 Task: Find connections with filter location San Miguel de Tucumán with filter topic #Growthwith filter profile language Potuguese with filter current company VMLY&R with filter school Acropolis Institute of Technology and Research, Manglia Chouraha, Indore with filter industry Automation Machinery Manufacturing with filter service category Public Speaking with filter keywords title Market Researcher
Action: Mouse moved to (677, 127)
Screenshot: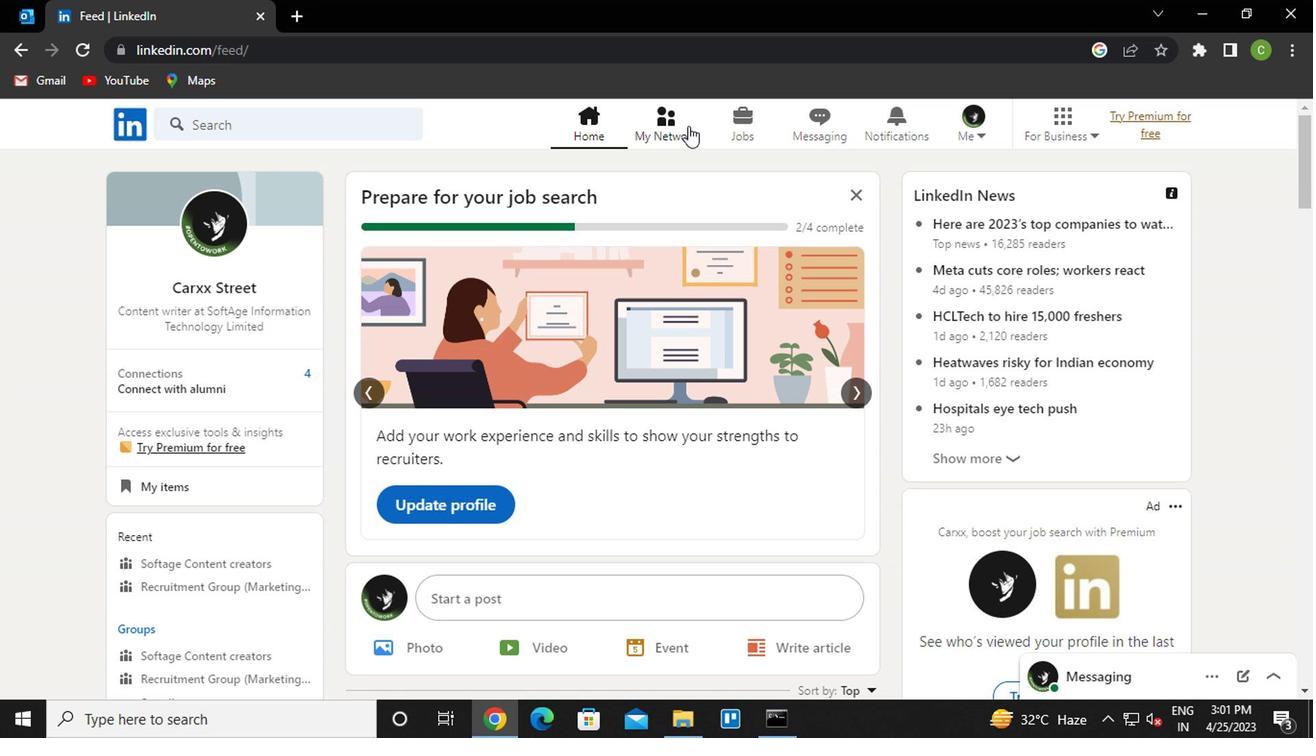 
Action: Mouse pressed left at (677, 127)
Screenshot: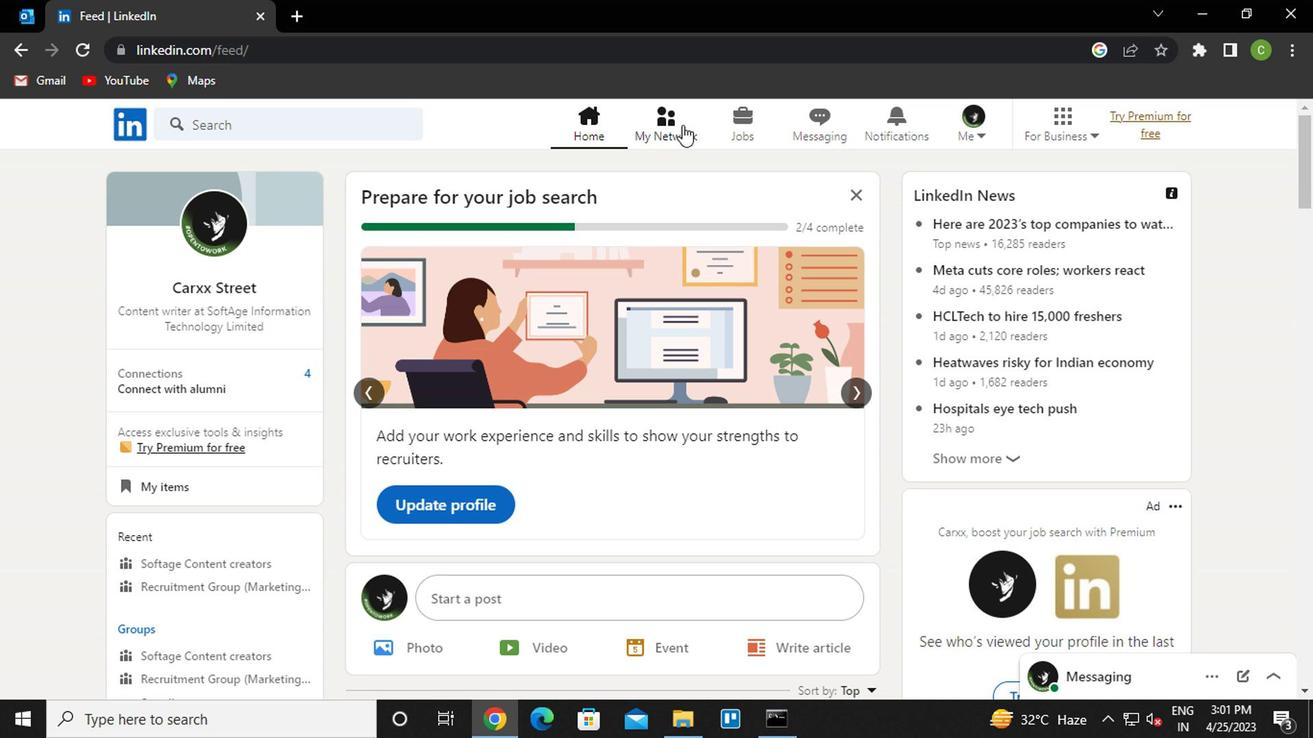 
Action: Mouse moved to (271, 236)
Screenshot: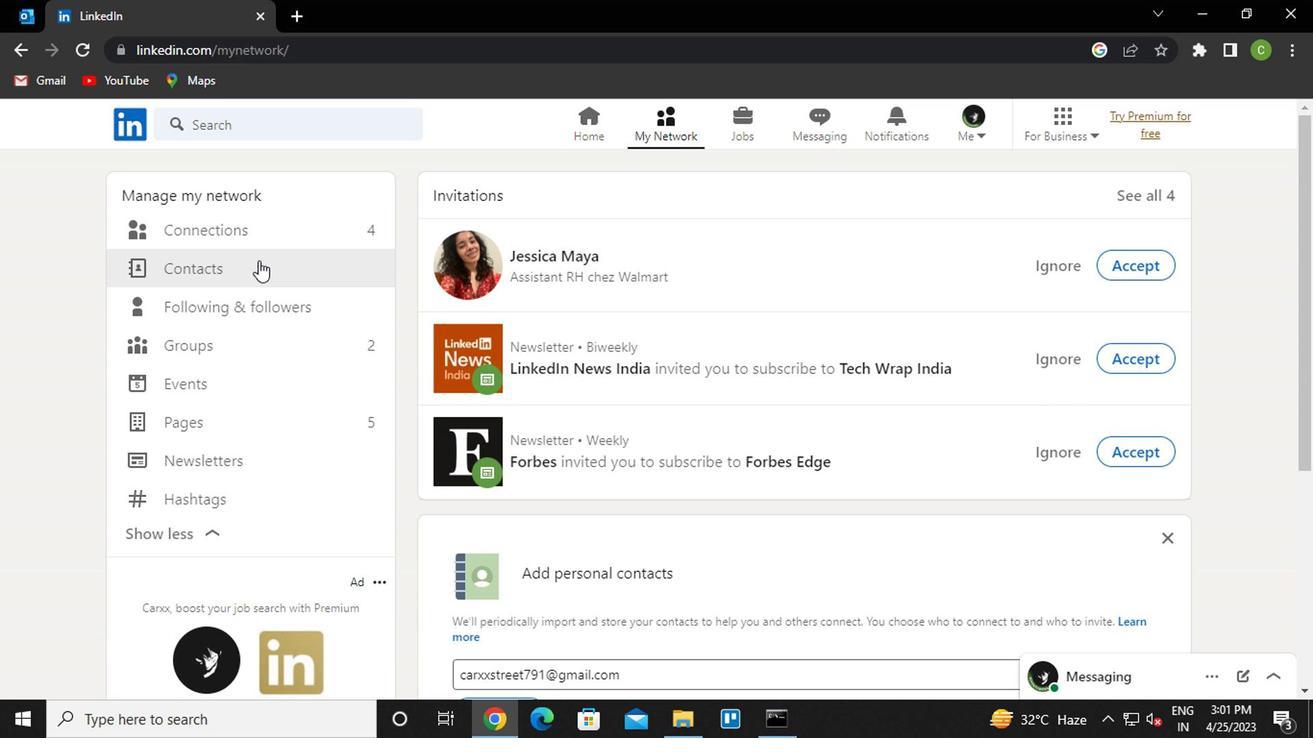 
Action: Mouse pressed left at (271, 236)
Screenshot: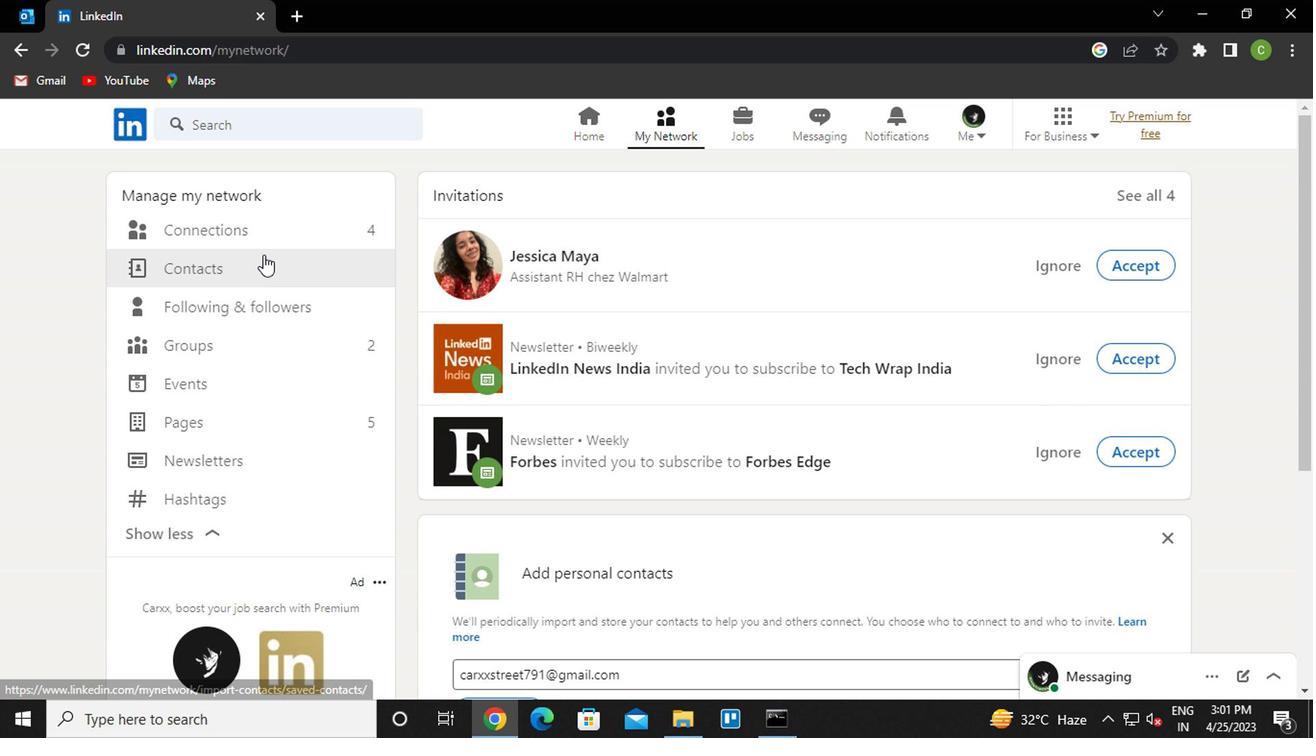 
Action: Mouse moved to (731, 225)
Screenshot: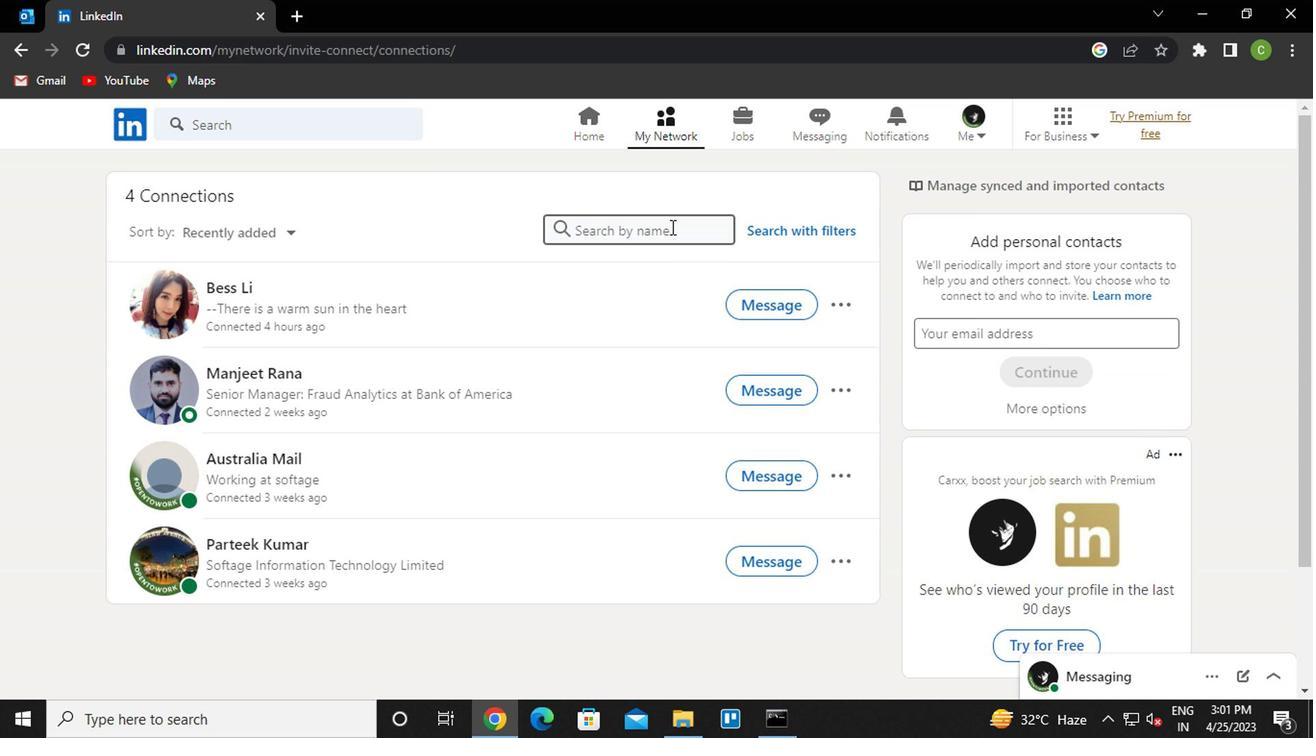 
Action: Mouse pressed left at (731, 225)
Screenshot: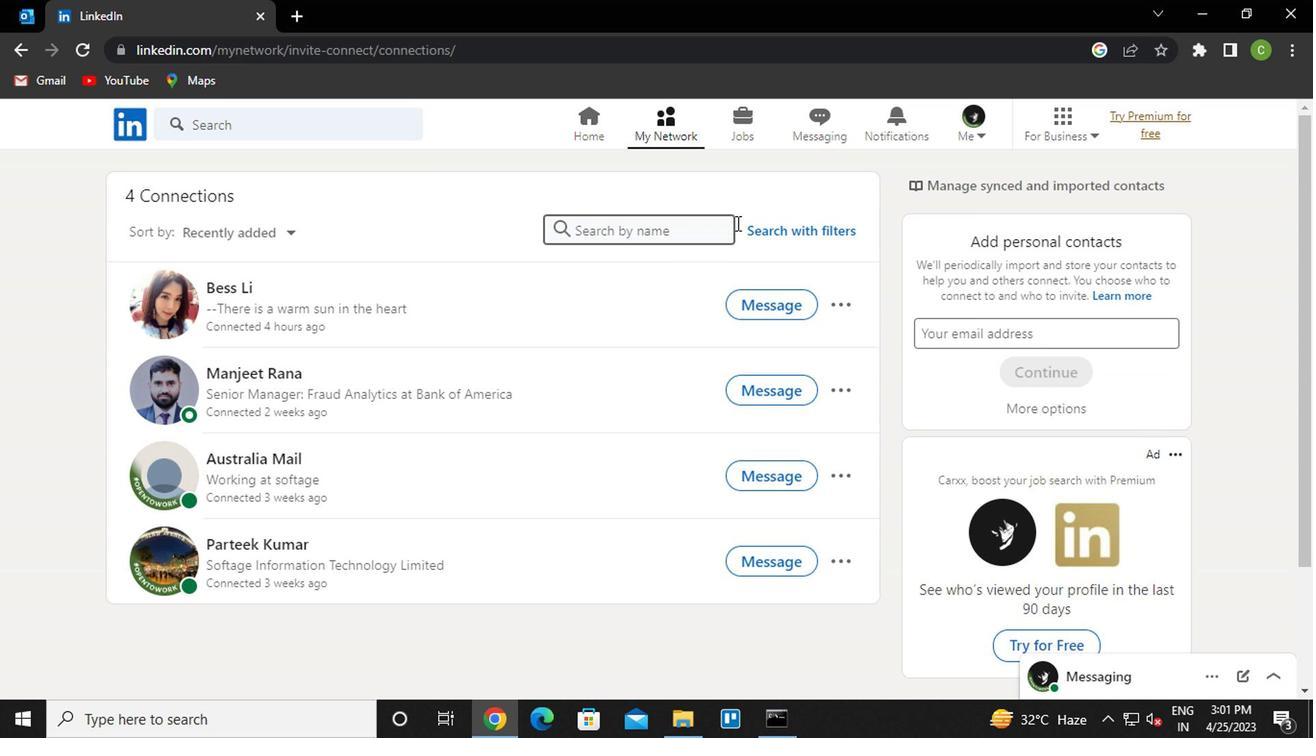 
Action: Mouse moved to (650, 179)
Screenshot: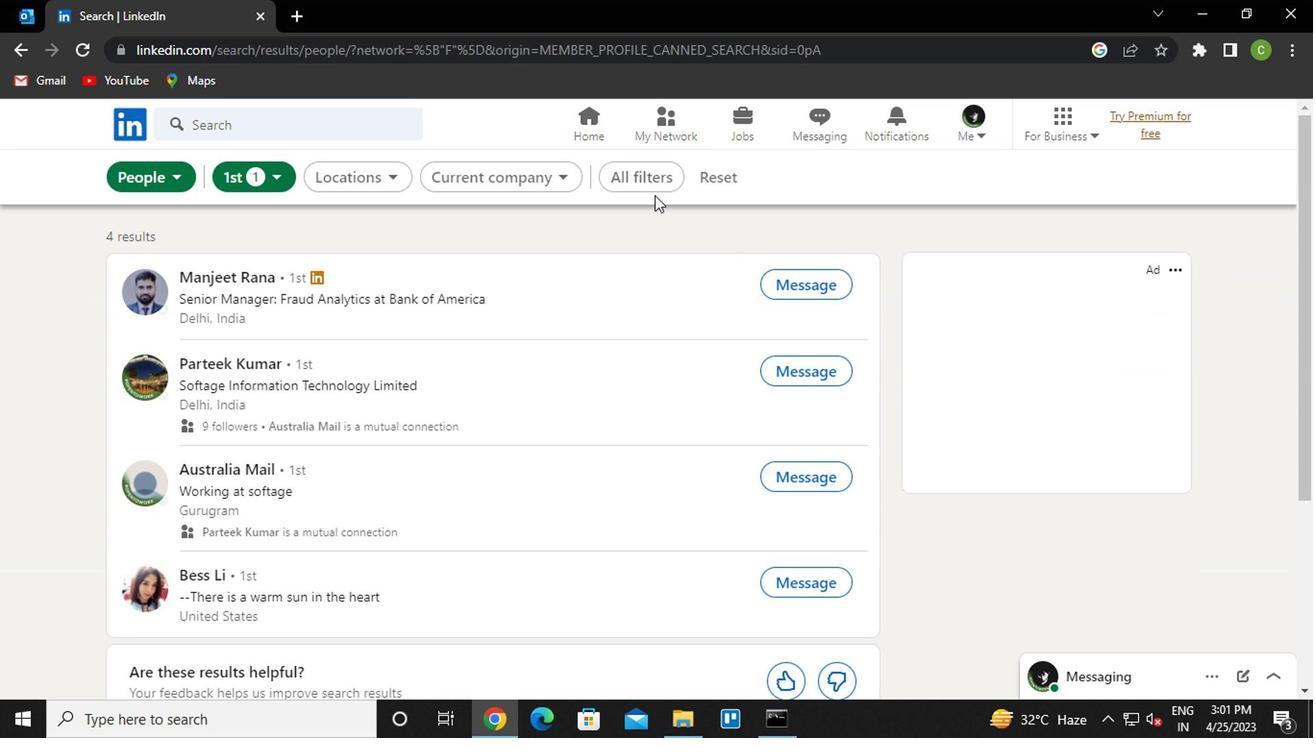 
Action: Mouse pressed left at (650, 179)
Screenshot: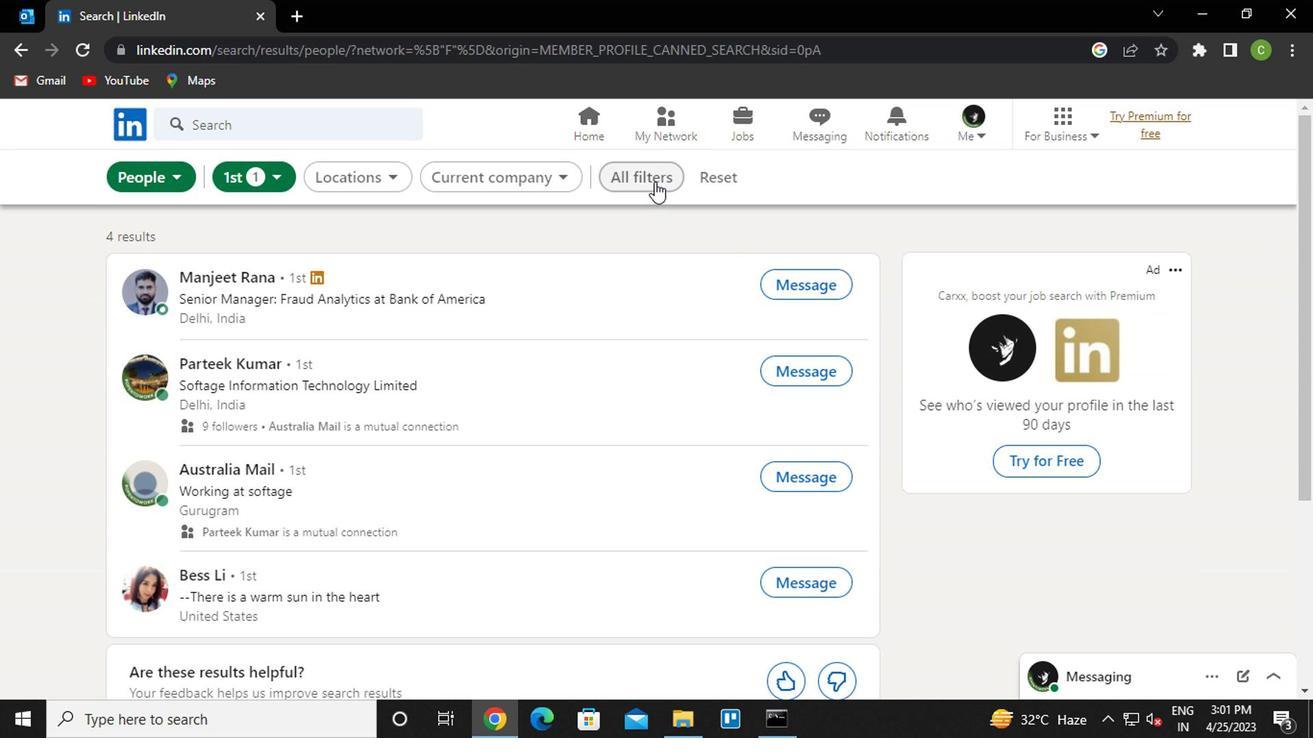 
Action: Mouse moved to (1047, 425)
Screenshot: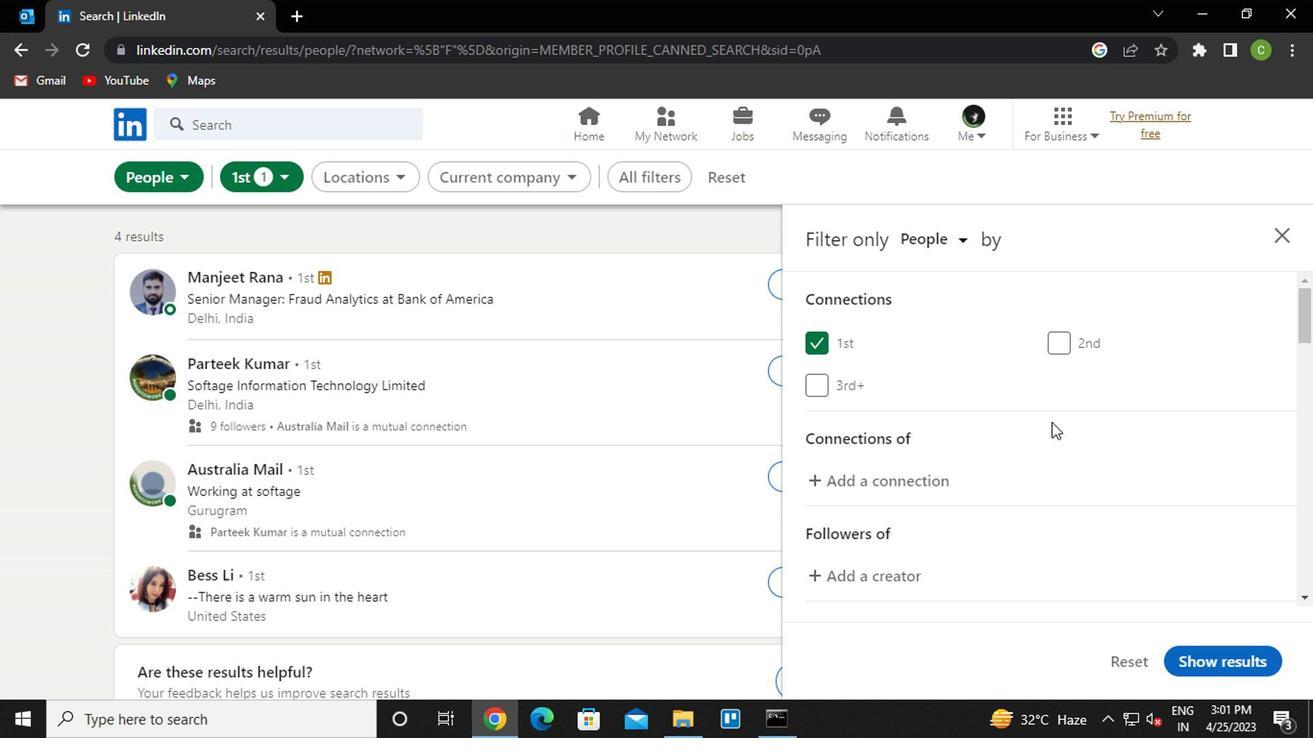 
Action: Mouse scrolled (1047, 424) with delta (0, 0)
Screenshot: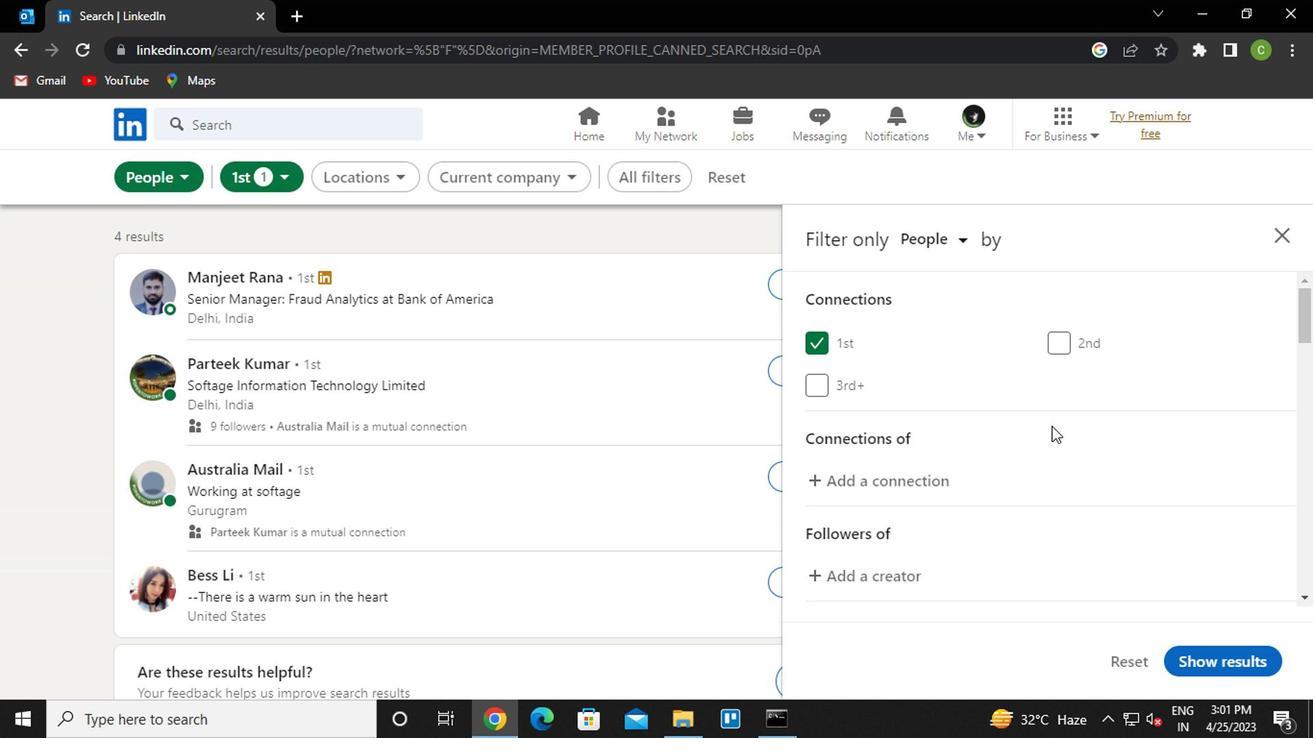 
Action: Mouse scrolled (1047, 424) with delta (0, 0)
Screenshot: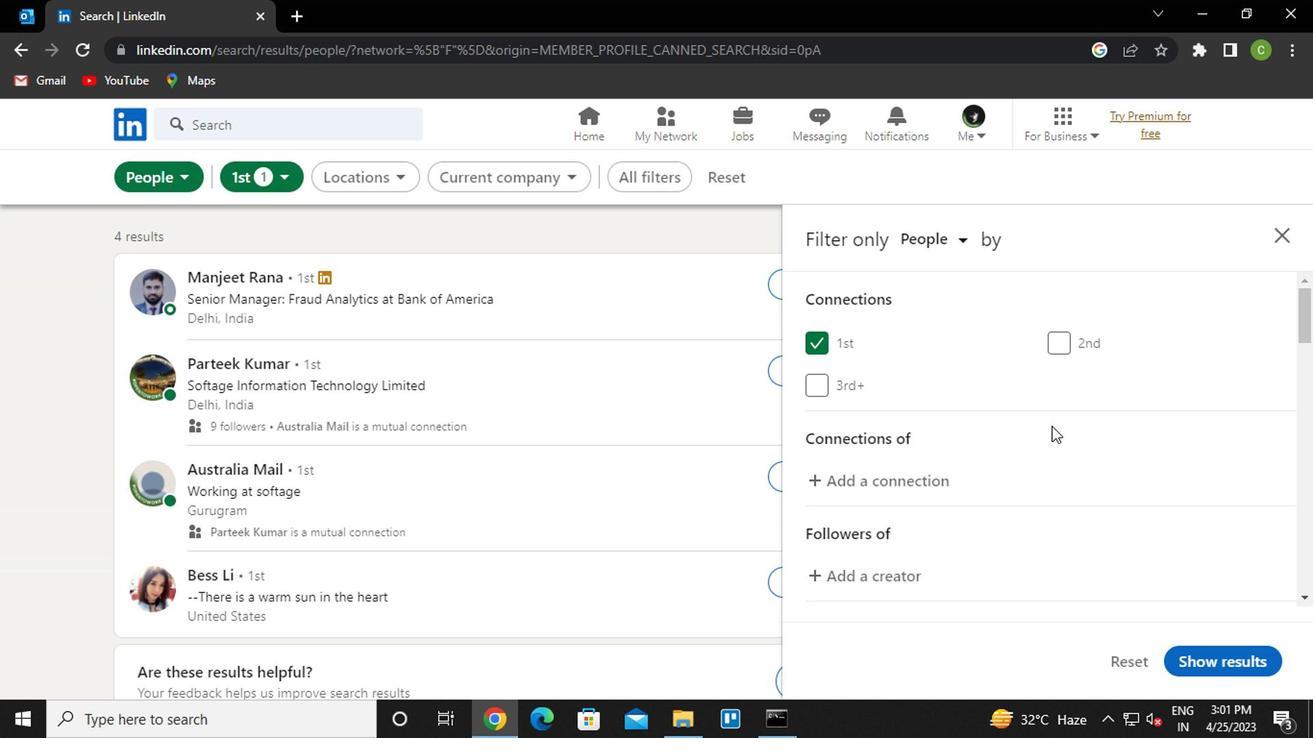 
Action: Mouse moved to (1047, 425)
Screenshot: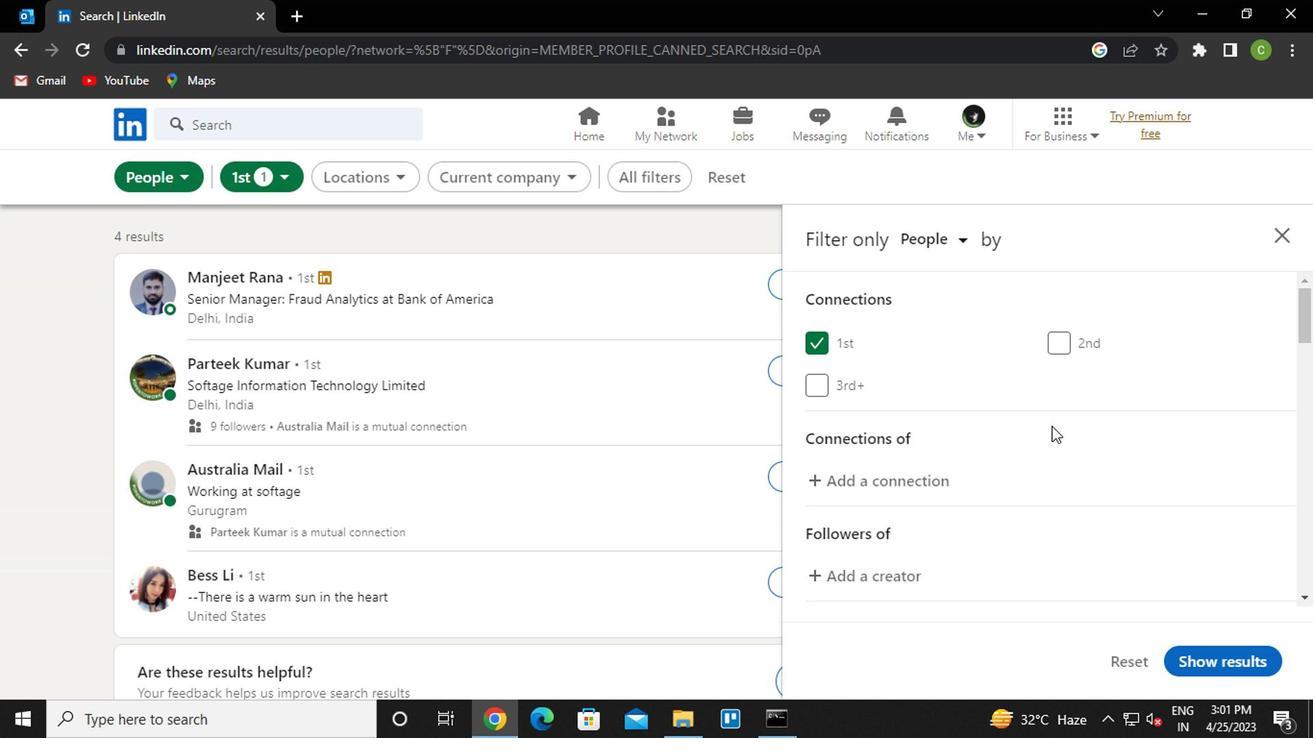 
Action: Mouse scrolled (1047, 424) with delta (0, 0)
Screenshot: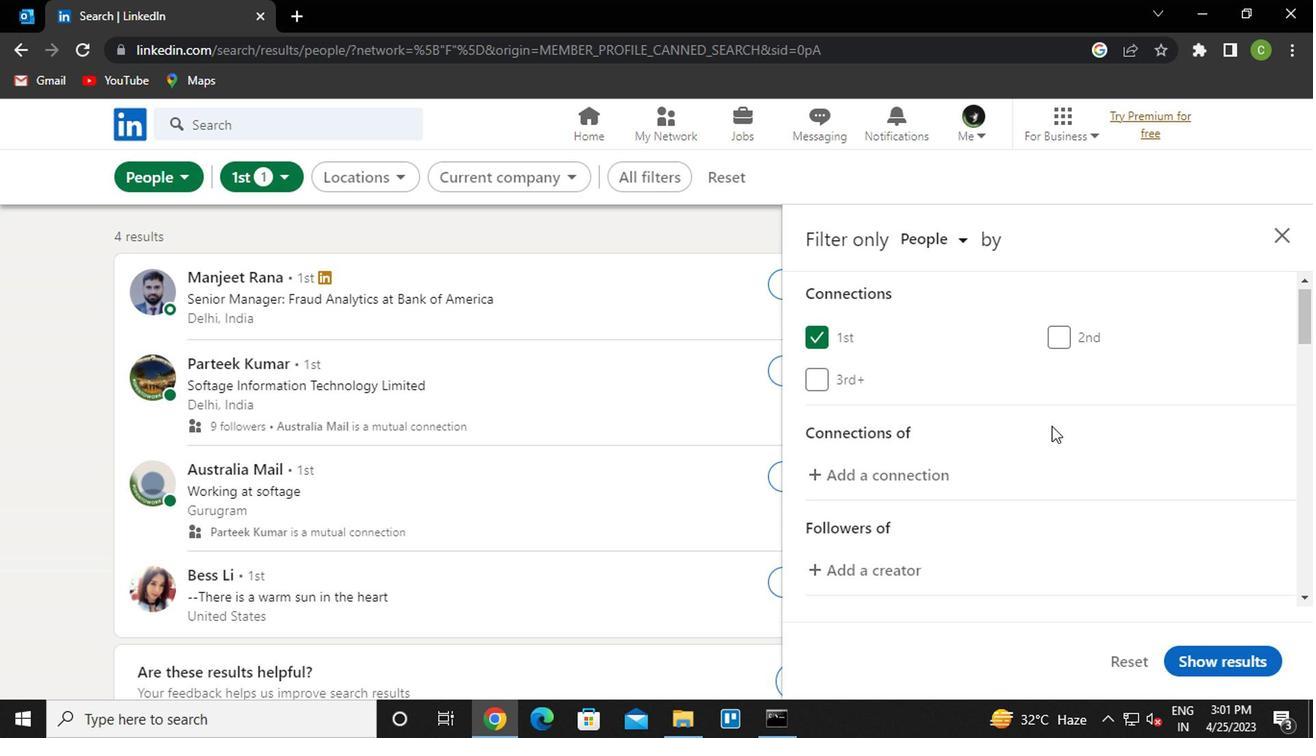 
Action: Mouse scrolled (1047, 424) with delta (0, 0)
Screenshot: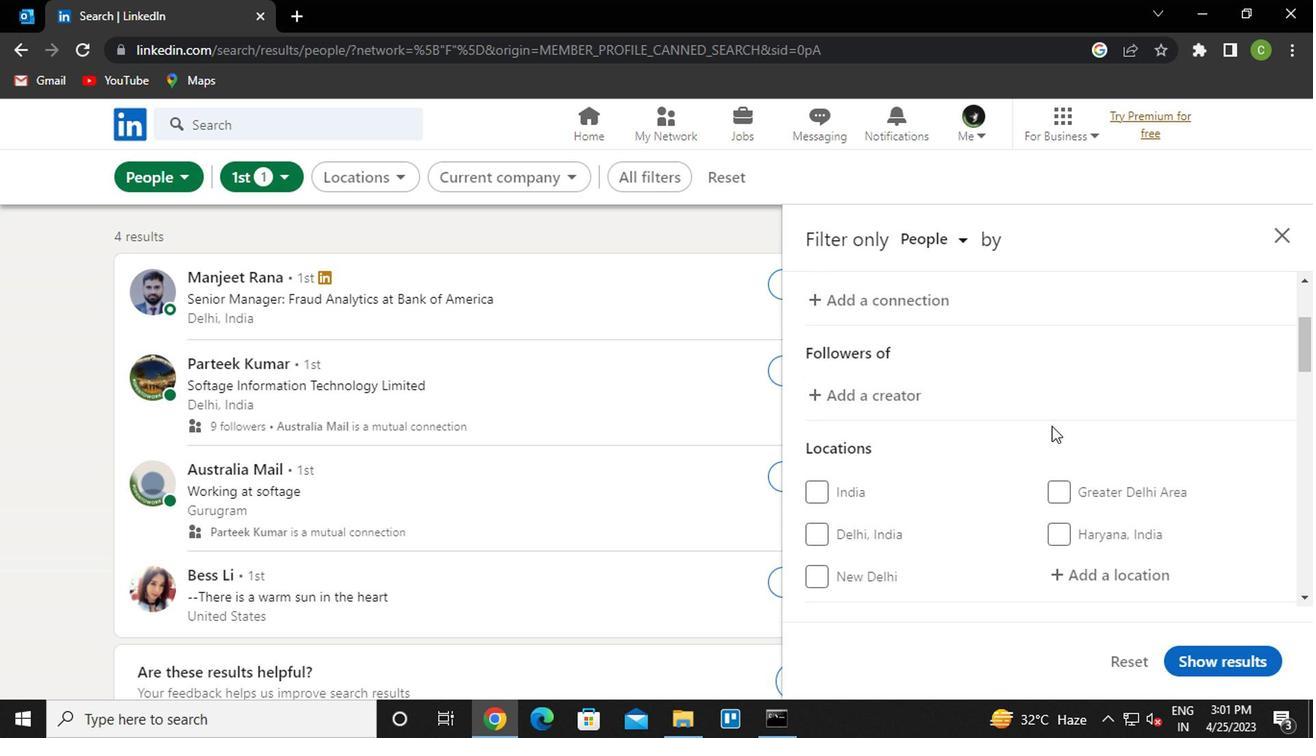 
Action: Mouse moved to (1055, 484)
Screenshot: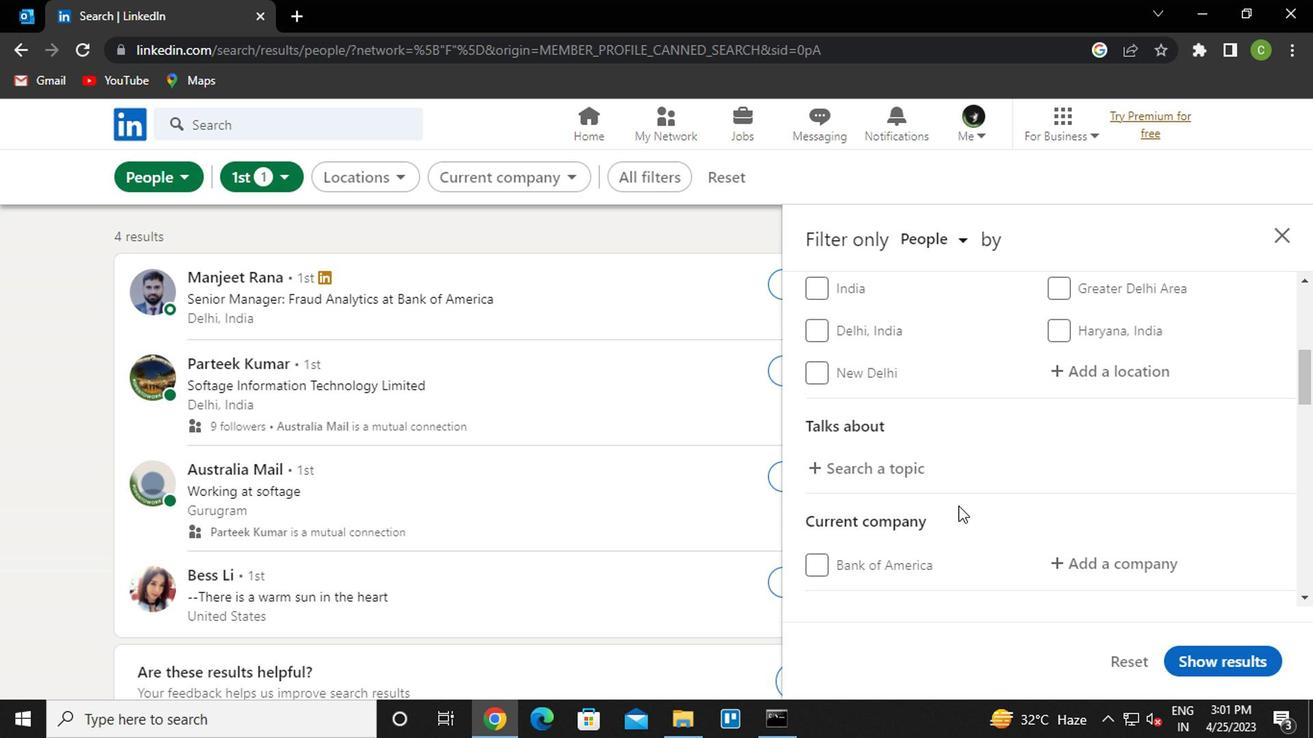 
Action: Mouse scrolled (1055, 485) with delta (0, 1)
Screenshot: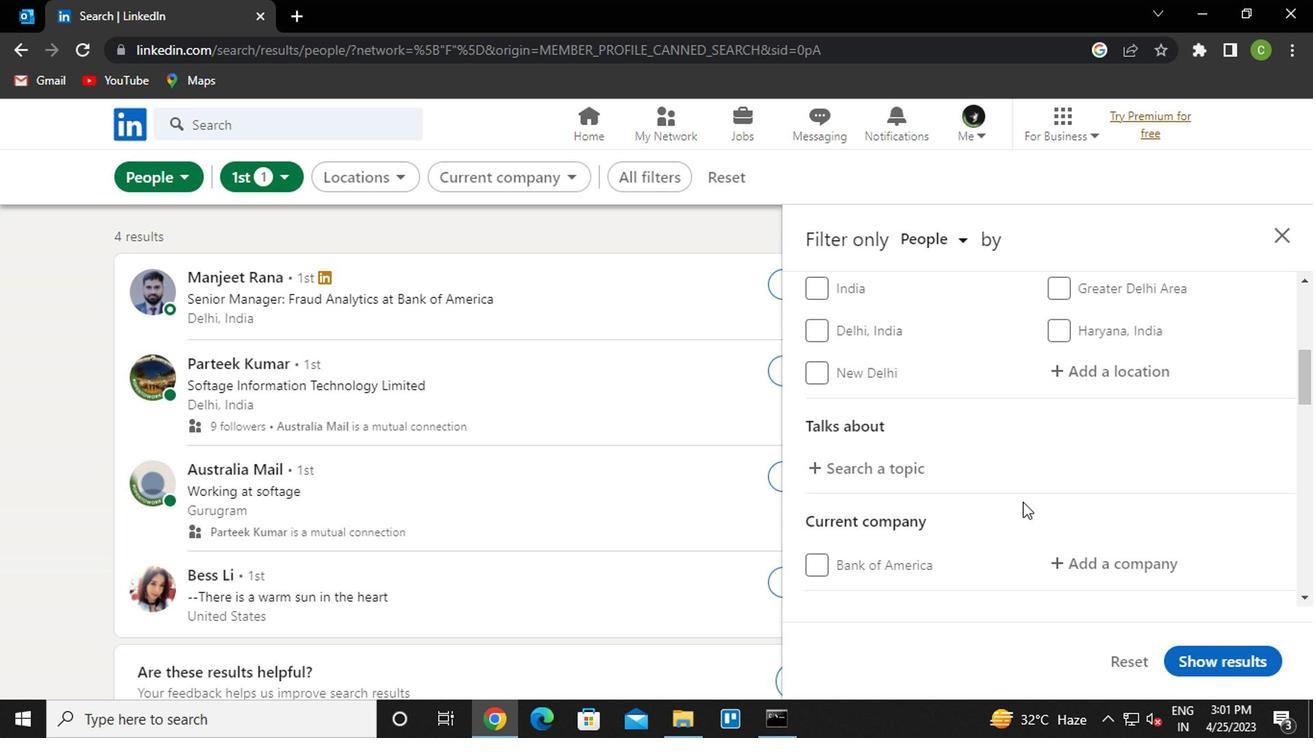
Action: Mouse moved to (1101, 465)
Screenshot: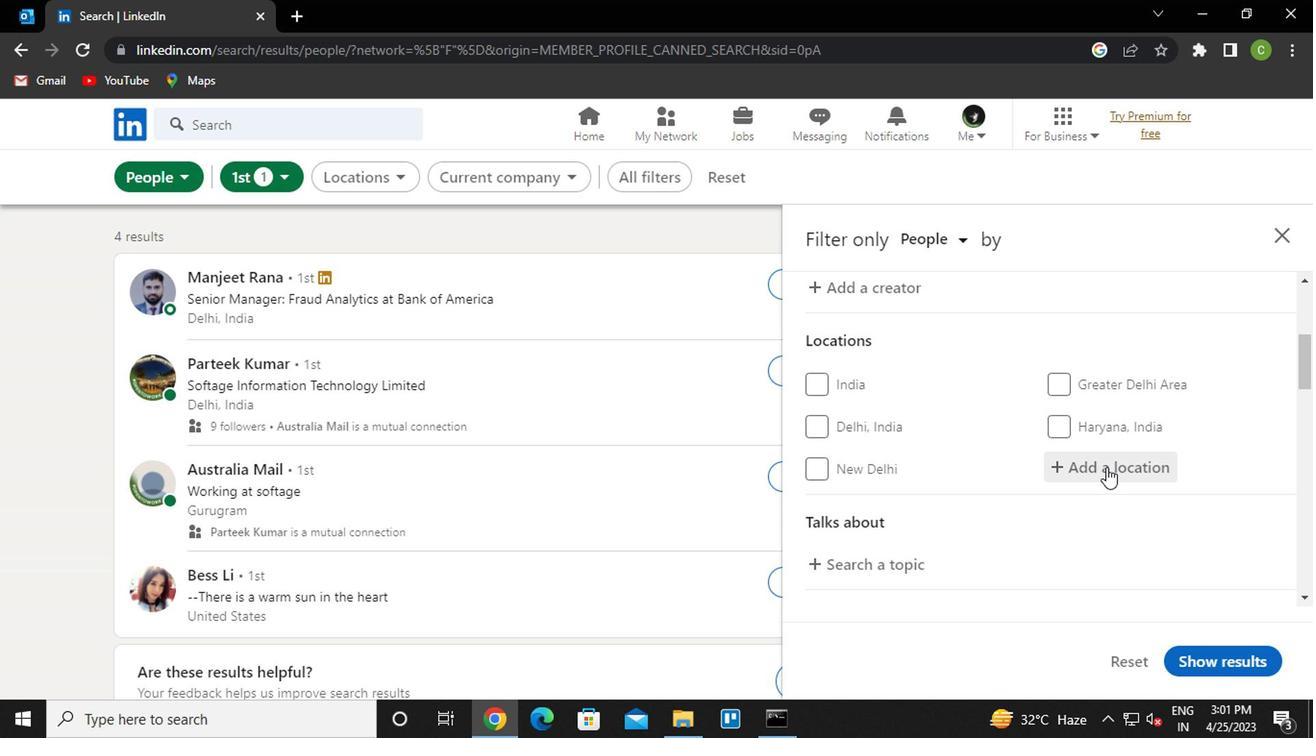 
Action: Mouse pressed left at (1101, 465)
Screenshot: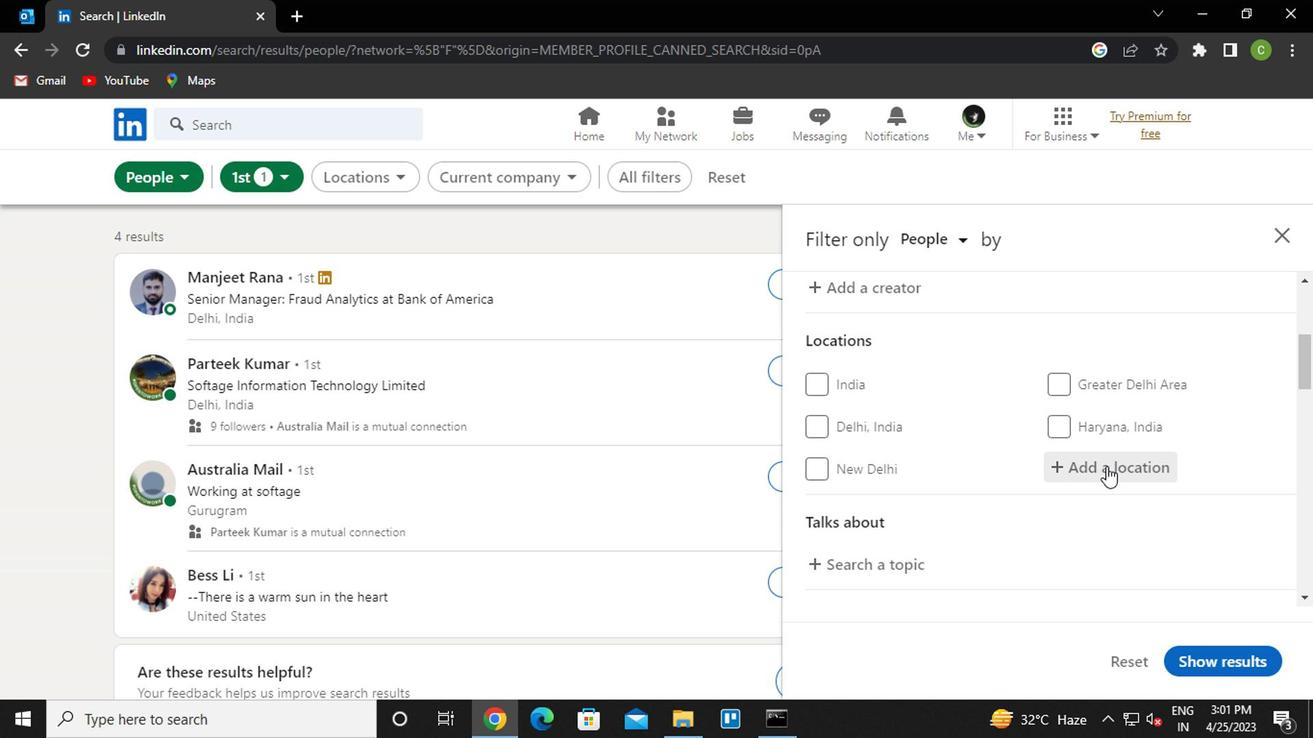 
Action: Key pressed <Key.caps_lock><Key.caps_lock>s<Key.caps_lock>an<Key.space><Key.caps_lock>m<Key.caps_lock>iguel<Key.down><Key.enter>
Screenshot: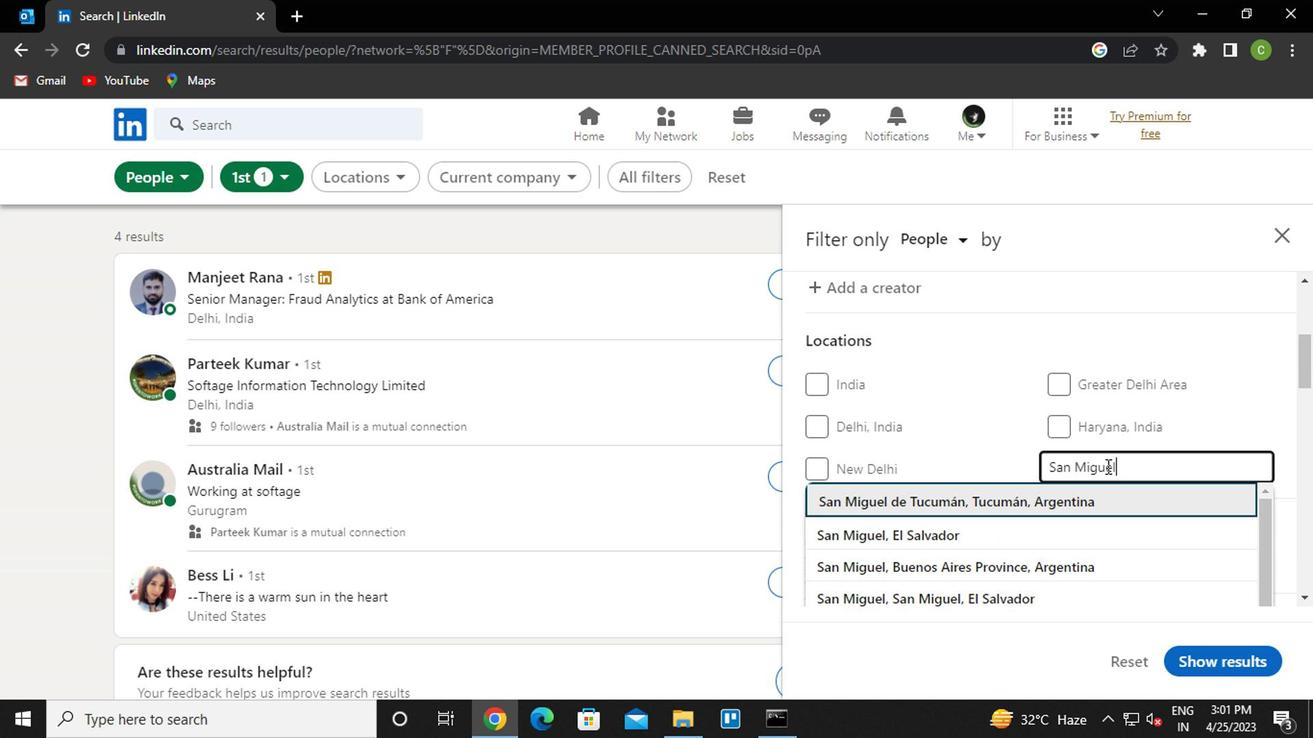 
Action: Mouse moved to (1085, 442)
Screenshot: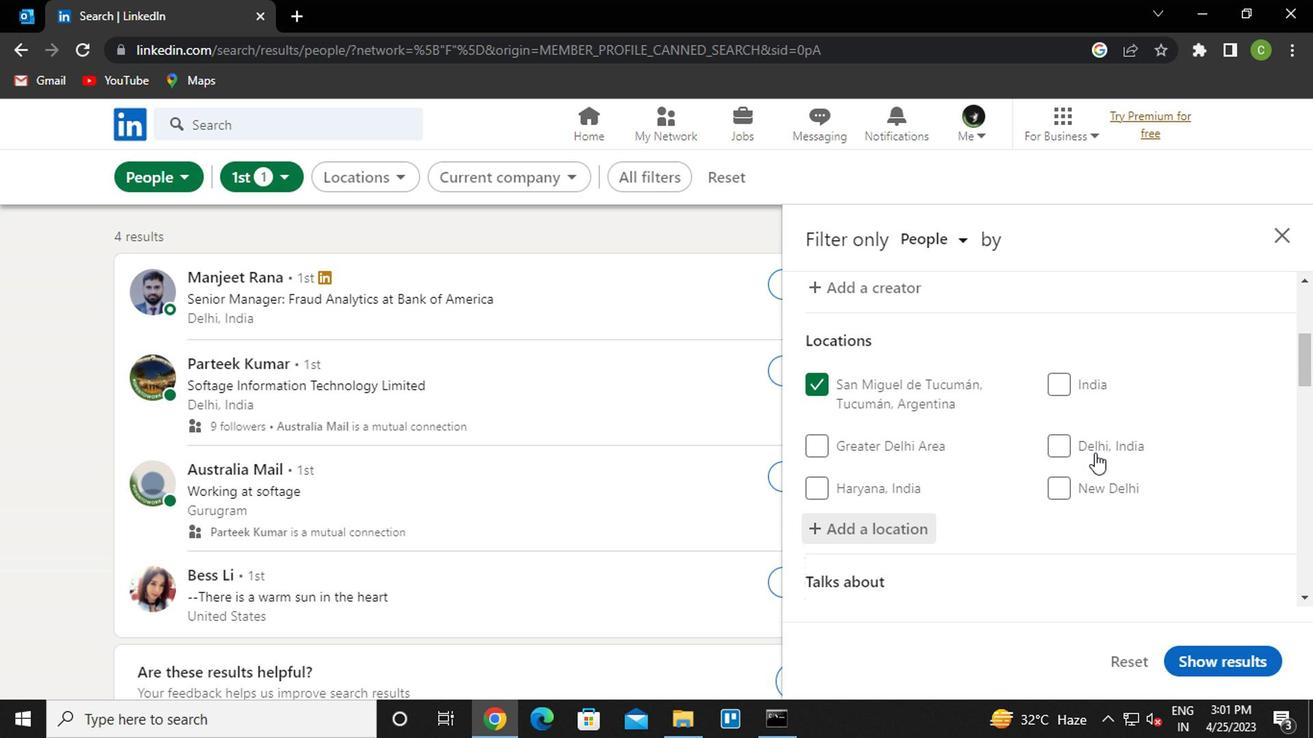 
Action: Mouse scrolled (1085, 441) with delta (0, 0)
Screenshot: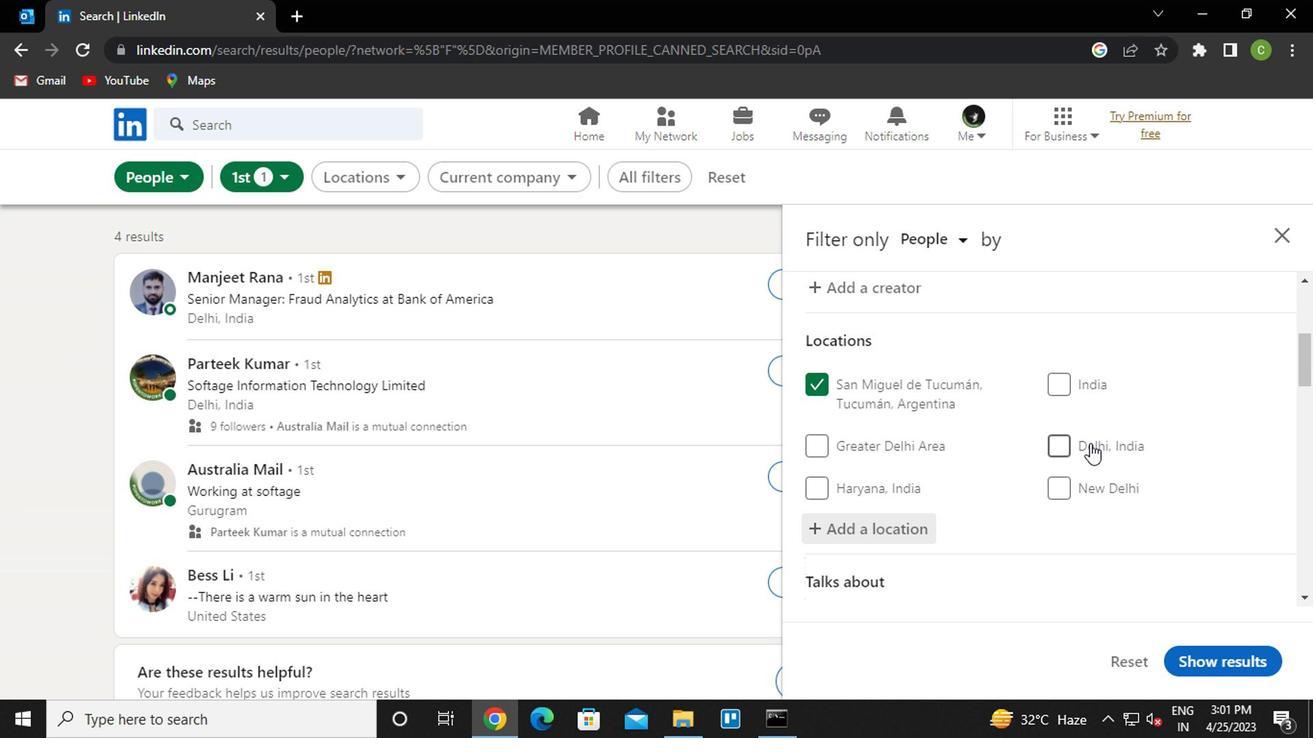 
Action: Mouse moved to (882, 521)
Screenshot: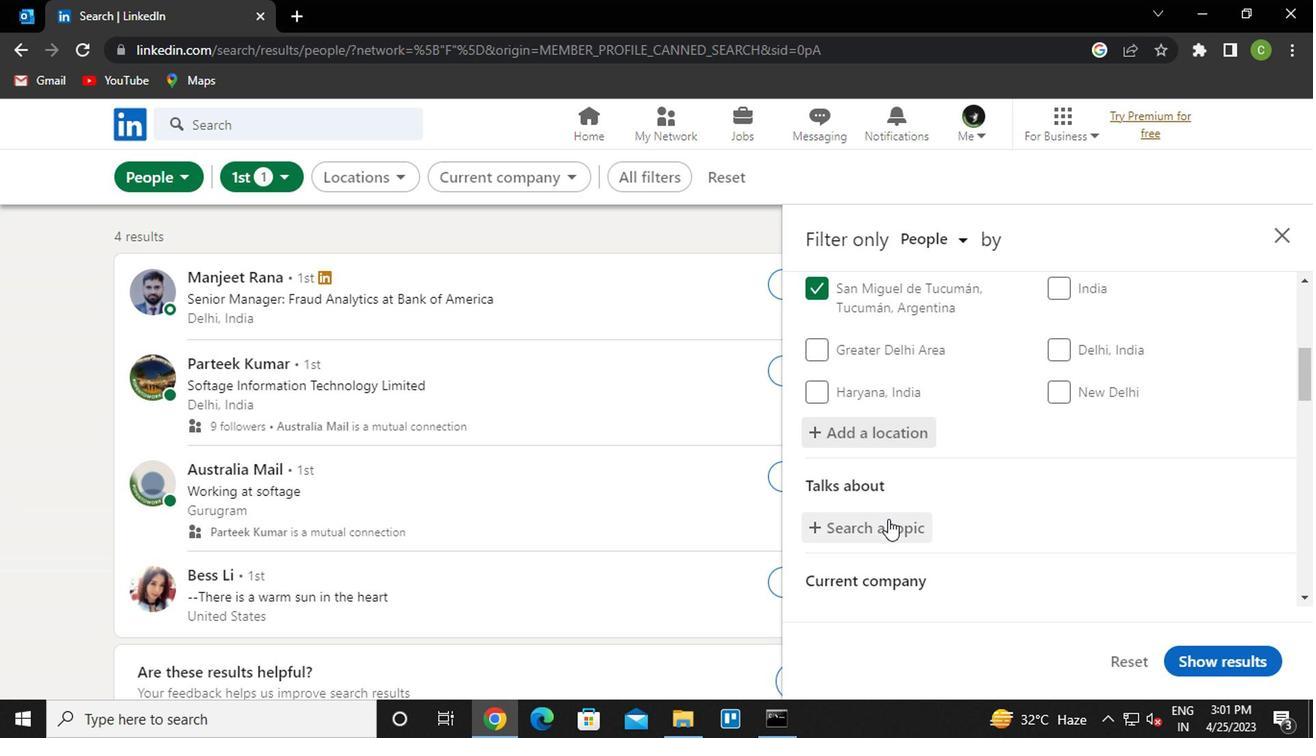 
Action: Mouse pressed left at (882, 521)
Screenshot: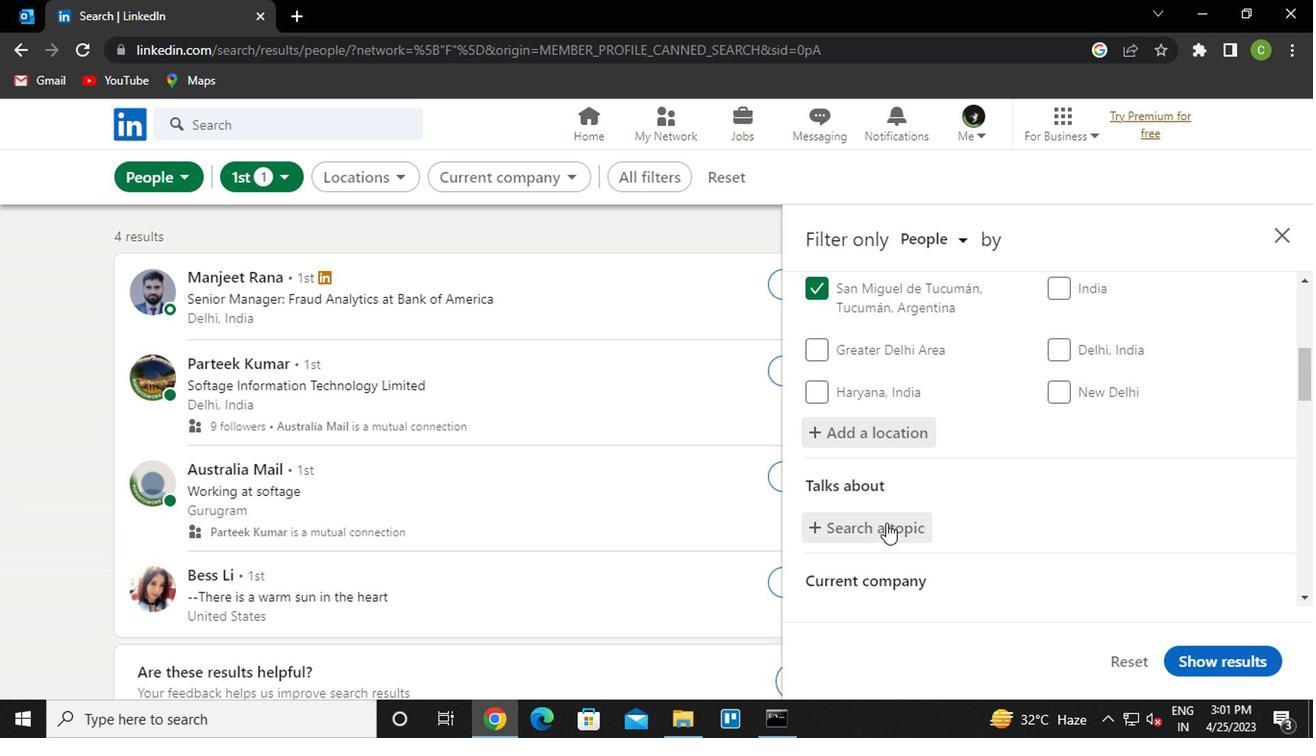 
Action: Mouse moved to (880, 524)
Screenshot: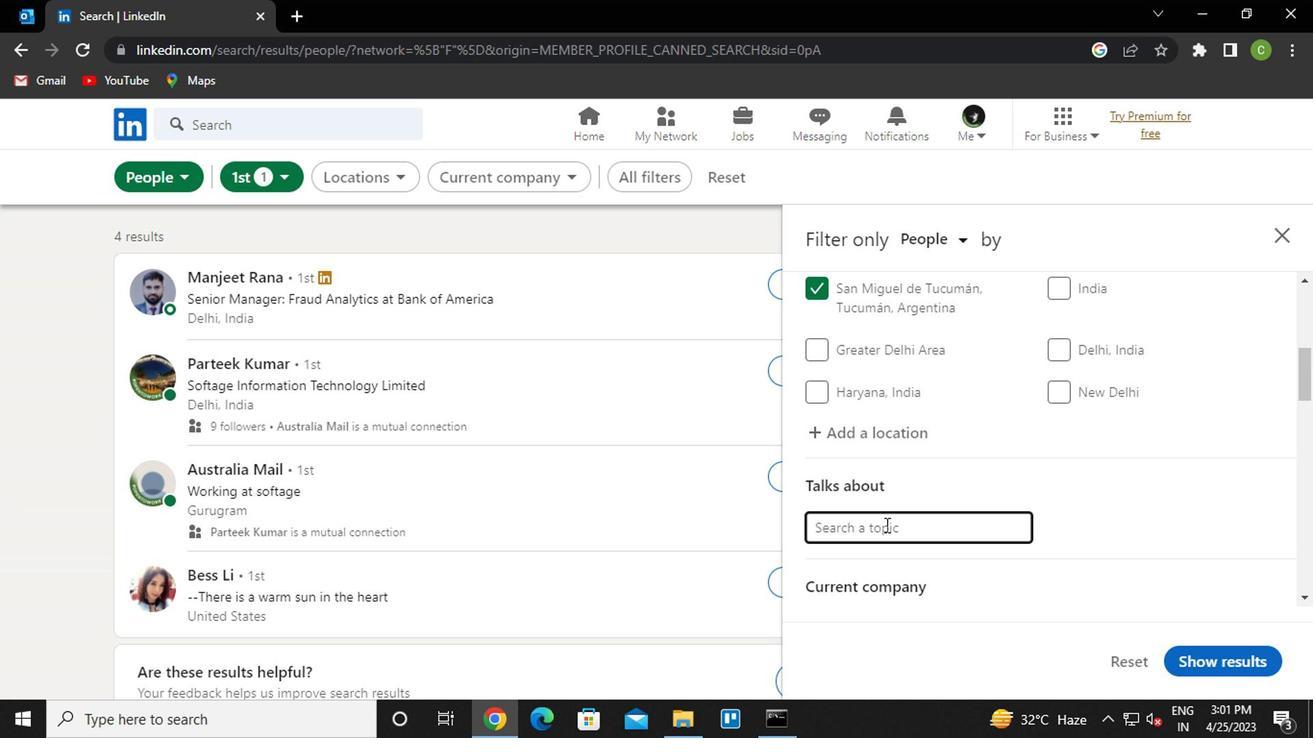 
Action: Key pressed growt<Key.down><Key.enter>
Screenshot: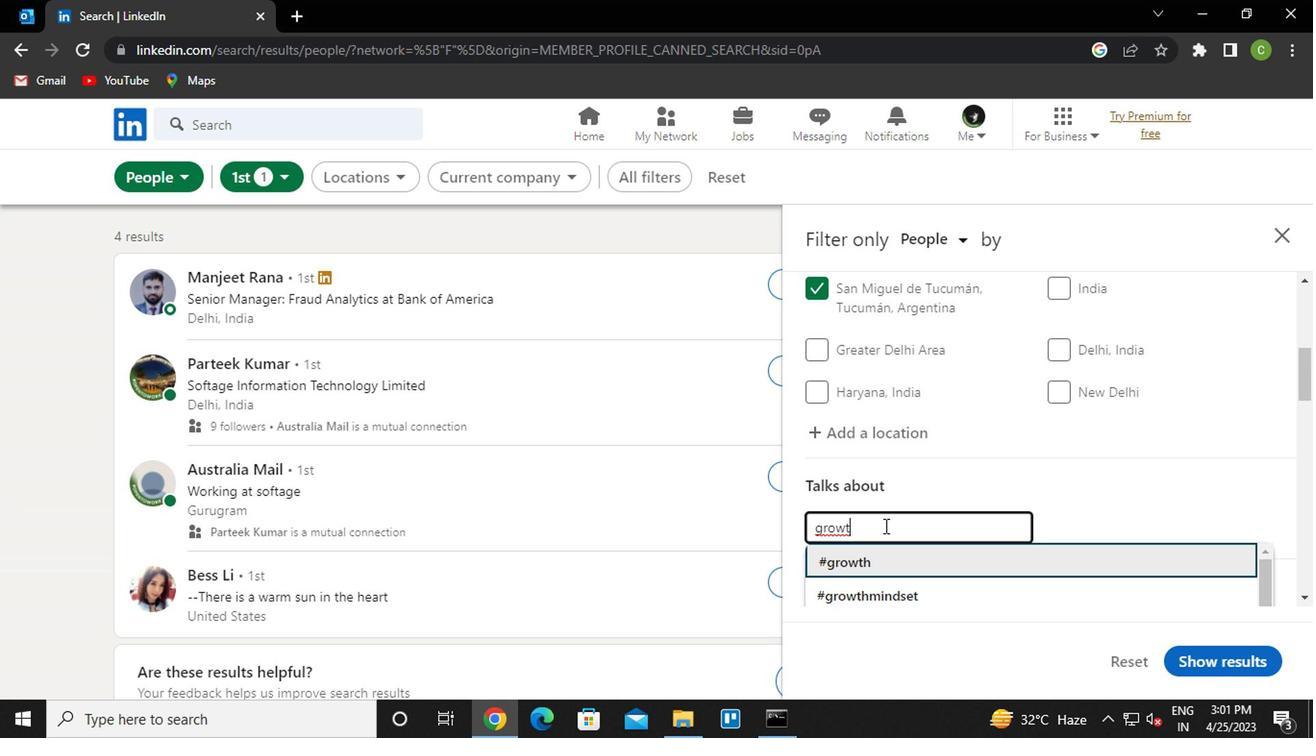 
Action: Mouse moved to (1084, 520)
Screenshot: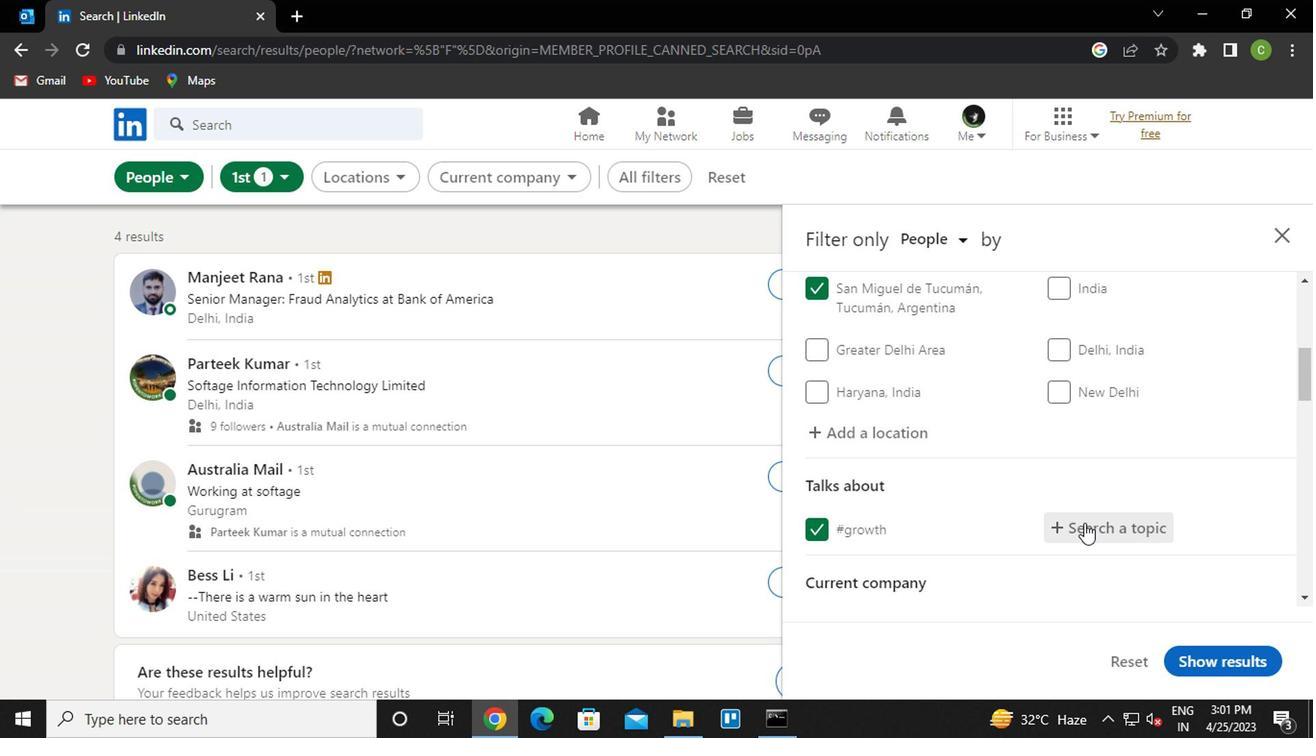 
Action: Mouse scrolled (1084, 519) with delta (0, 0)
Screenshot: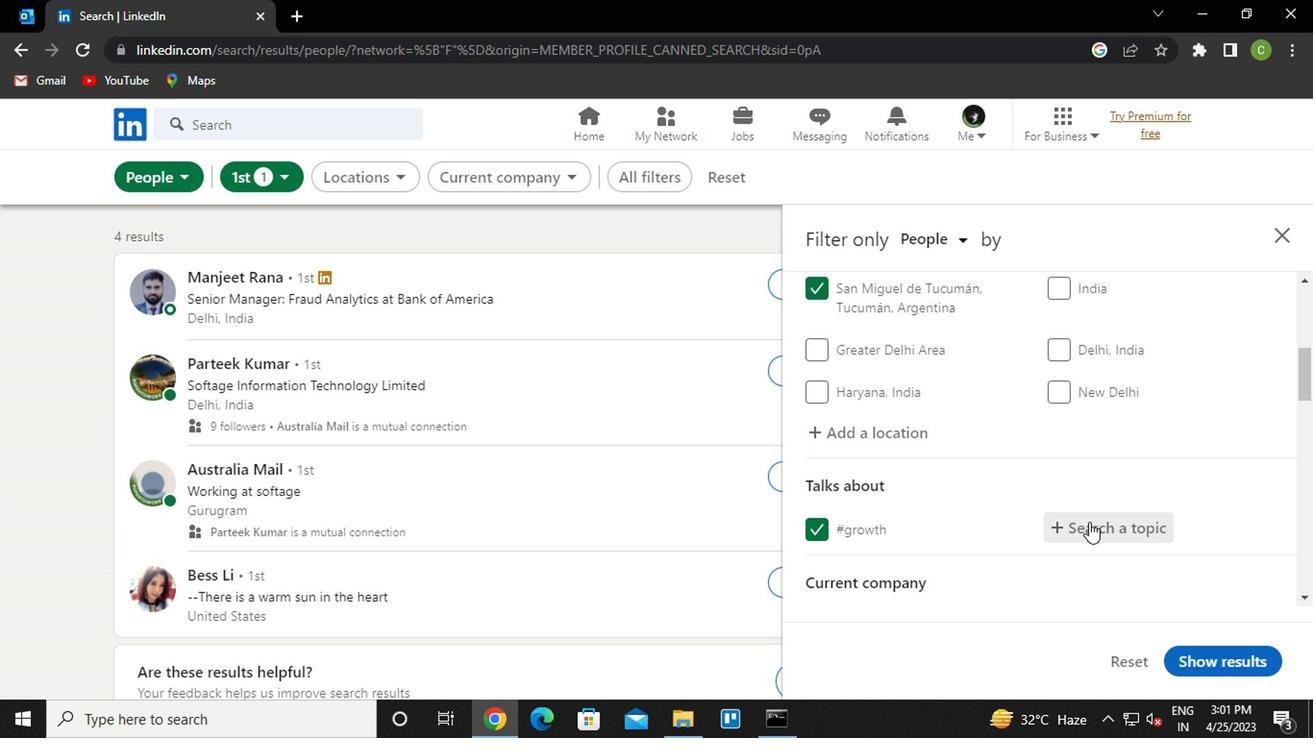 
Action: Mouse moved to (1077, 521)
Screenshot: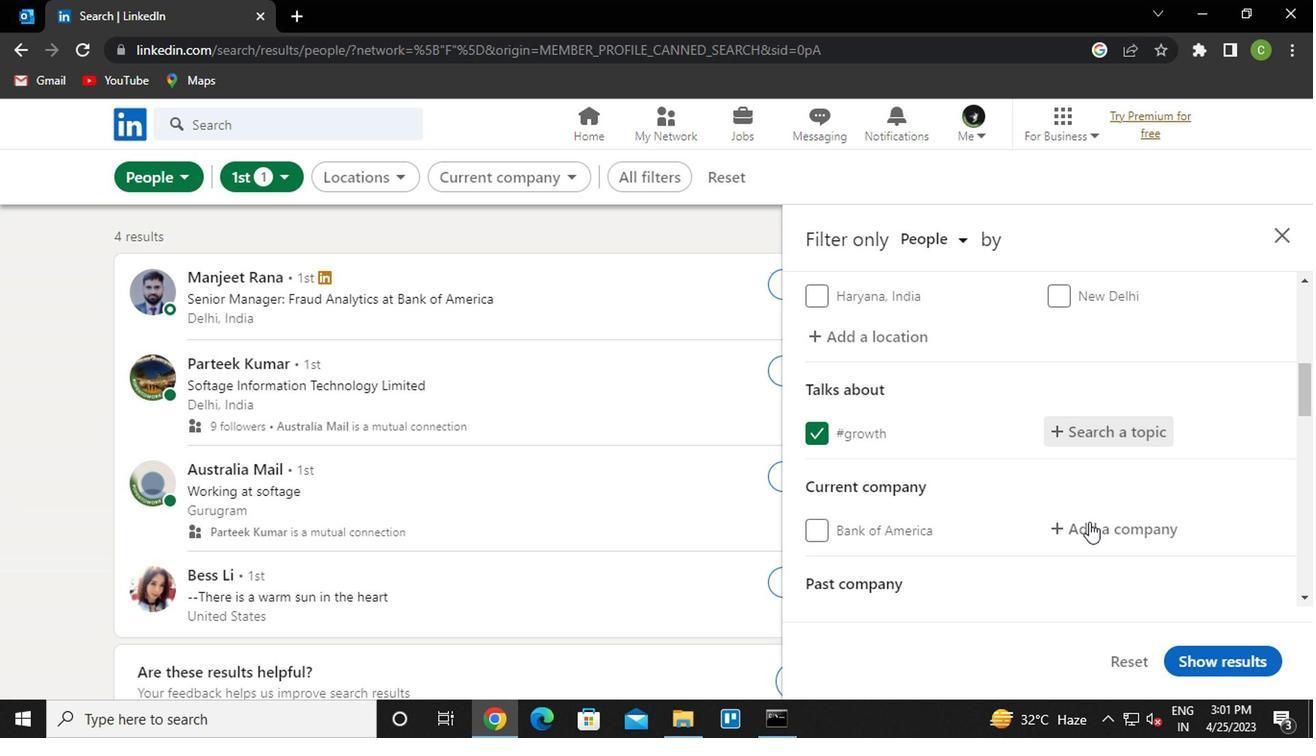 
Action: Mouse scrolled (1077, 520) with delta (0, 0)
Screenshot: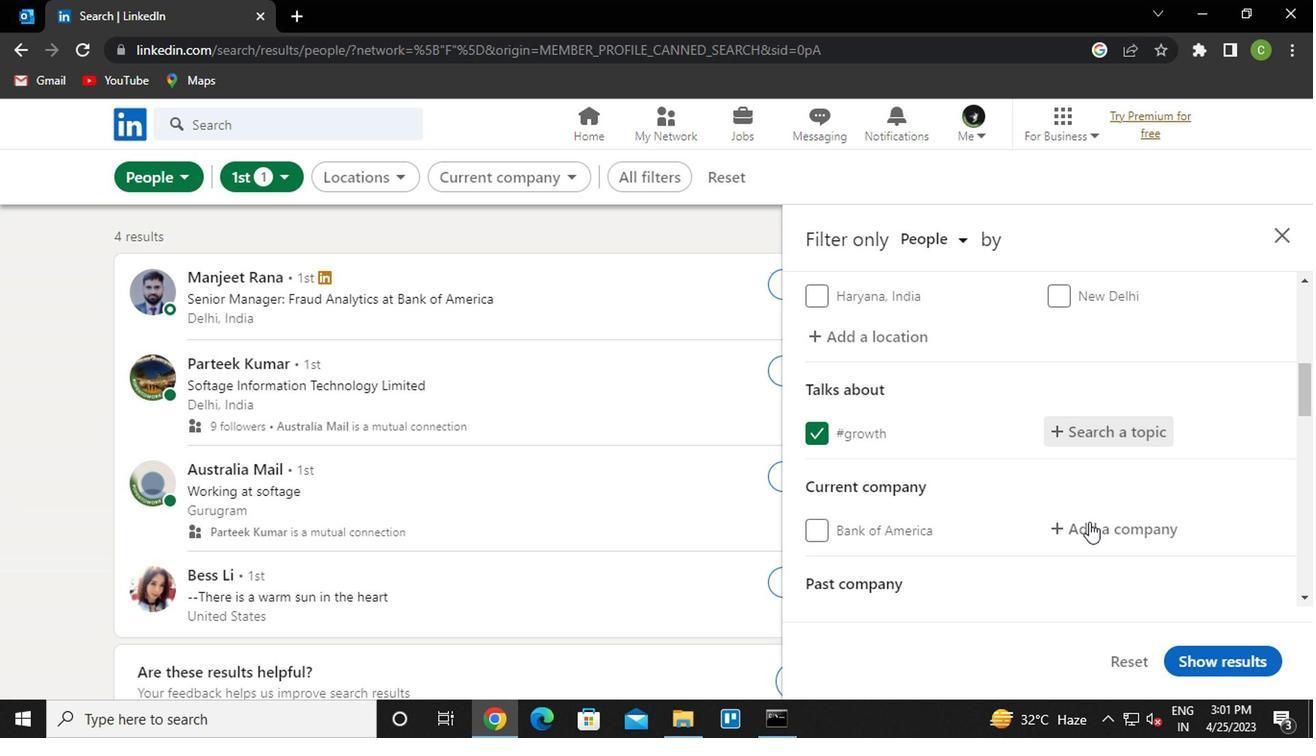 
Action: Mouse moved to (1087, 437)
Screenshot: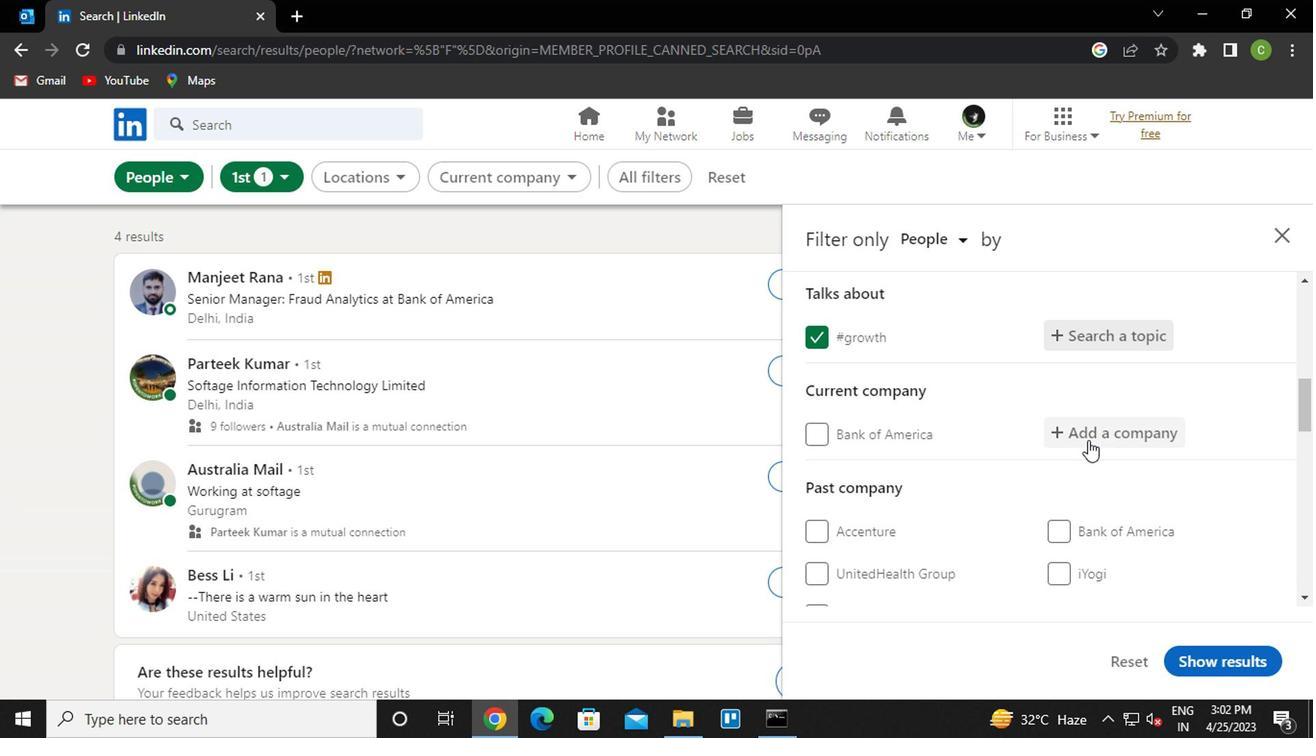 
Action: Mouse pressed left at (1087, 437)
Screenshot: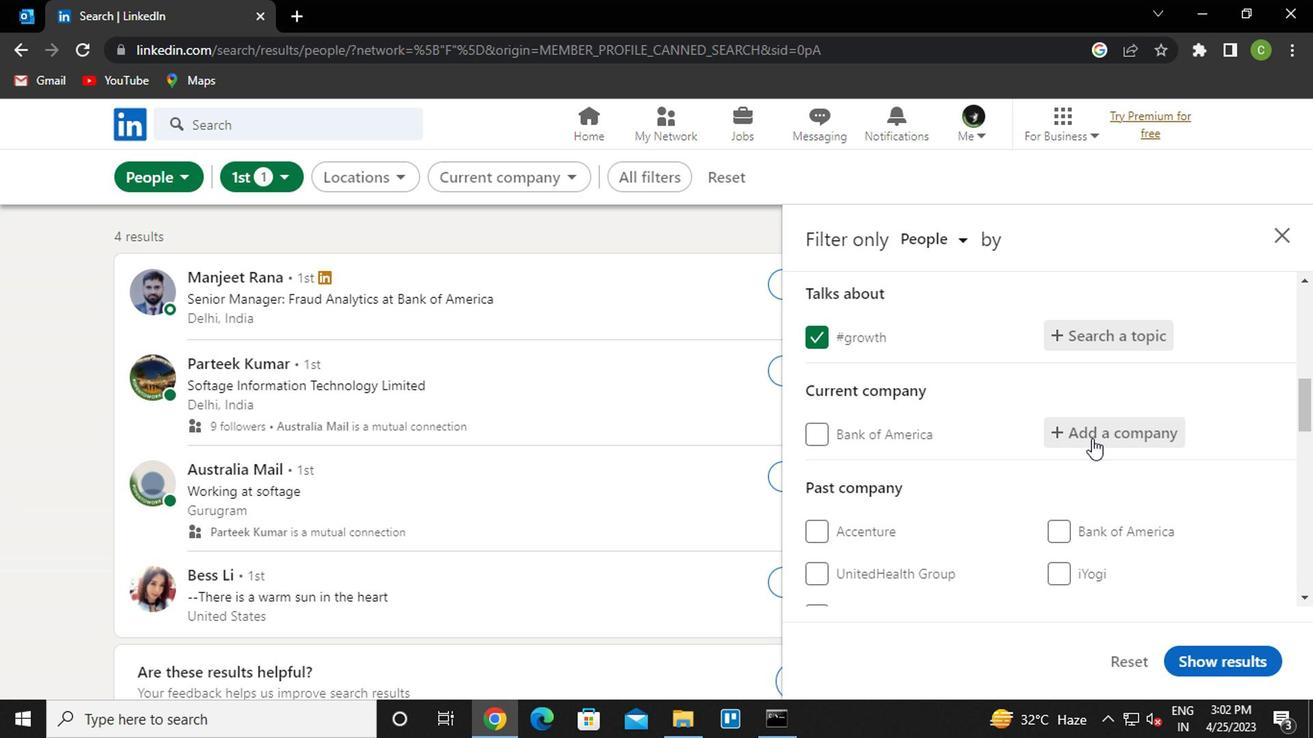 
Action: Key pressed <Key.caps_lock>
Screenshot: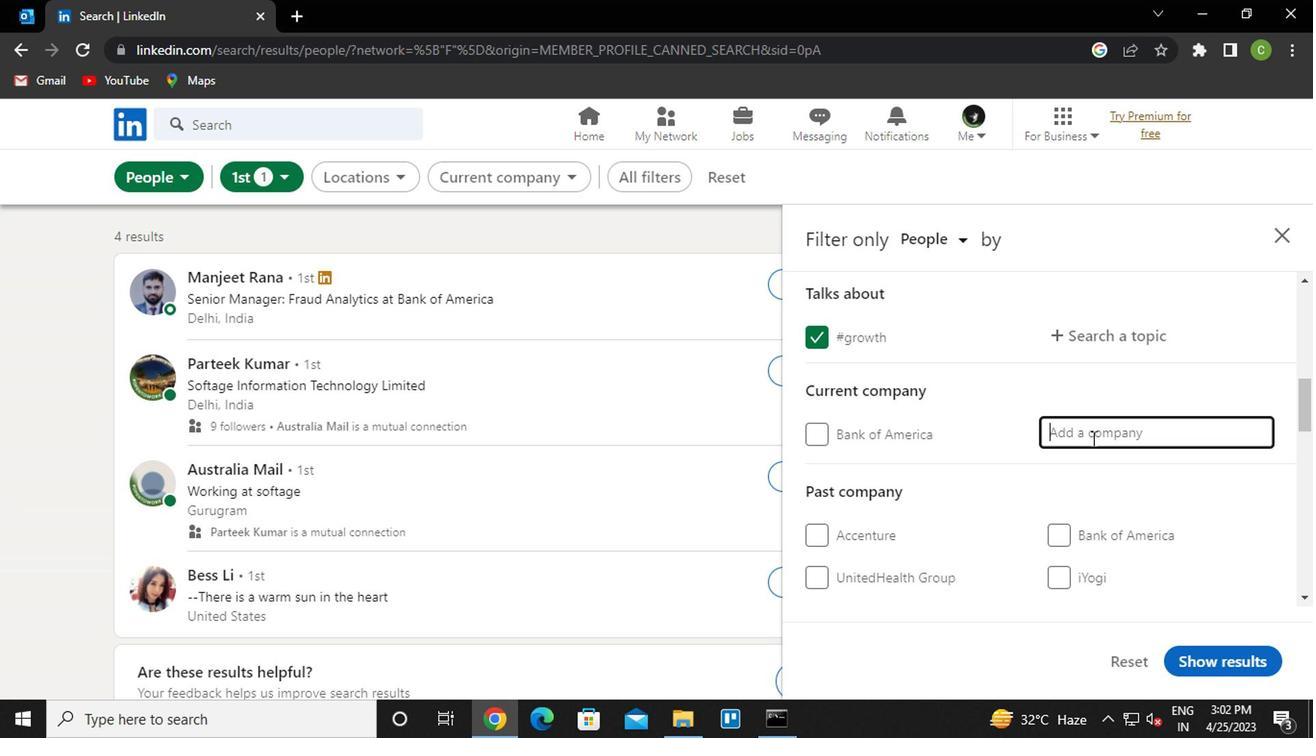 
Action: Mouse moved to (1085, 469)
Screenshot: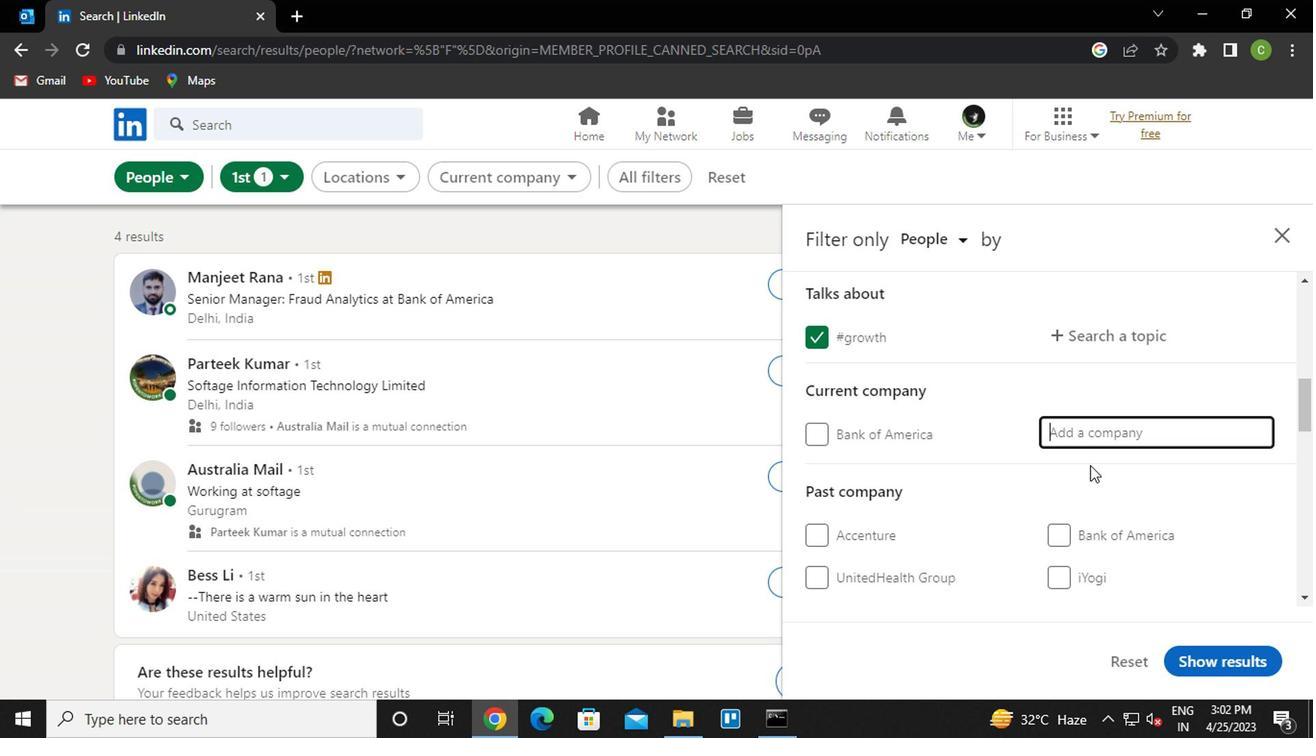 
Action: Key pressed vmly<Key.down><Key.enter>
Screenshot: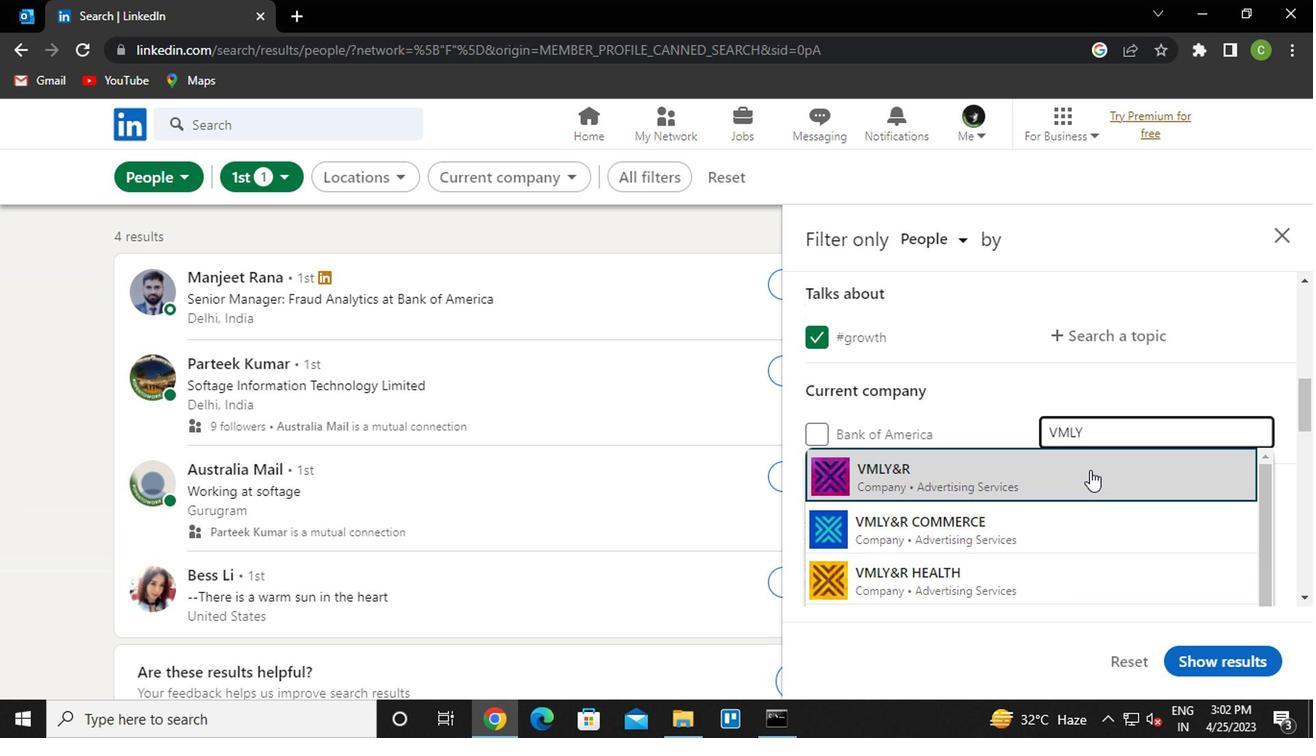 
Action: Mouse moved to (1053, 488)
Screenshot: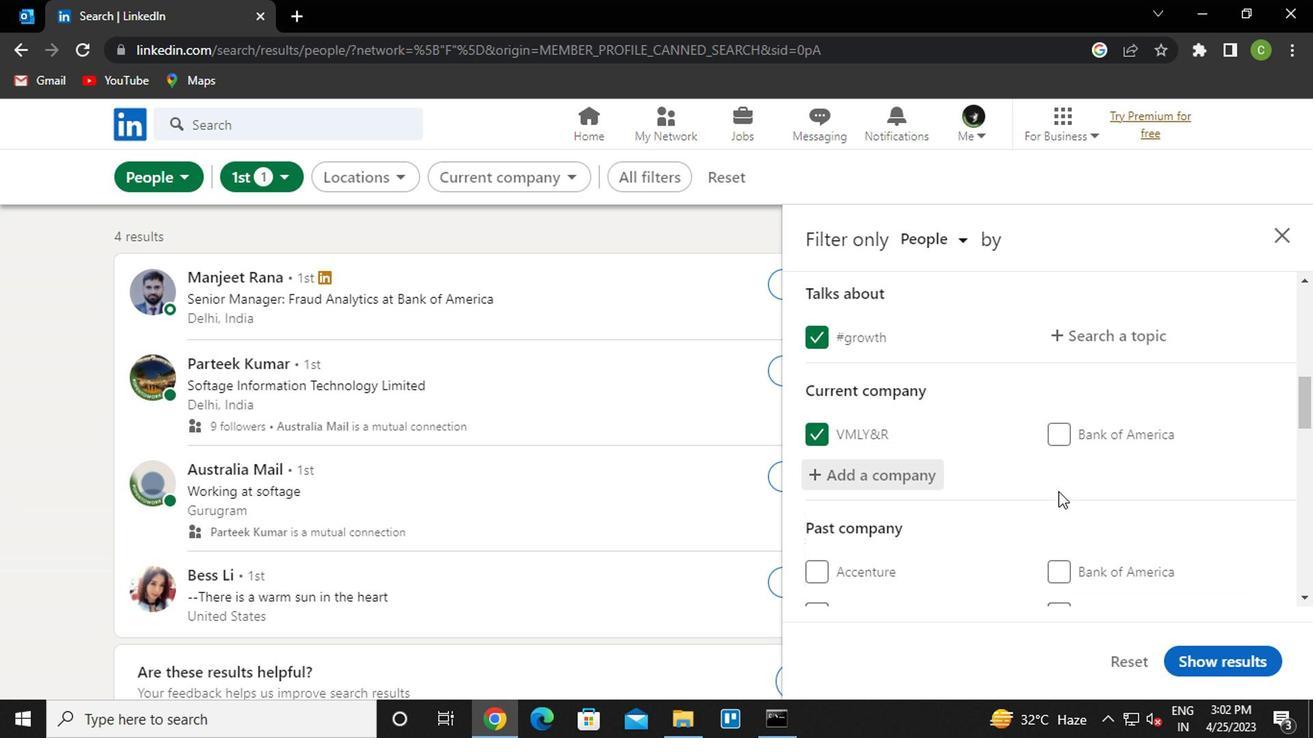 
Action: Mouse scrolled (1053, 488) with delta (0, 0)
Screenshot: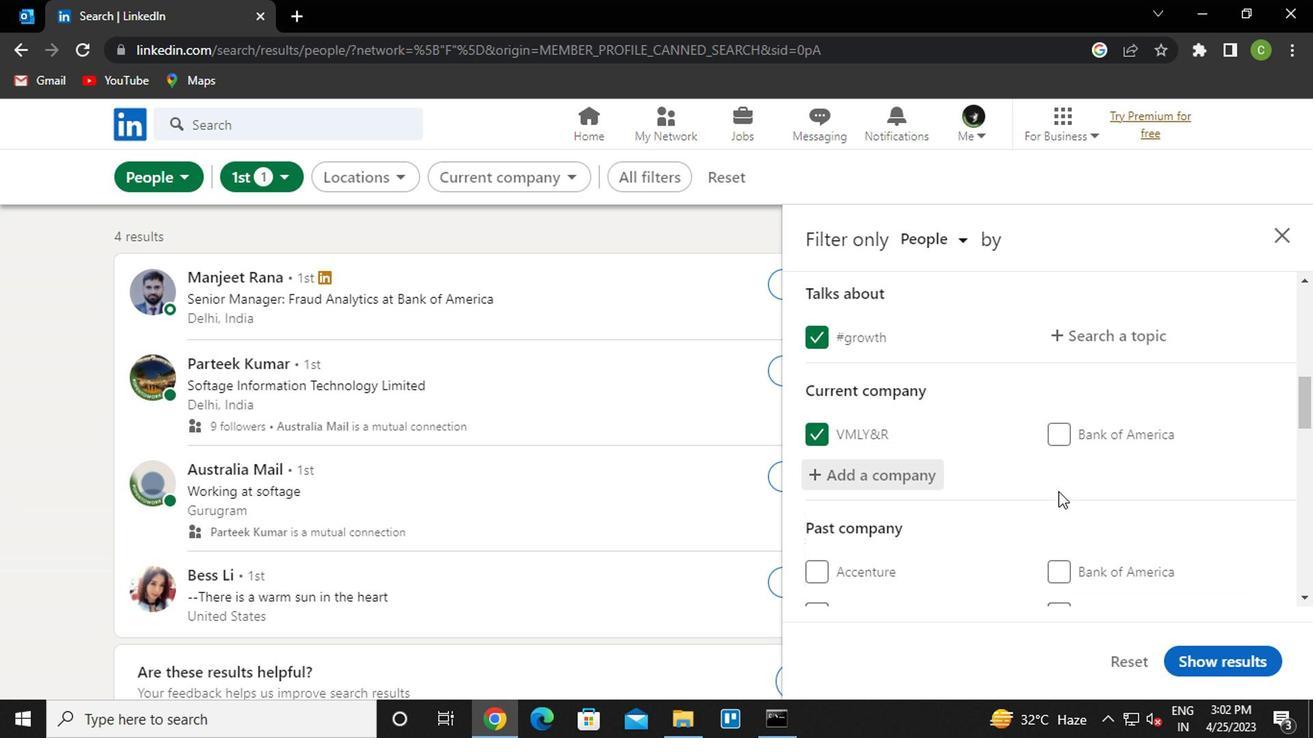 
Action: Mouse moved to (1053, 488)
Screenshot: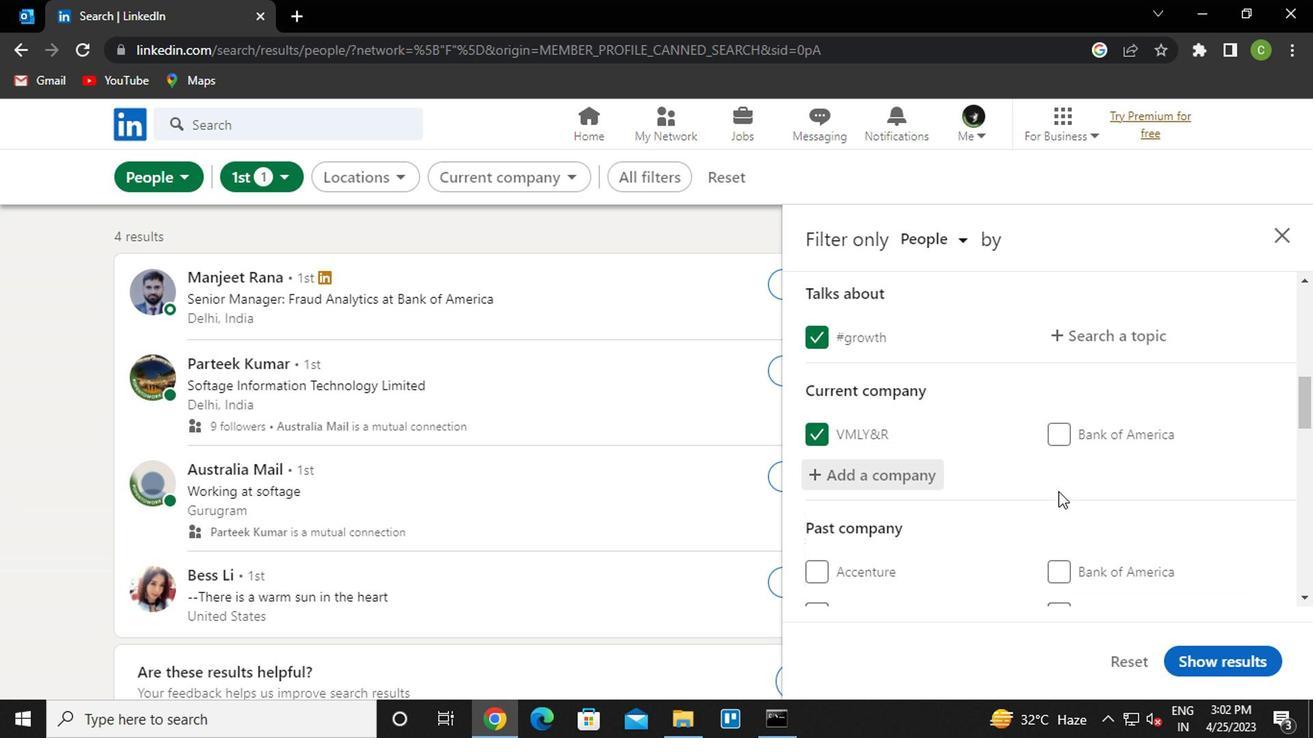 
Action: Mouse scrolled (1053, 486) with delta (0, -1)
Screenshot: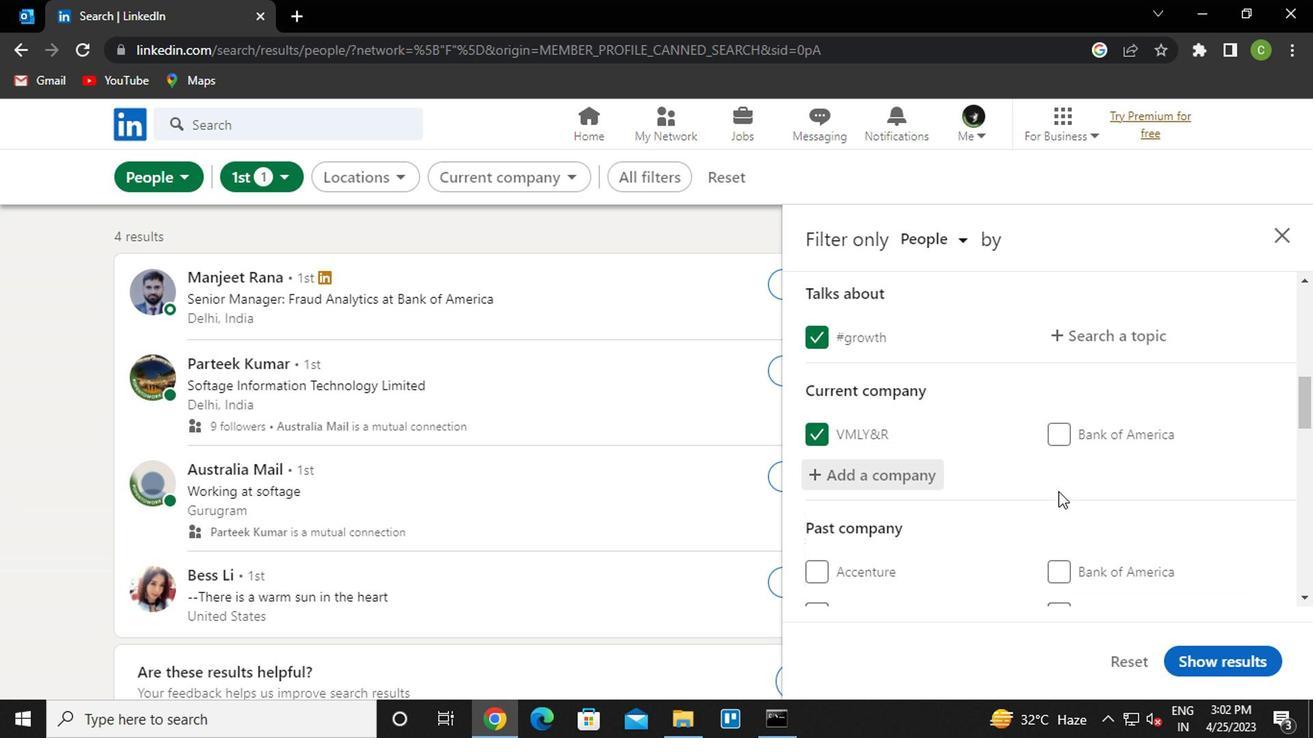 
Action: Mouse moved to (1032, 491)
Screenshot: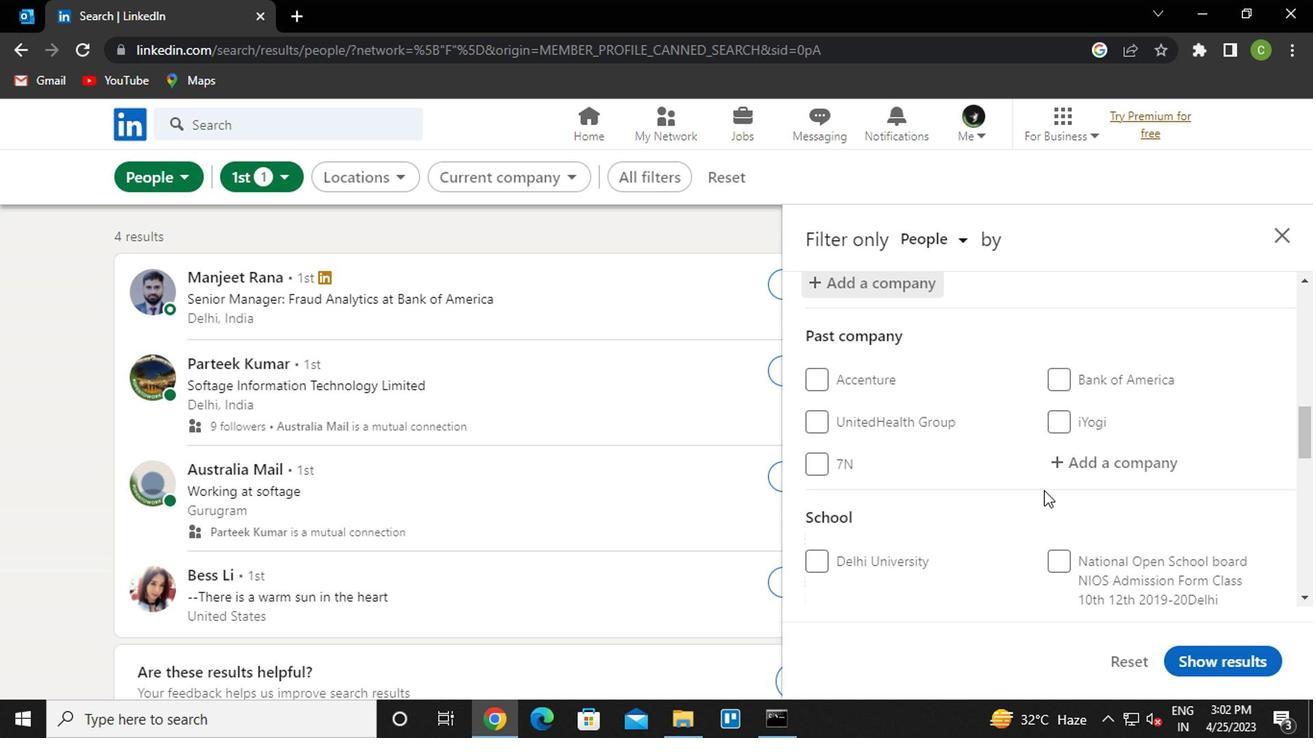 
Action: Mouse scrolled (1032, 491) with delta (0, 0)
Screenshot: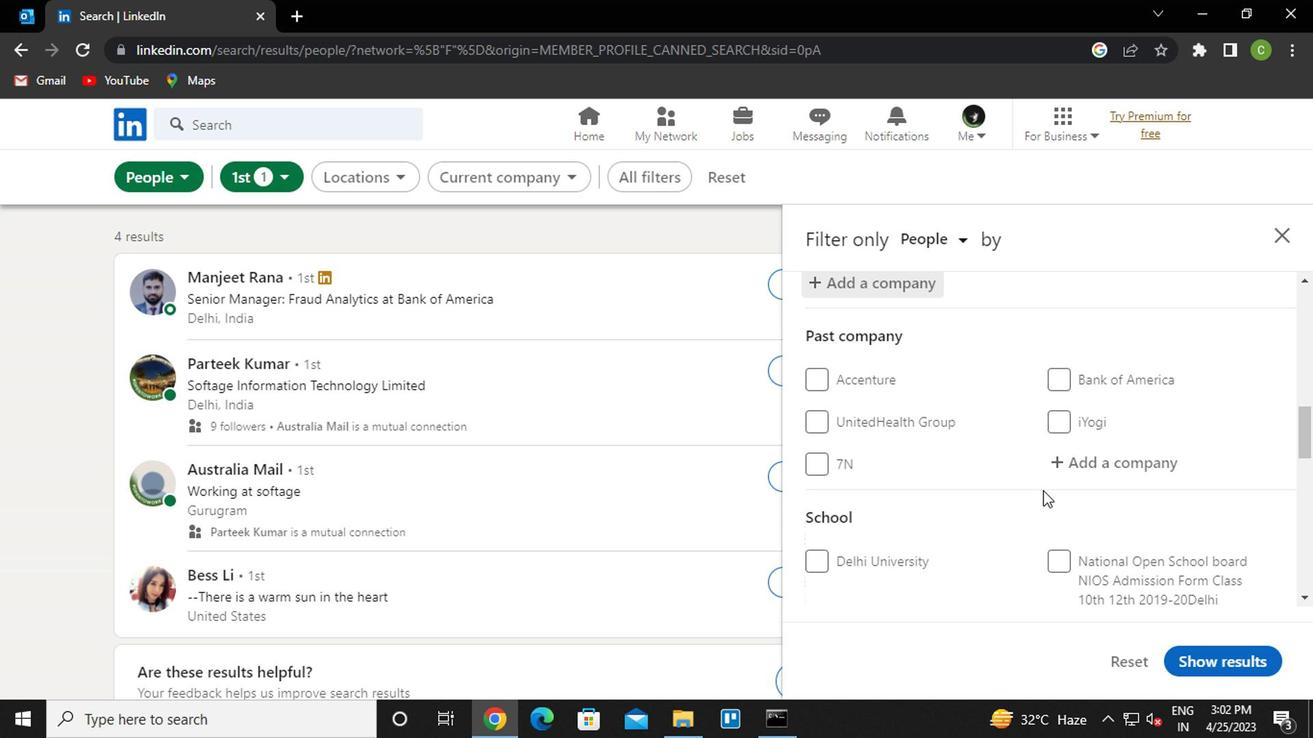 
Action: Mouse moved to (1020, 497)
Screenshot: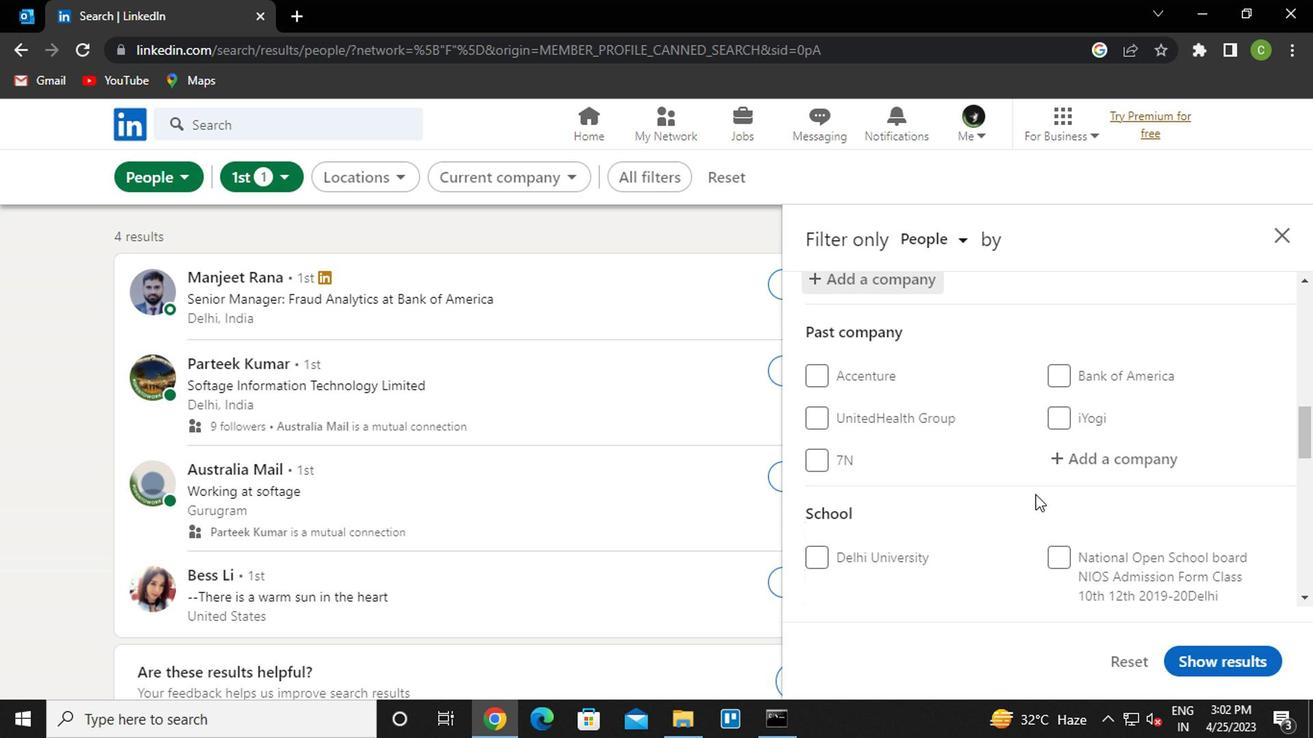 
Action: Mouse scrolled (1020, 496) with delta (0, -1)
Screenshot: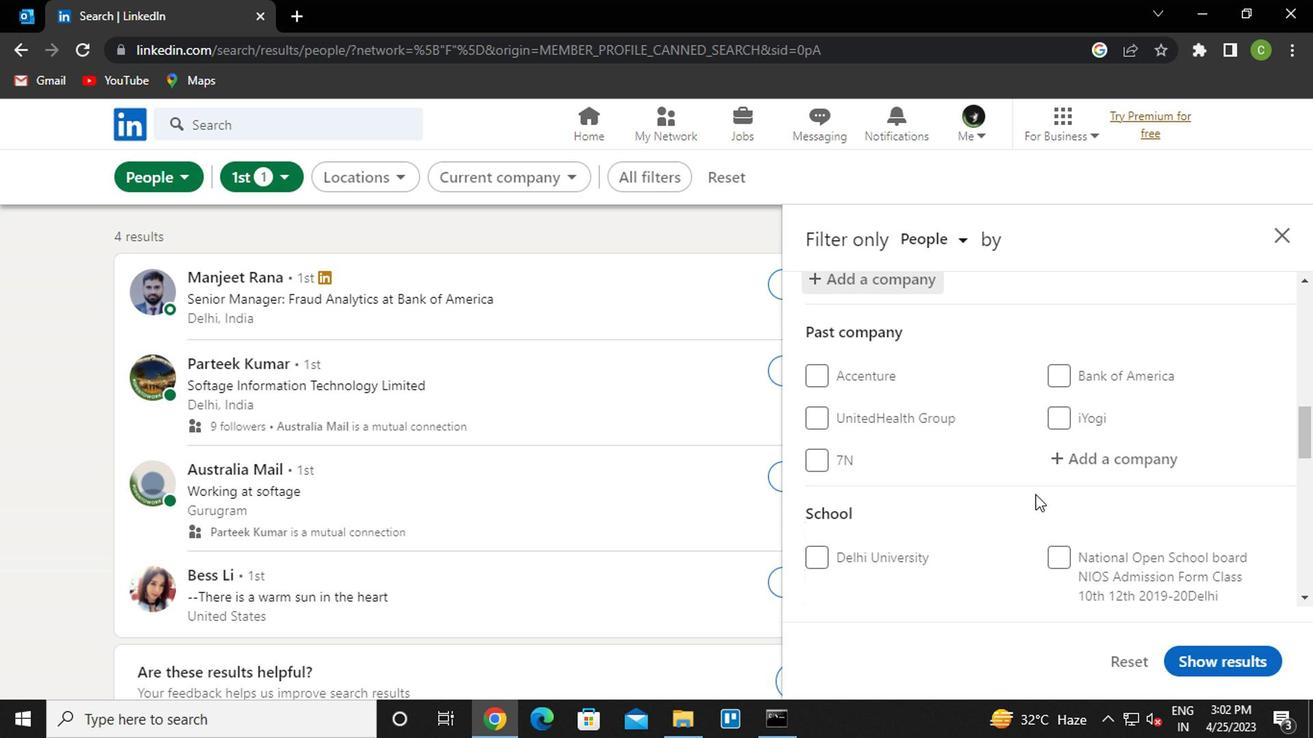 
Action: Mouse moved to (1010, 501)
Screenshot: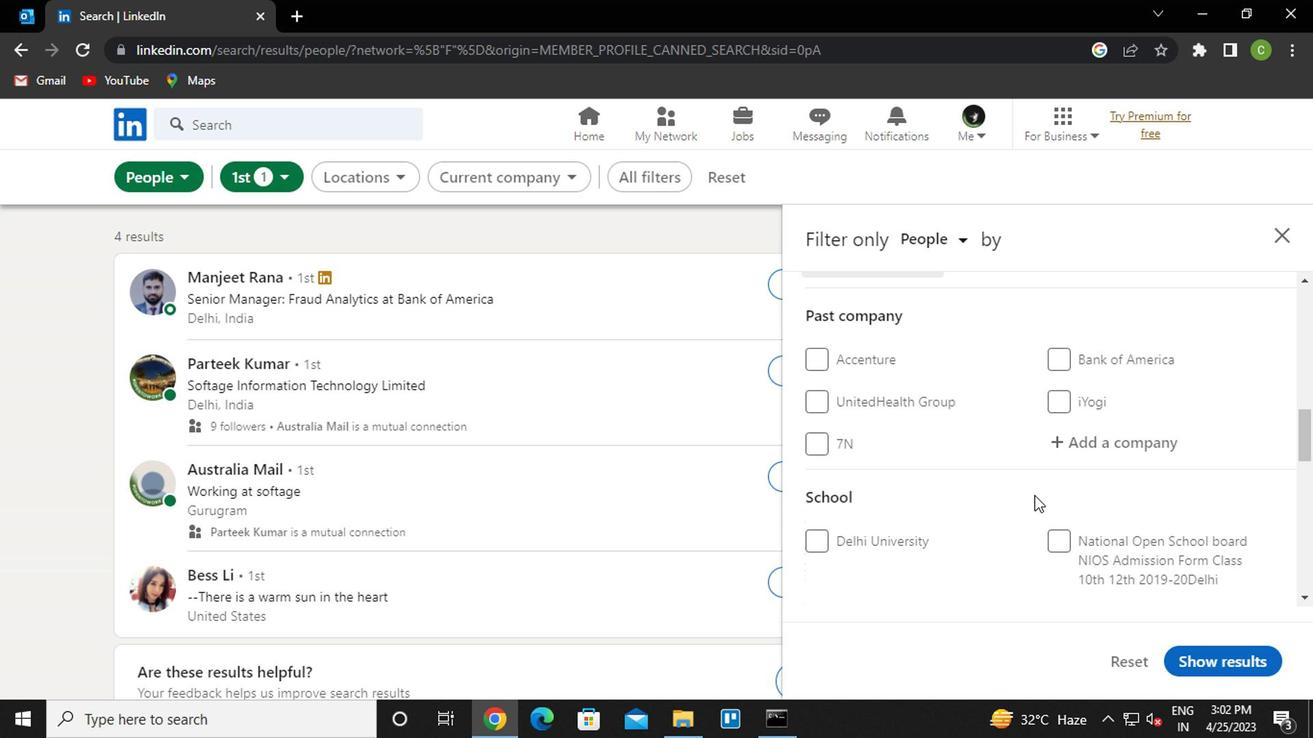 
Action: Mouse scrolled (1010, 500) with delta (0, 0)
Screenshot: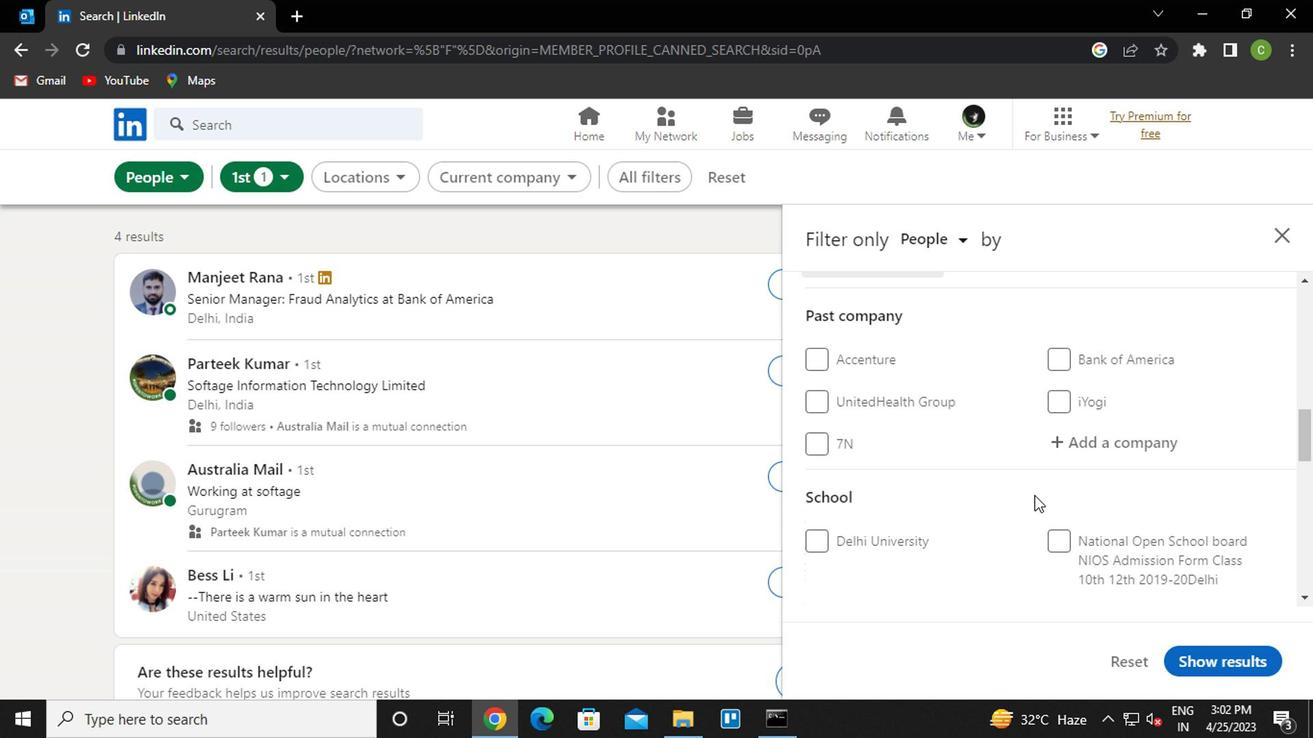 
Action: Mouse moved to (864, 426)
Screenshot: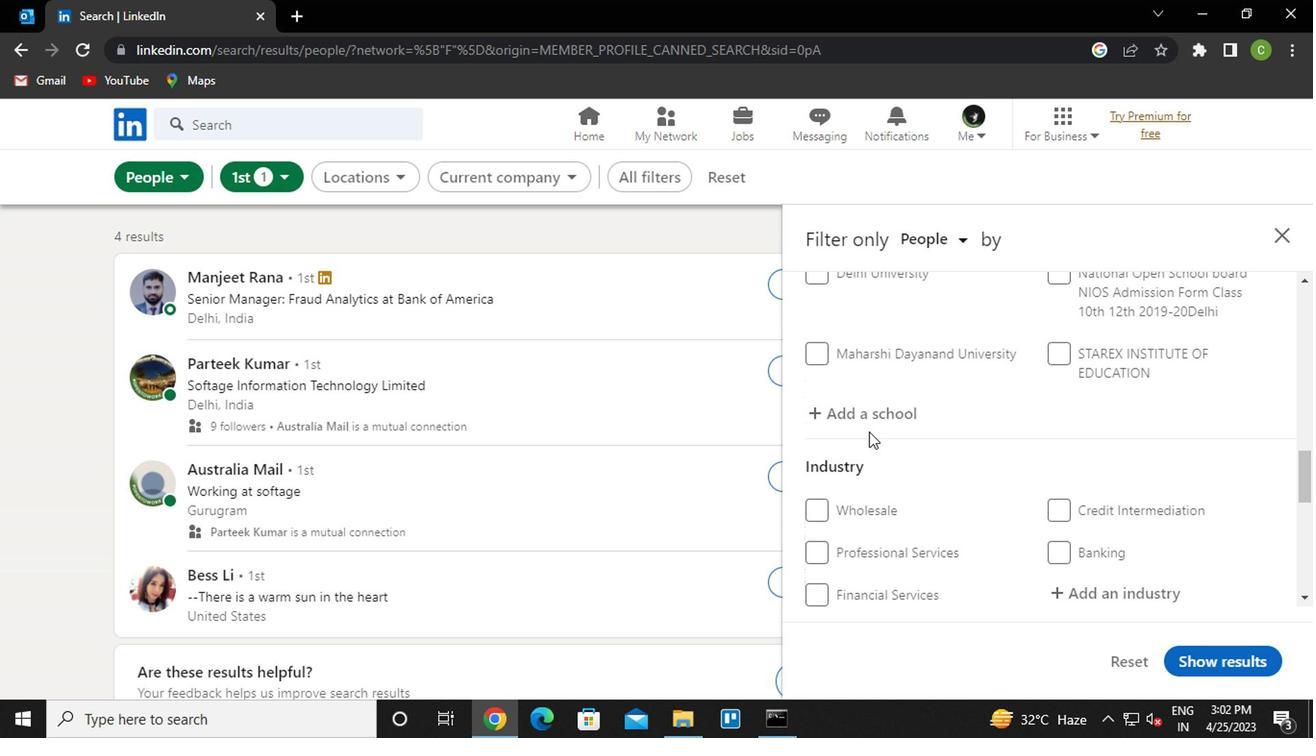 
Action: Mouse pressed left at (864, 426)
Screenshot: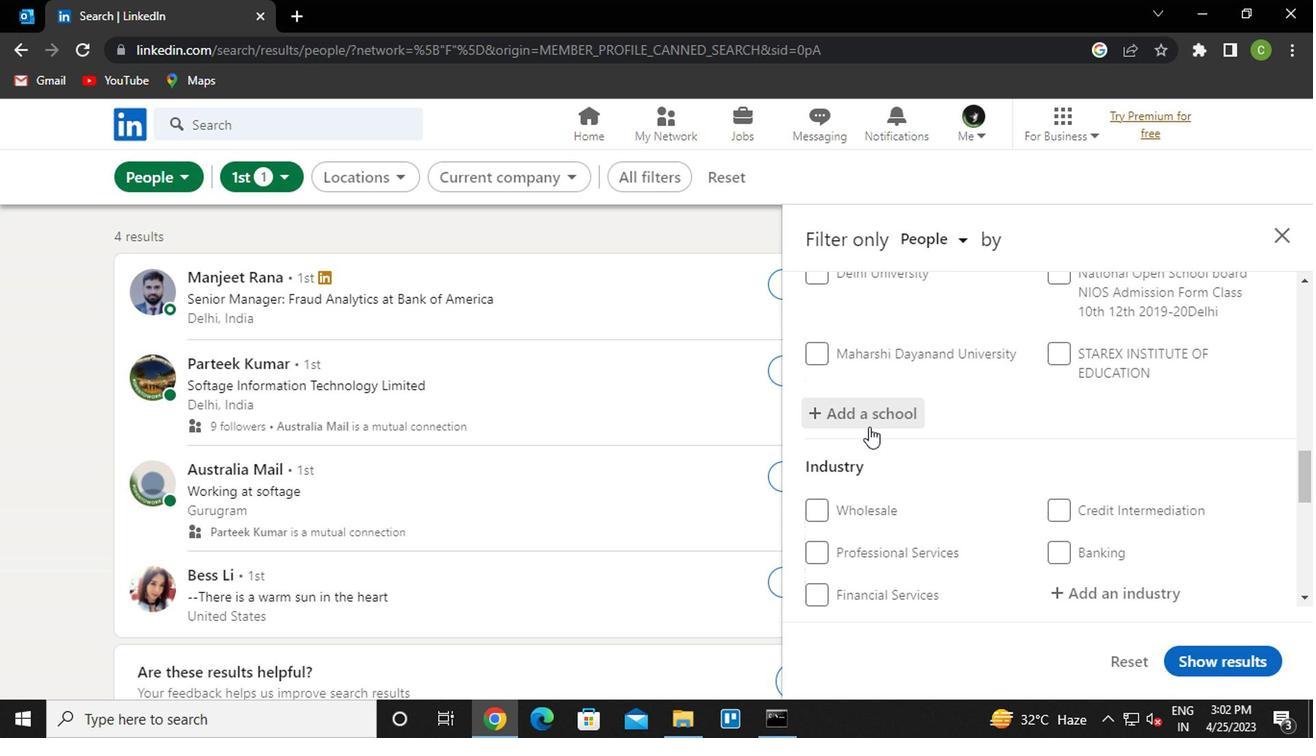 
Action: Mouse moved to (869, 428)
Screenshot: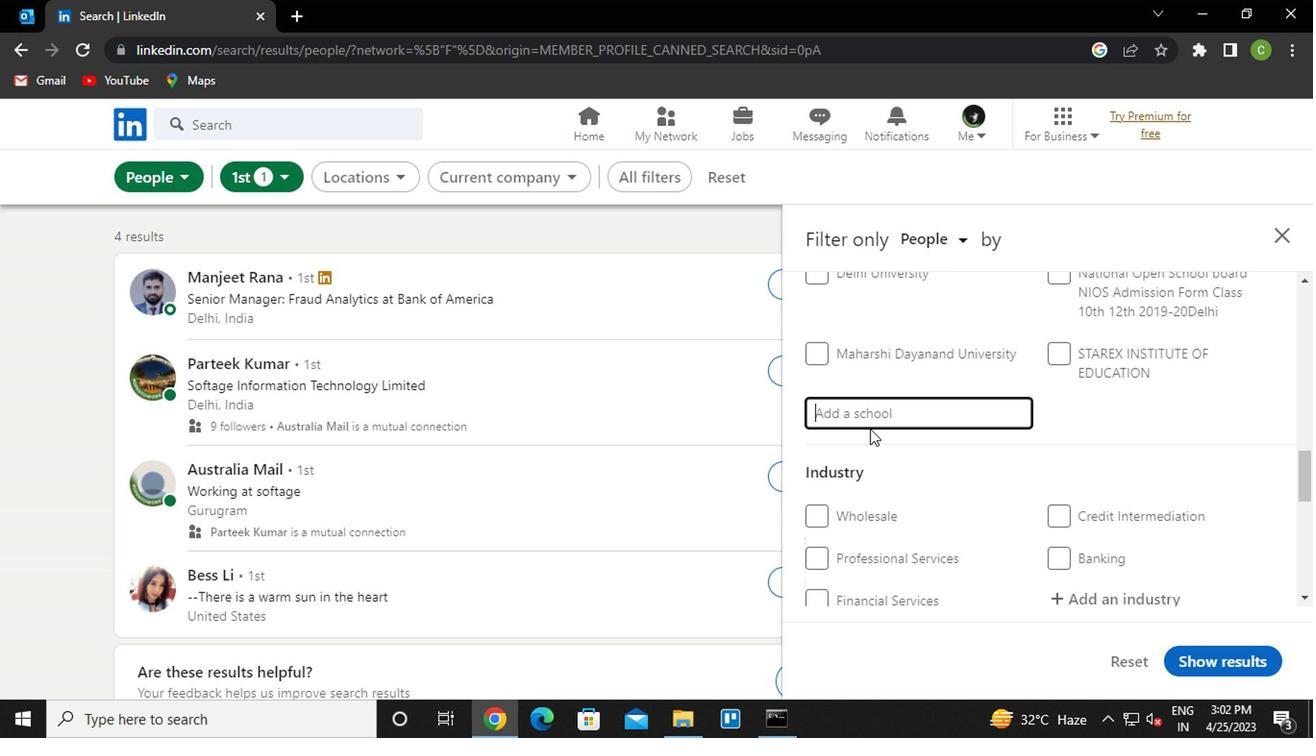 
Action: Key pressed m<Key.caps_lock>ahatma<Key.space>gandhi<Key.down><Key.down><Key.down><Key.enter>
Screenshot: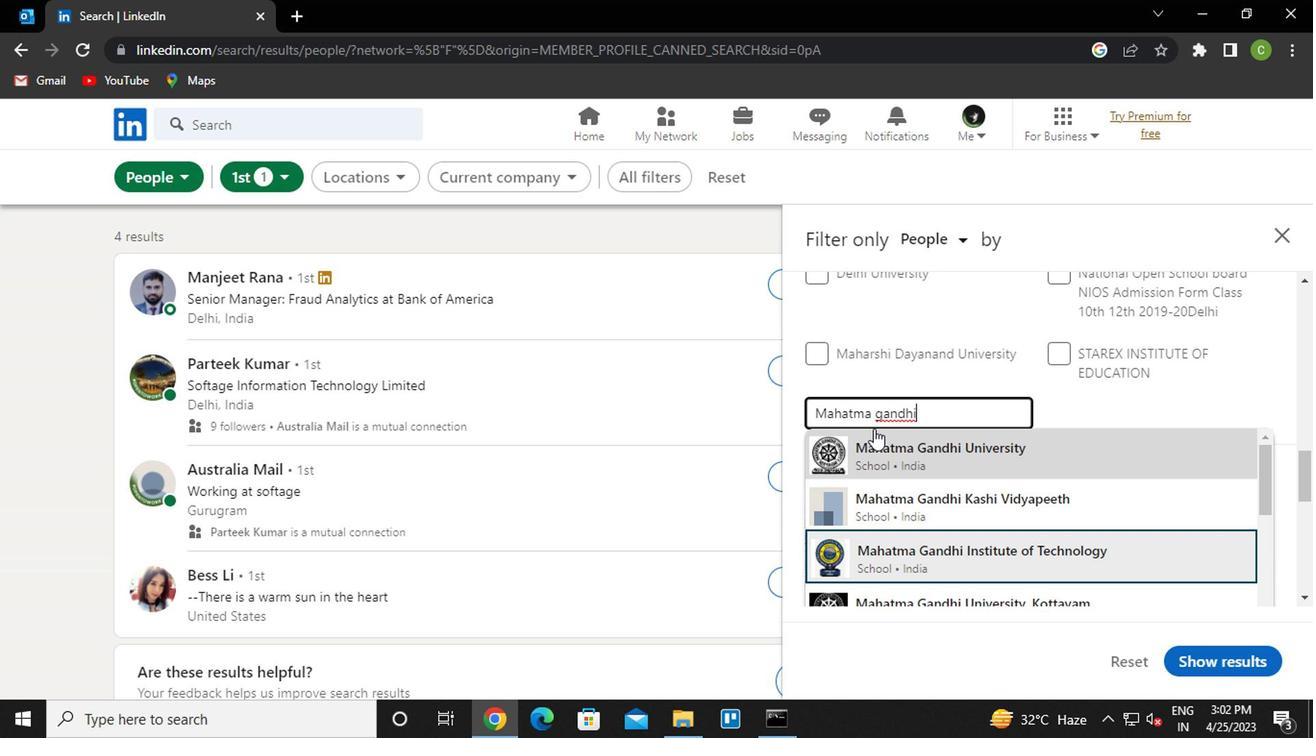 
Action: Mouse moved to (913, 437)
Screenshot: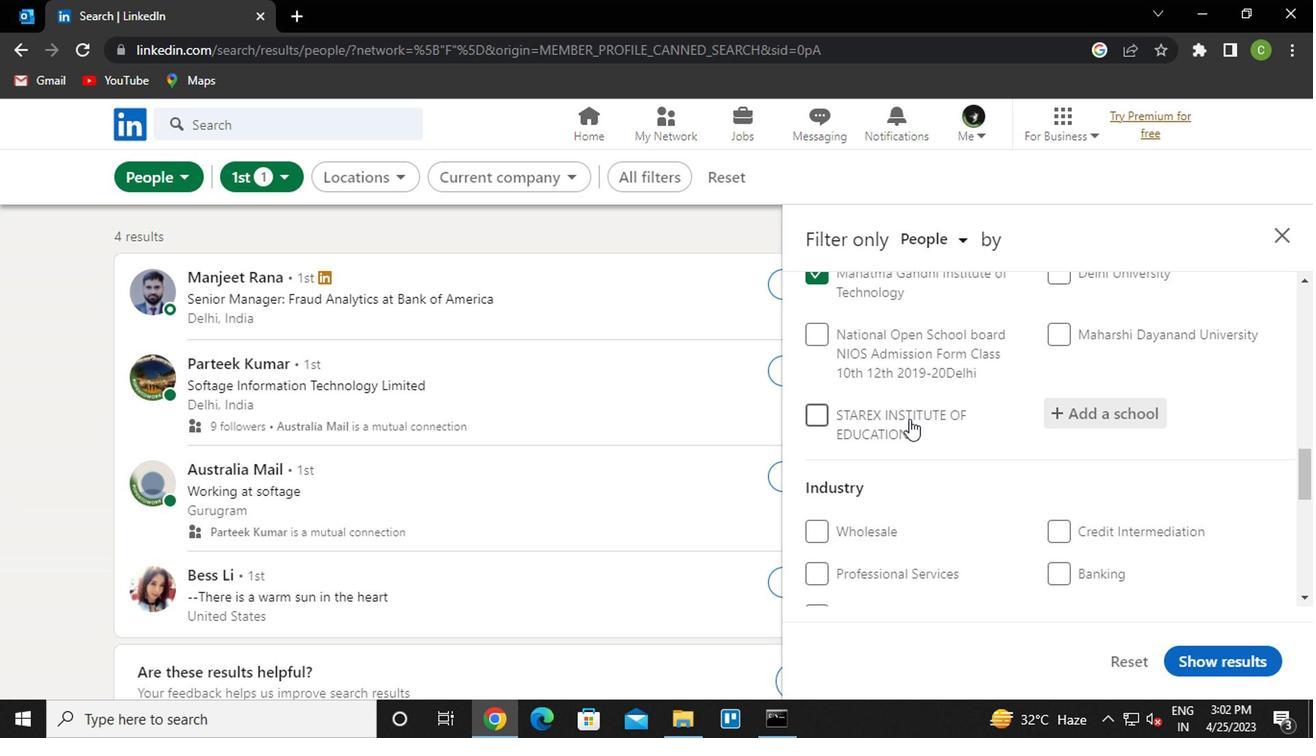 
Action: Mouse scrolled (913, 437) with delta (0, 0)
Screenshot: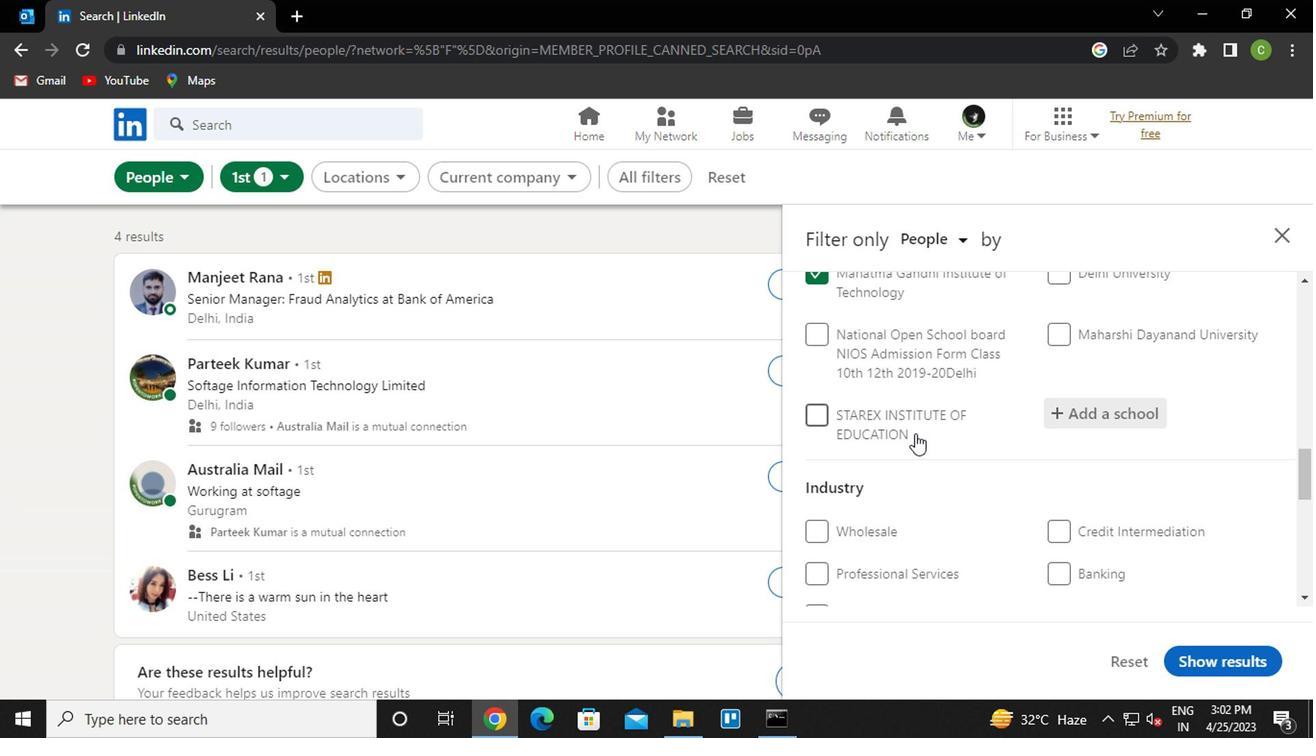 
Action: Mouse moved to (925, 478)
Screenshot: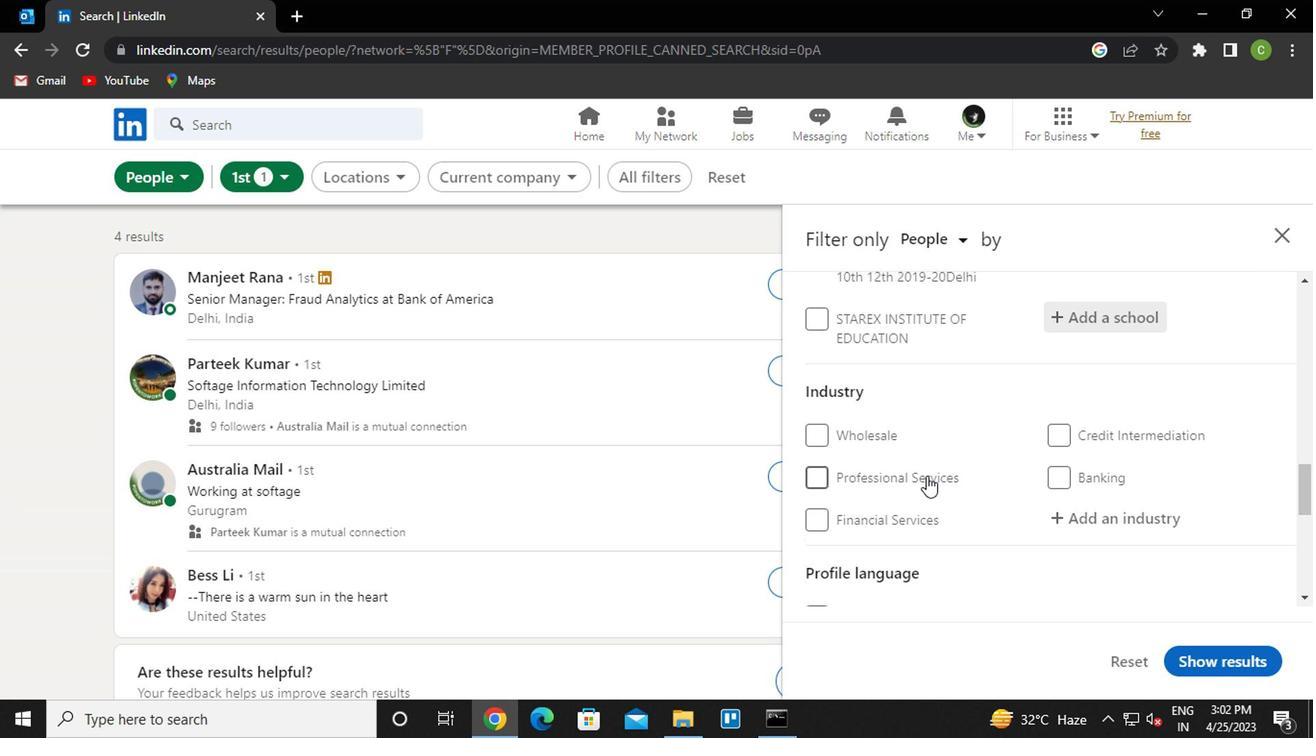 
Action: Mouse scrolled (925, 477) with delta (0, -1)
Screenshot: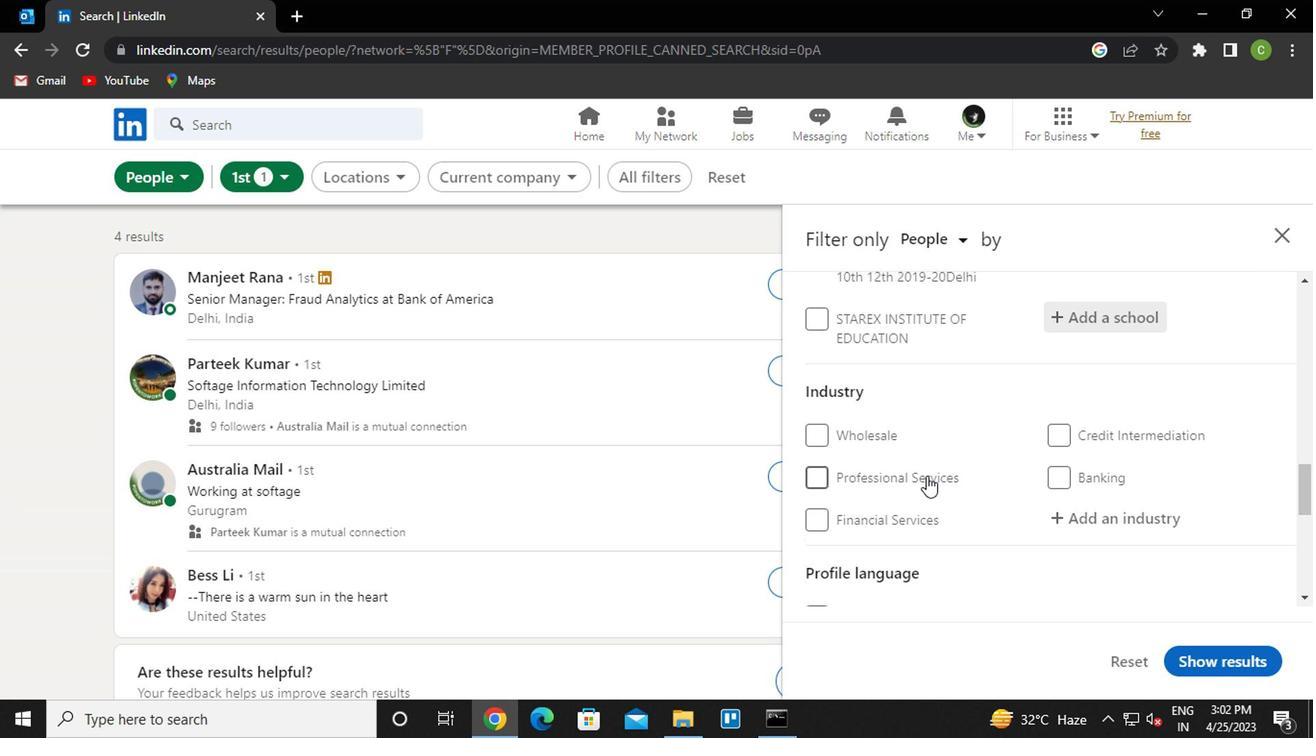 
Action: Mouse moved to (1083, 432)
Screenshot: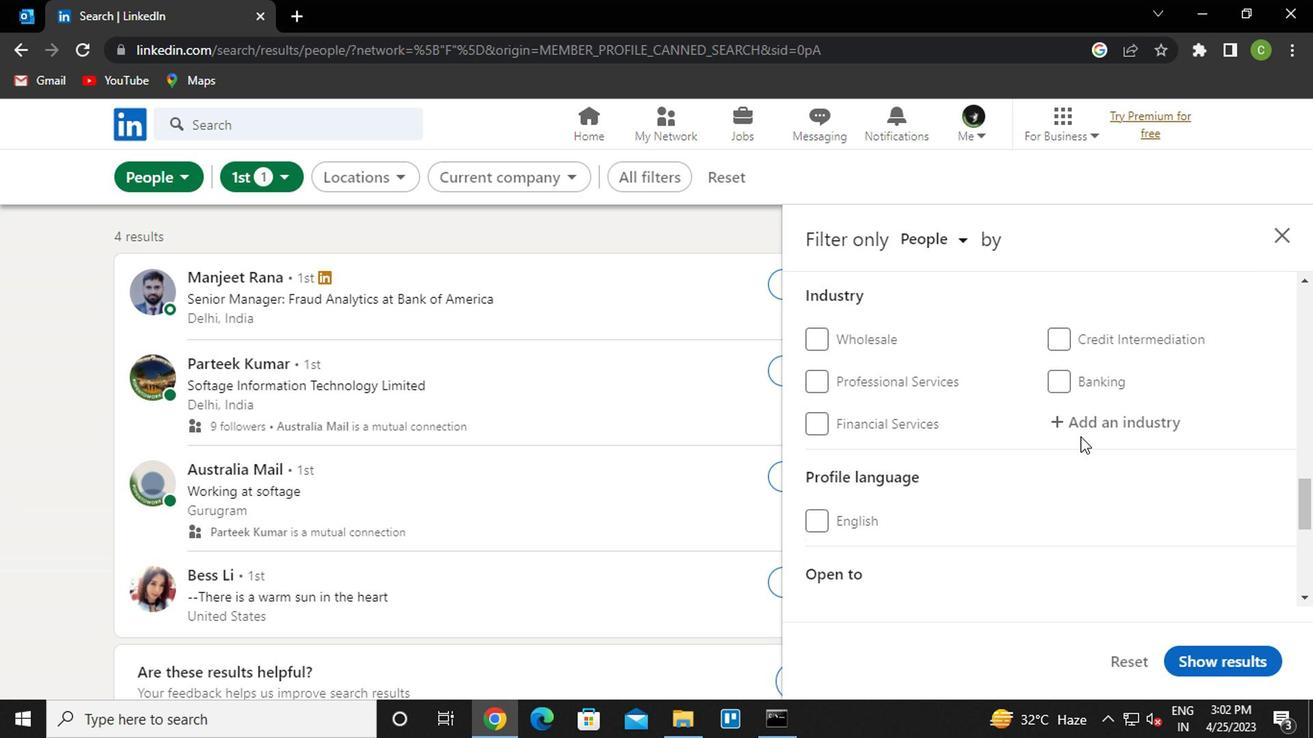 
Action: Mouse pressed left at (1083, 432)
Screenshot: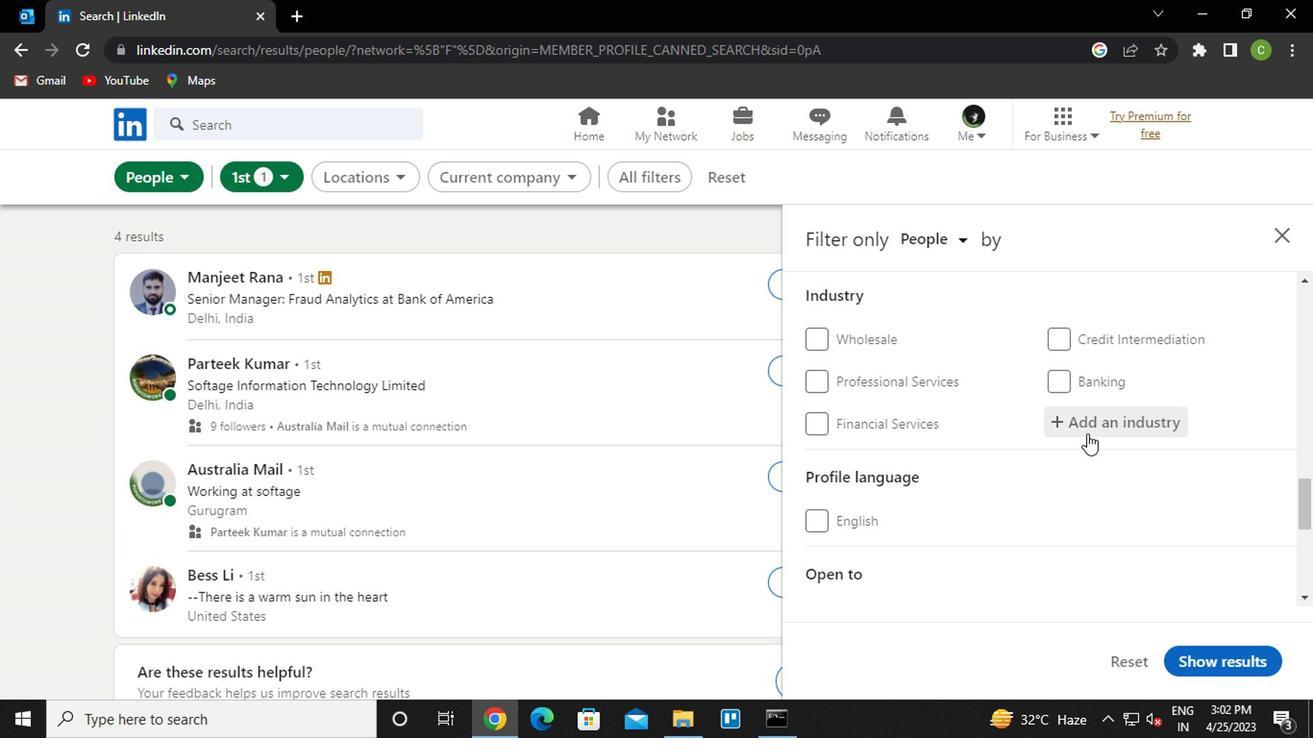 
Action: Key pressed <Key.caps_lock>r<Key.caps_lock>obot<Key.space><Key.down><Key.enter>
Screenshot: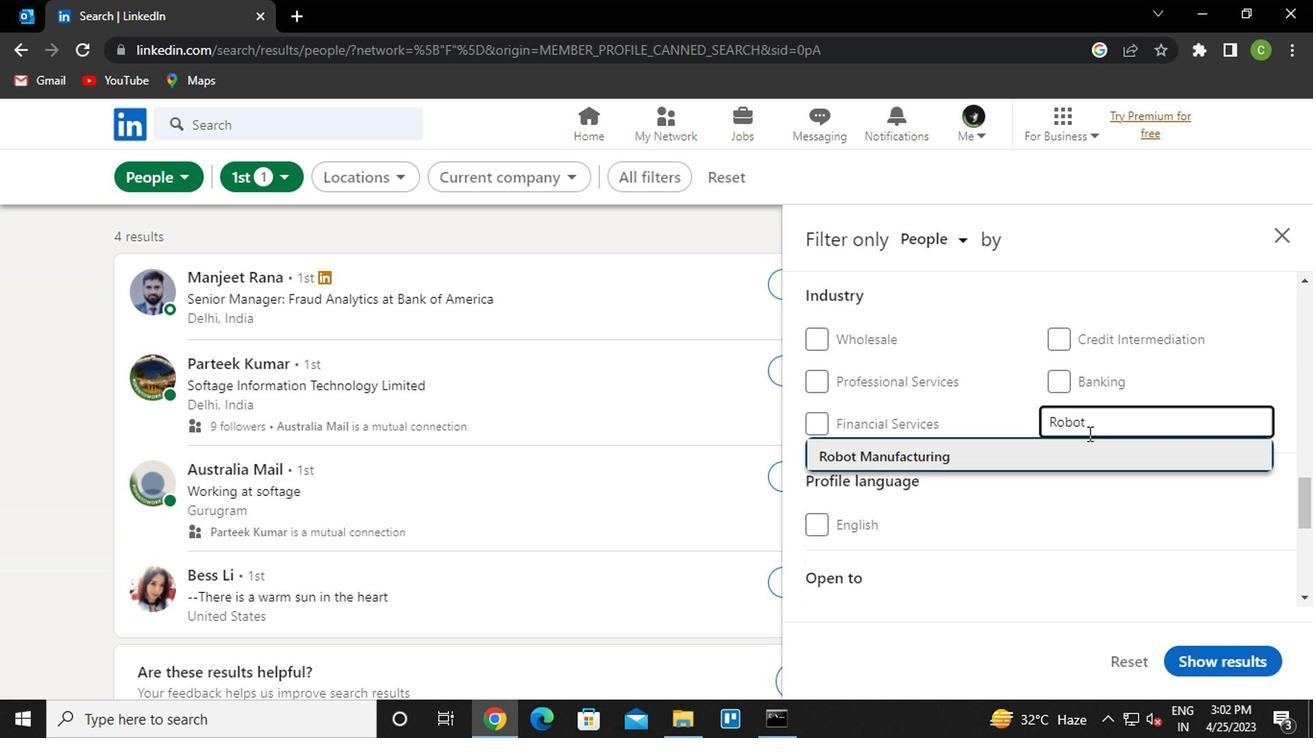 
Action: Mouse moved to (1050, 488)
Screenshot: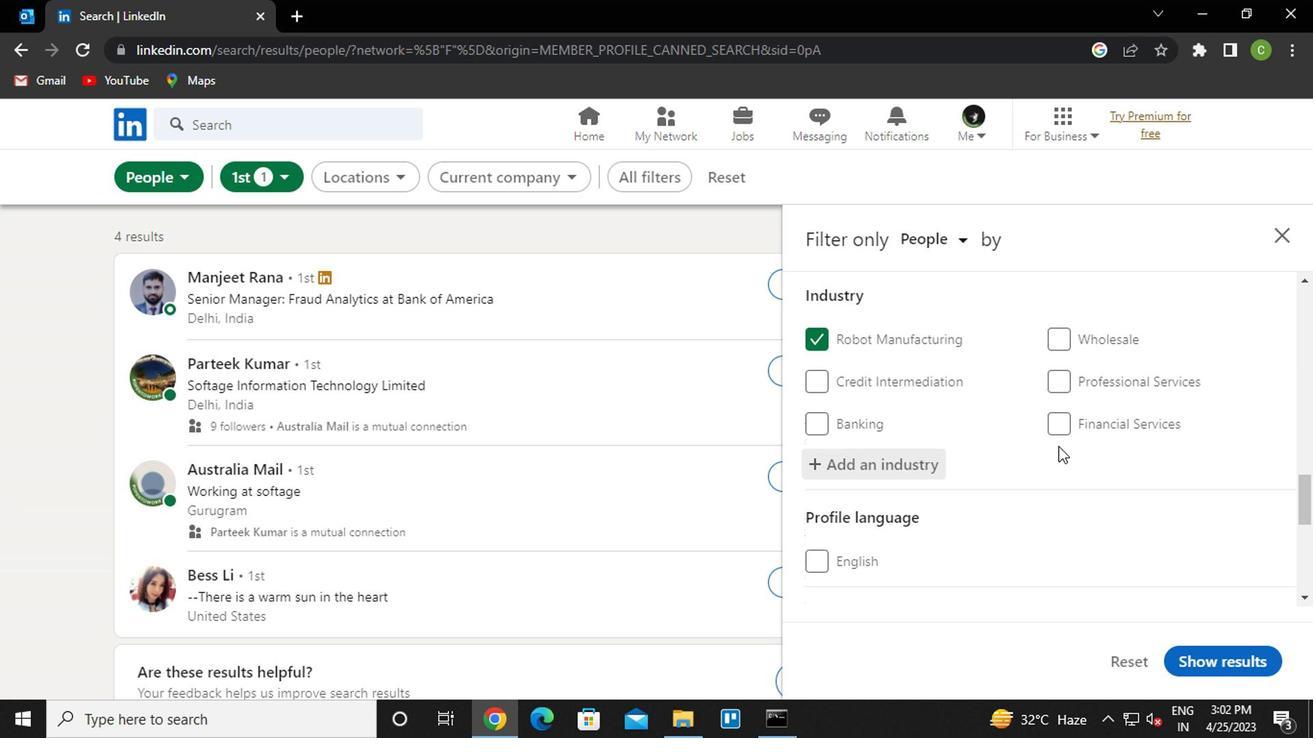 
Action: Mouse scrolled (1050, 486) with delta (0, -1)
Screenshot: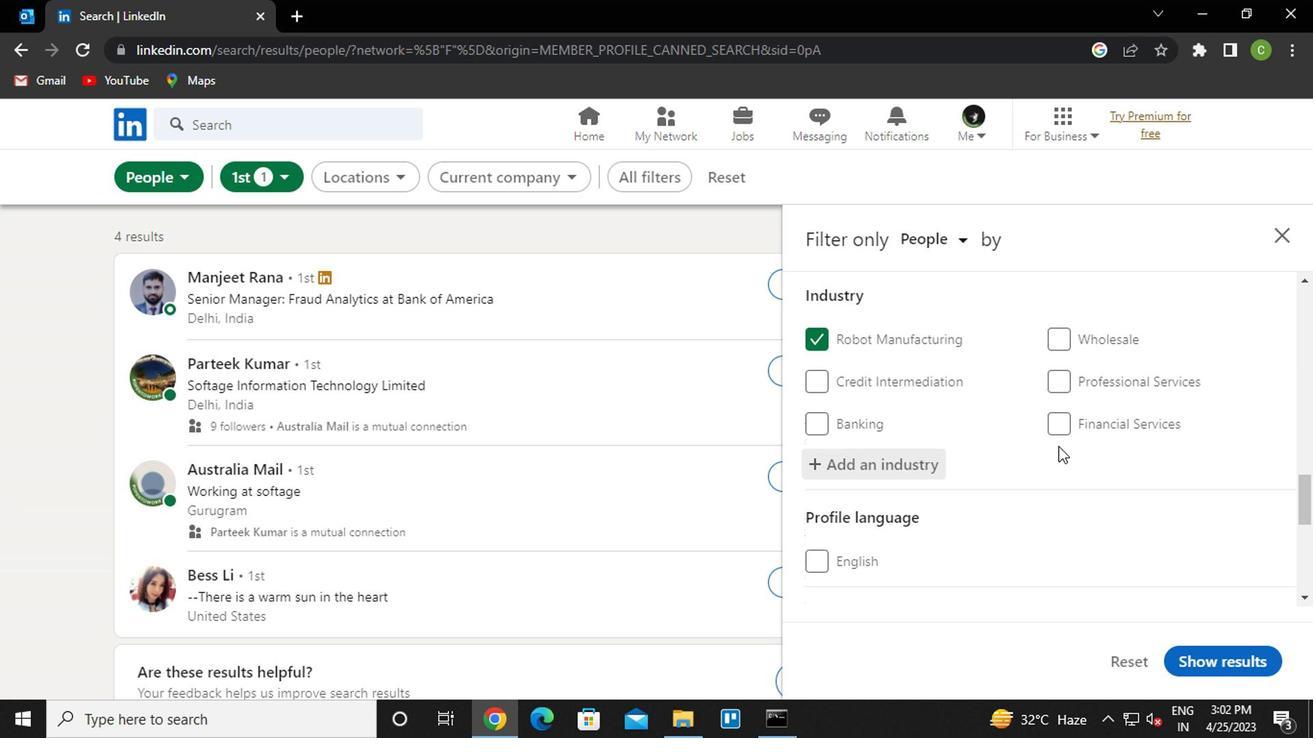 
Action: Mouse moved to (1049, 493)
Screenshot: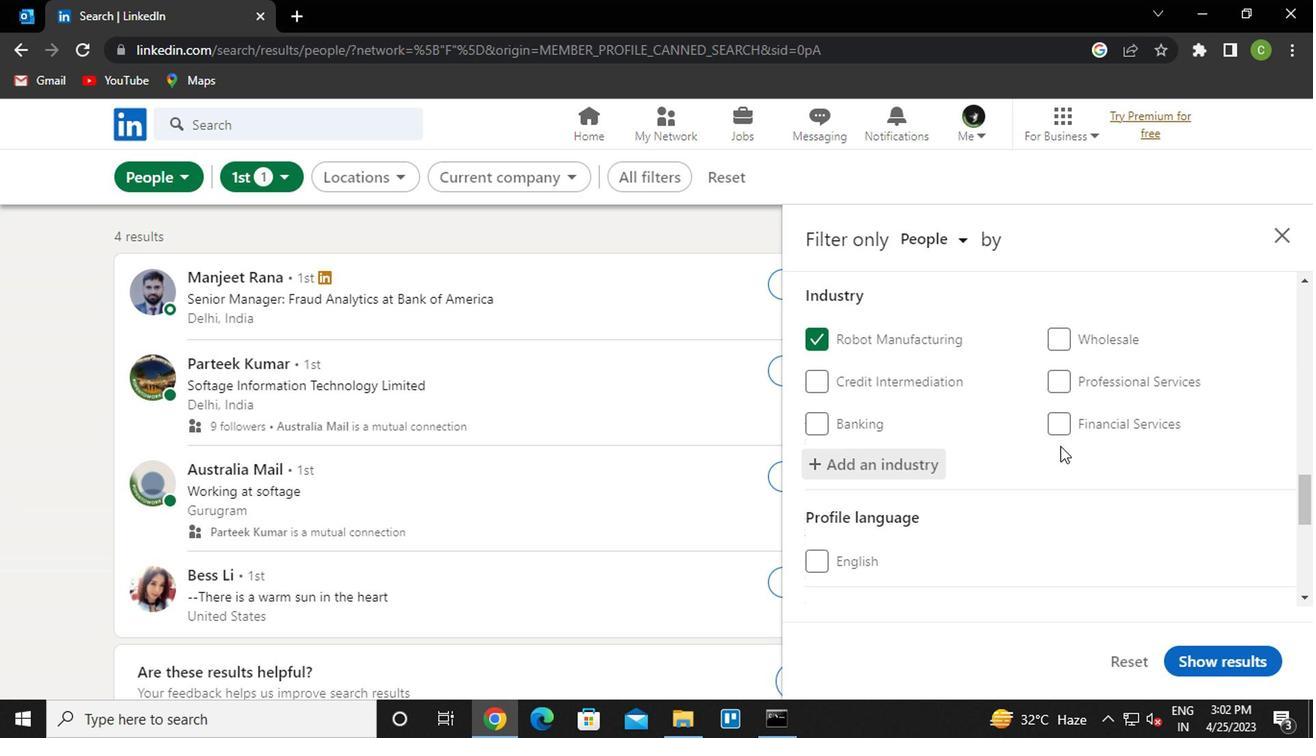 
Action: Mouse scrolled (1049, 493) with delta (0, 0)
Screenshot: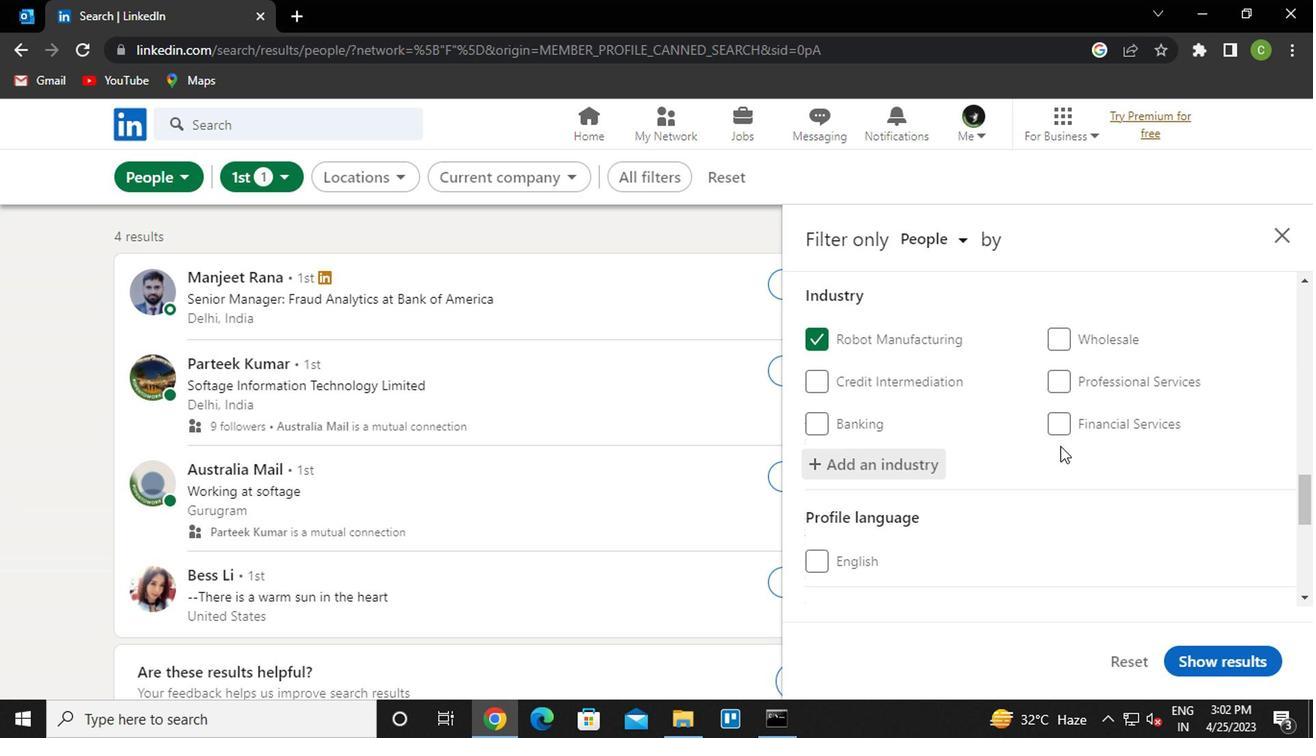 
Action: Mouse moved to (1029, 491)
Screenshot: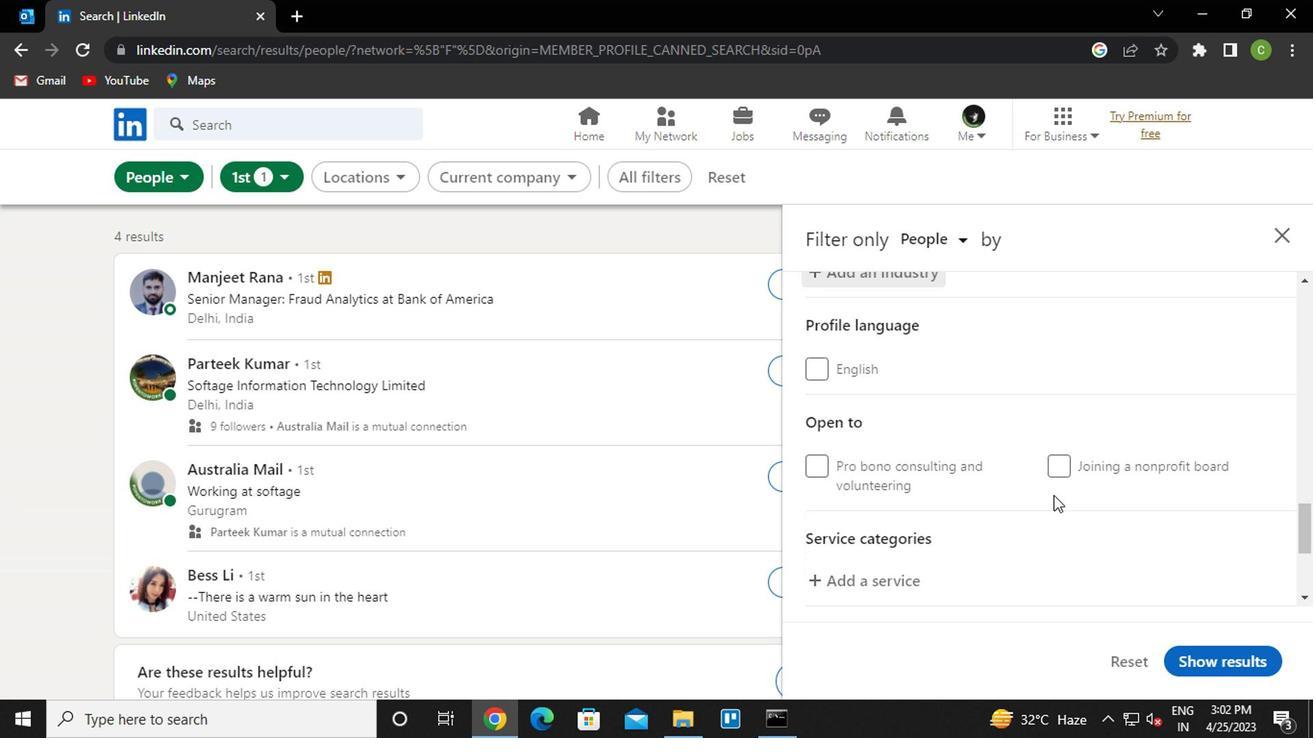 
Action: Mouse scrolled (1029, 490) with delta (0, 0)
Screenshot: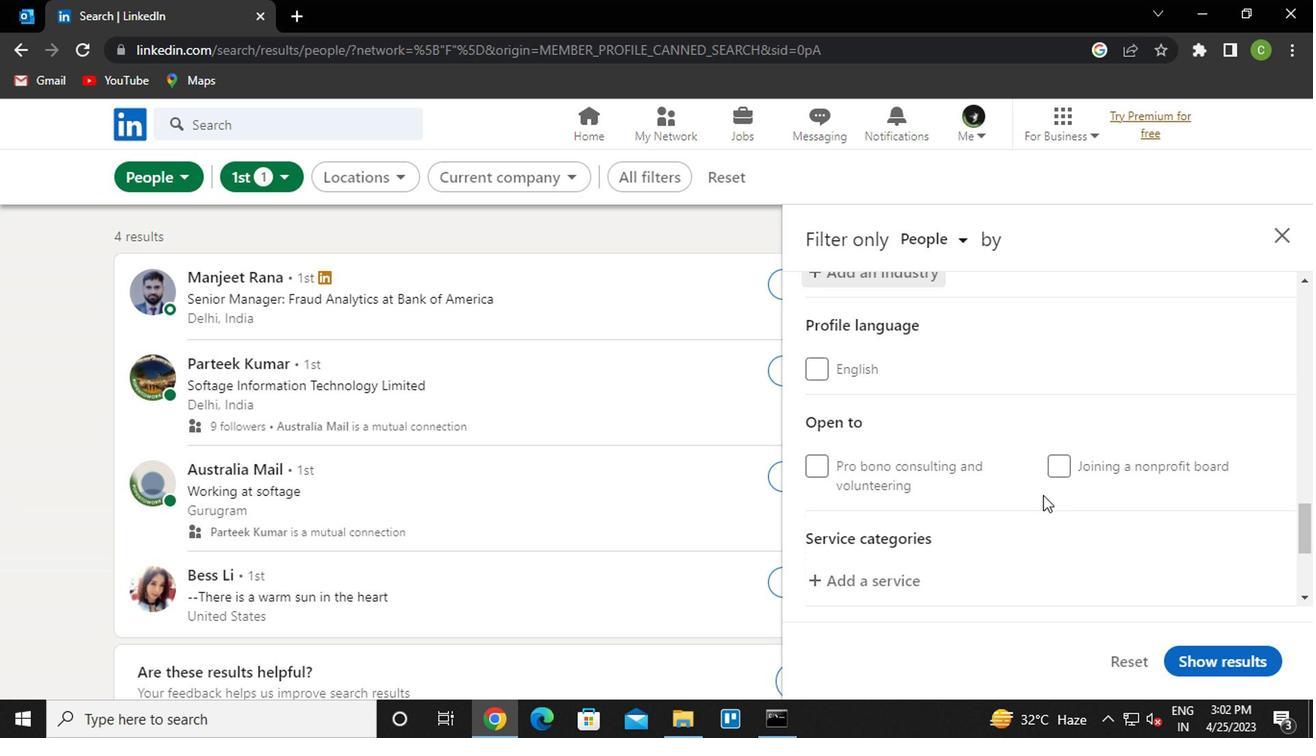 
Action: Mouse scrolled (1029, 490) with delta (0, 0)
Screenshot: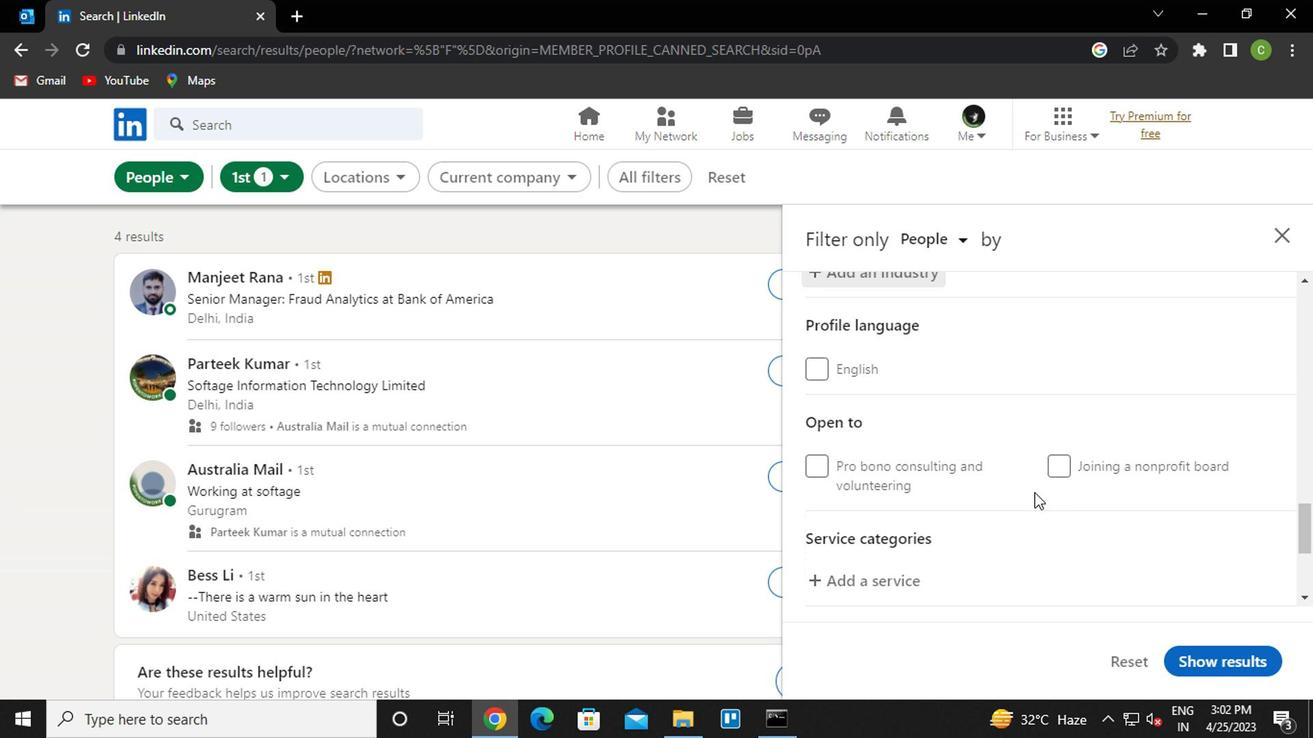 
Action: Mouse moved to (884, 393)
Screenshot: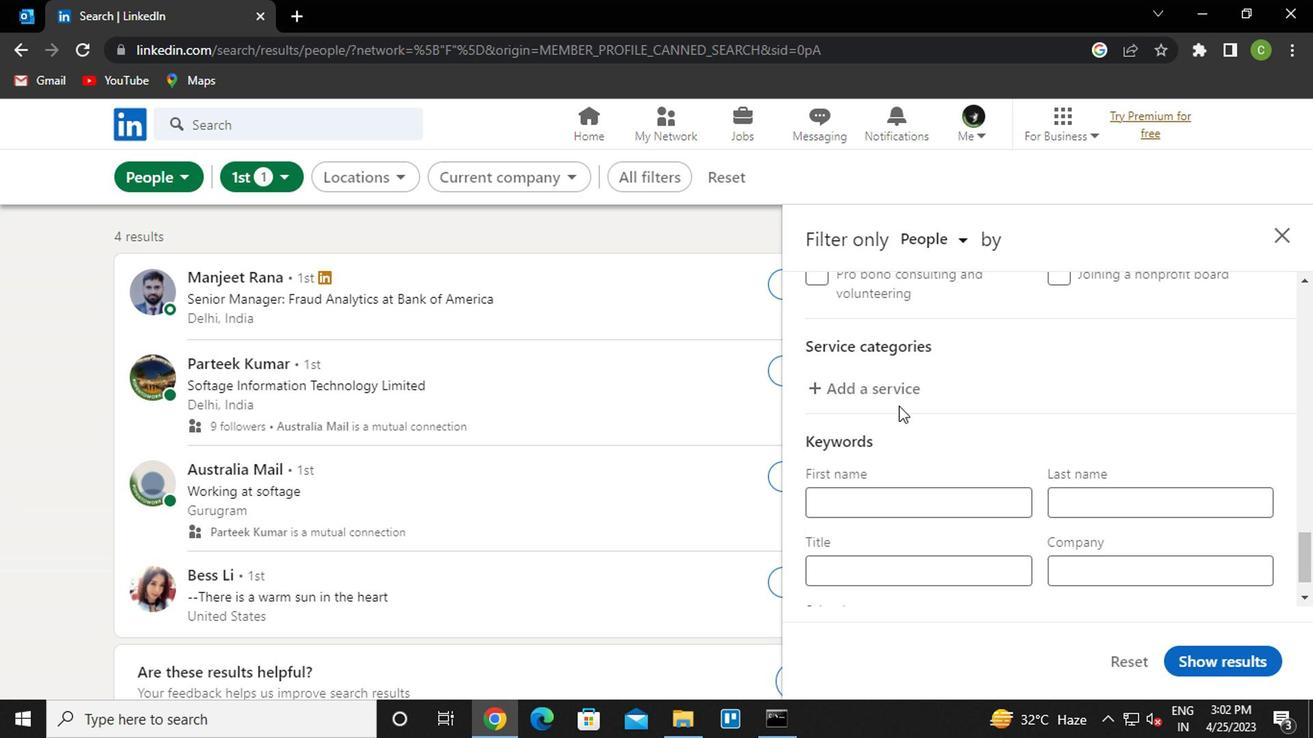 
Action: Mouse pressed left at (884, 393)
Screenshot: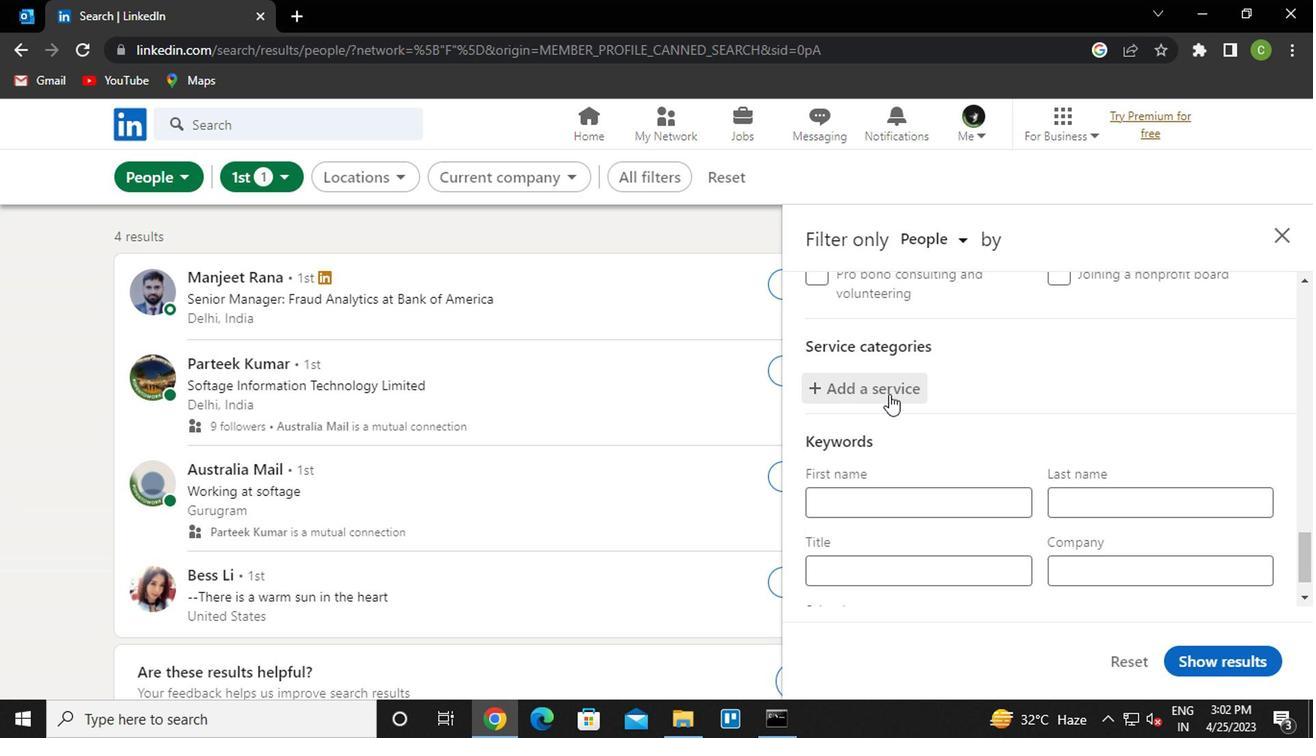 
Action: Mouse moved to (964, 393)
Screenshot: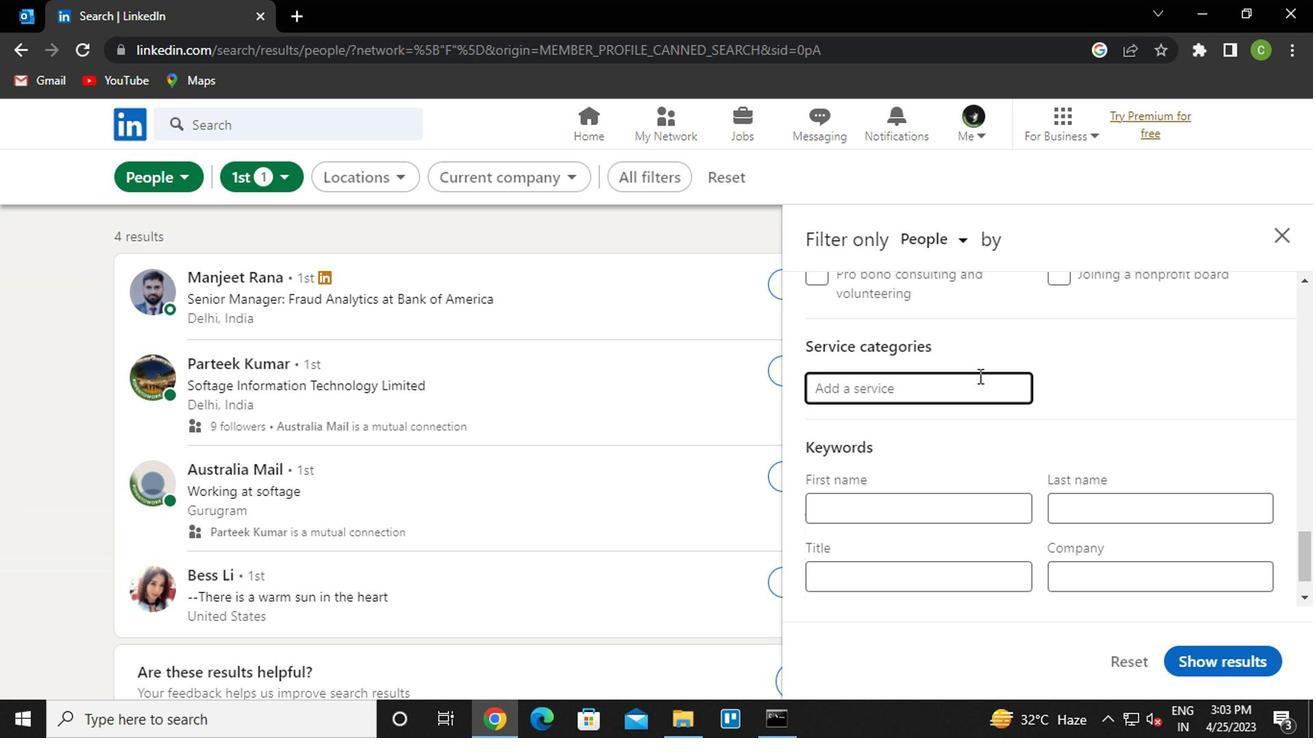 
Action: Mouse scrolled (964, 395) with delta (0, 1)
Screenshot: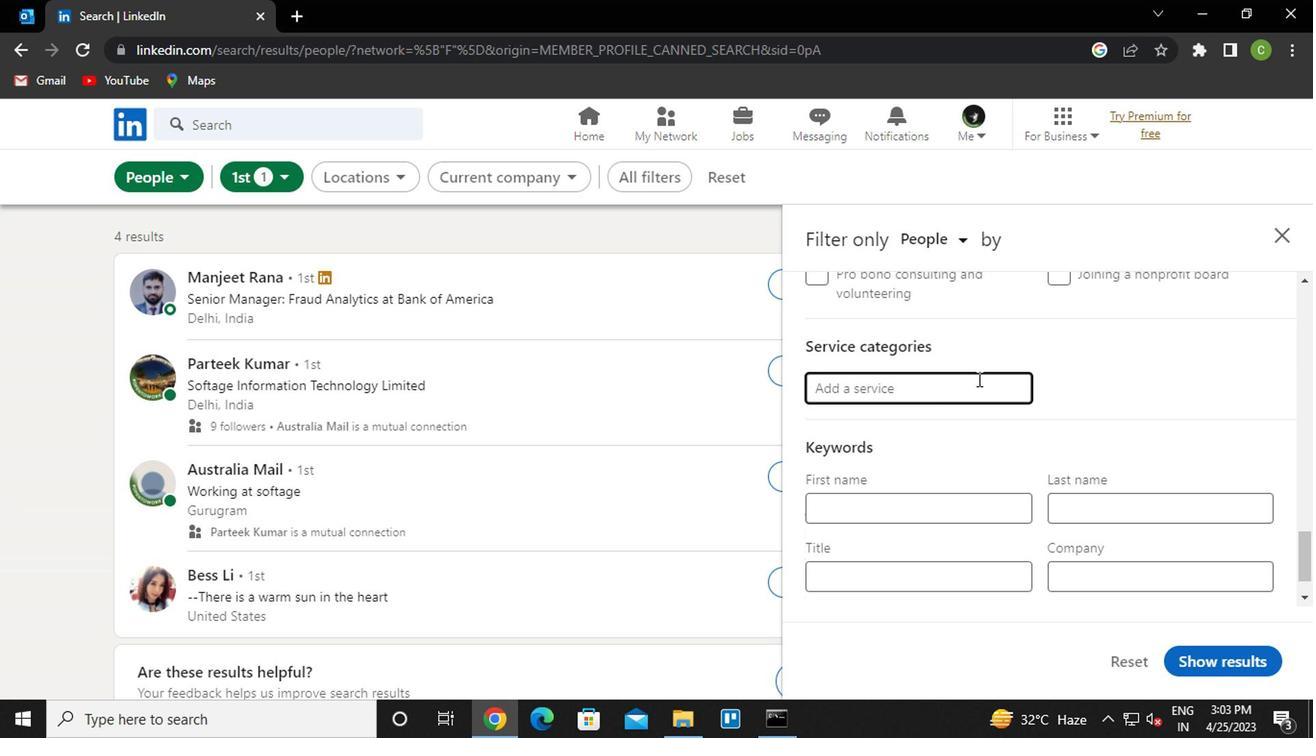 
Action: Mouse moved to (960, 408)
Screenshot: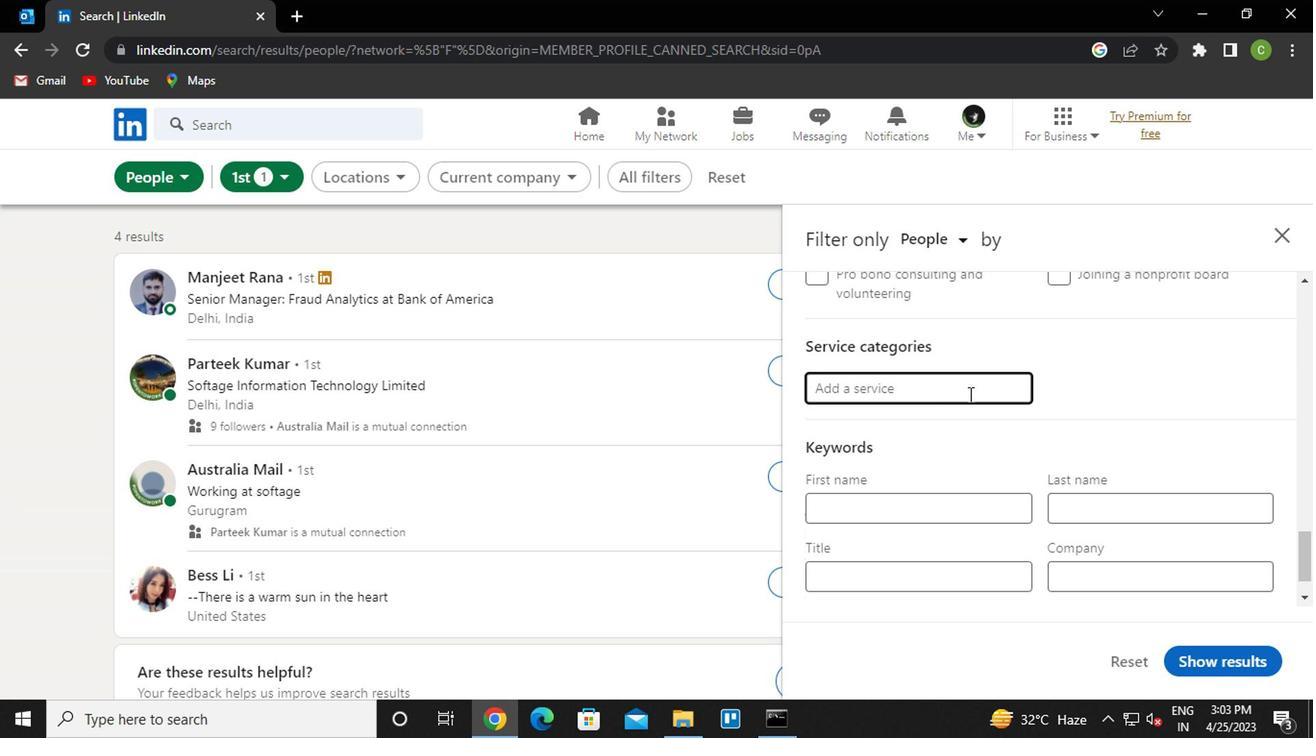 
Action: Mouse scrolled (960, 408) with delta (0, 0)
Screenshot: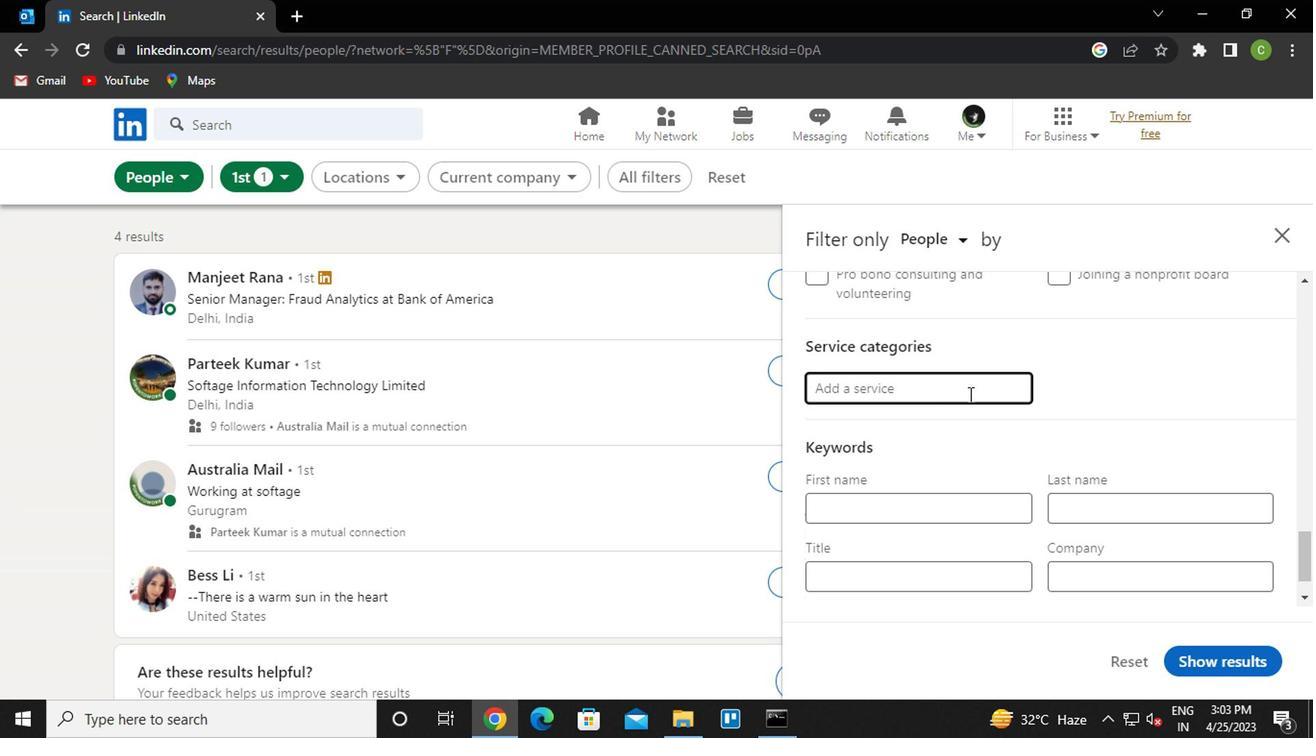 
Action: Mouse moved to (956, 420)
Screenshot: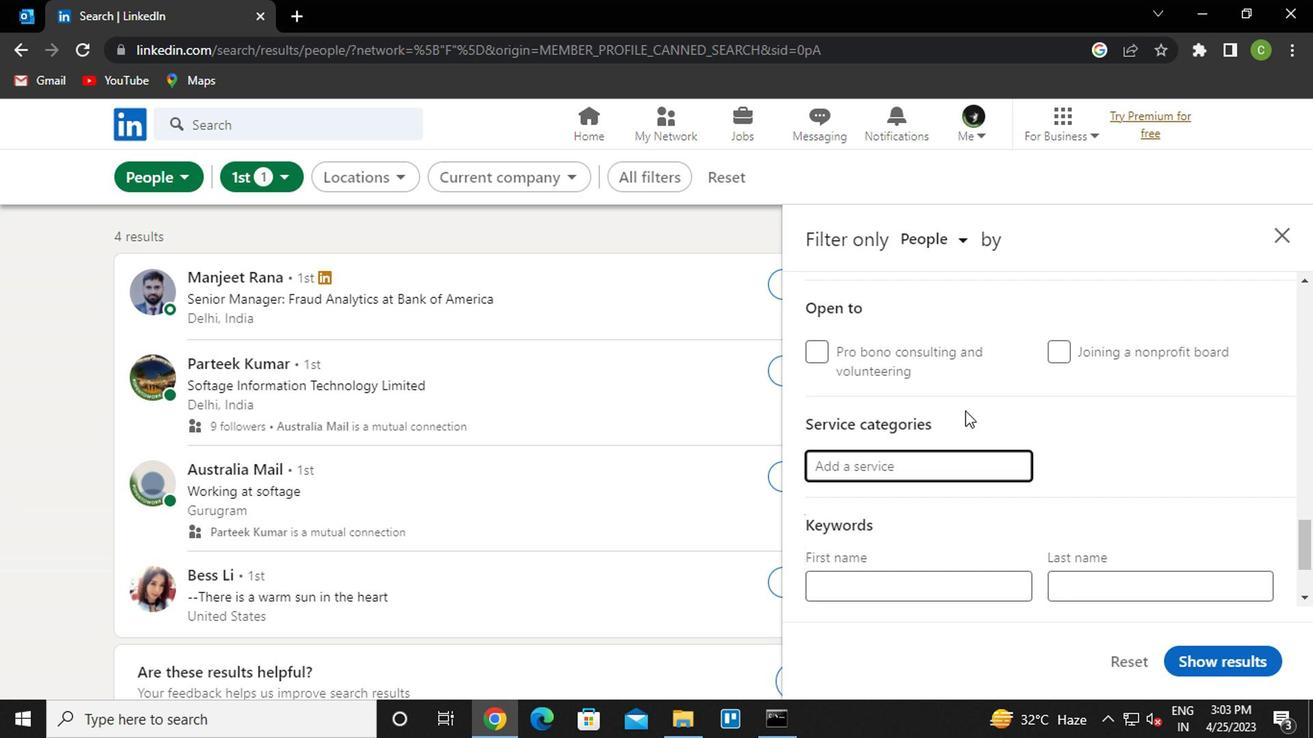 
Action: Mouse scrolled (956, 421) with delta (0, 1)
Screenshot: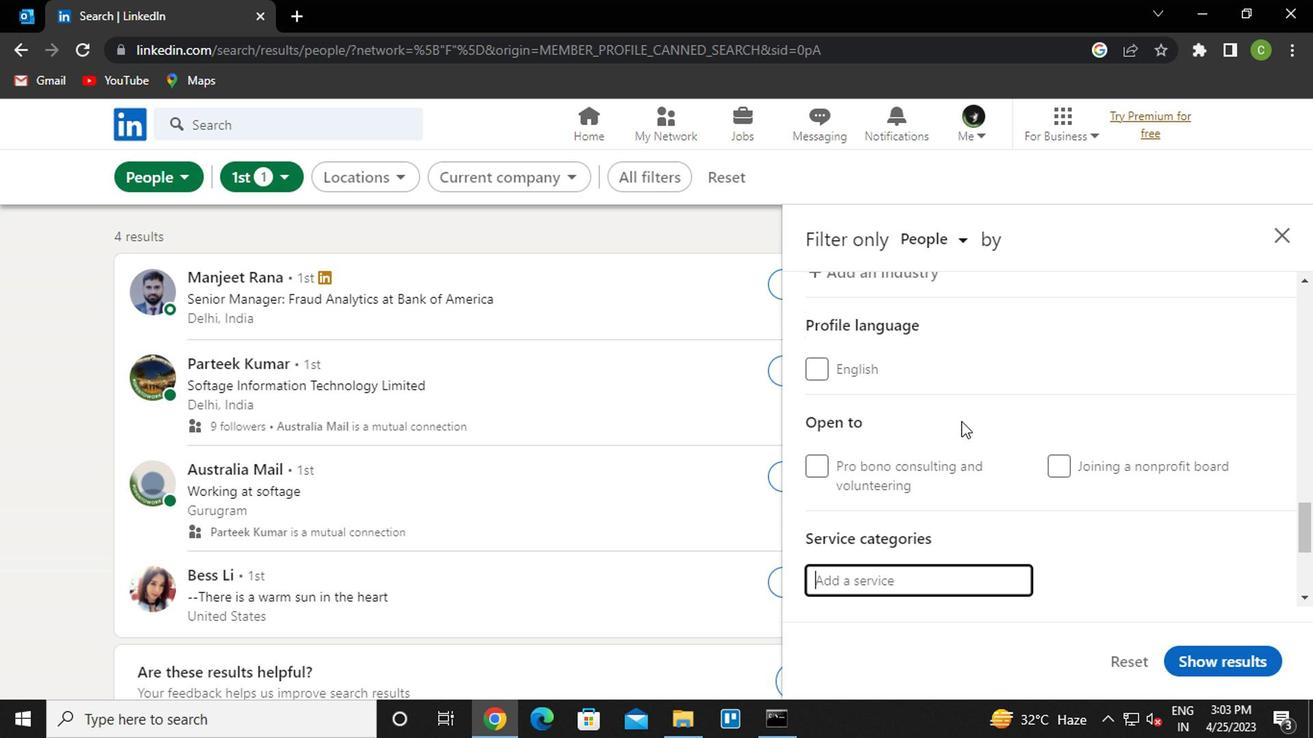
Action: Mouse scrolled (956, 421) with delta (0, 1)
Screenshot: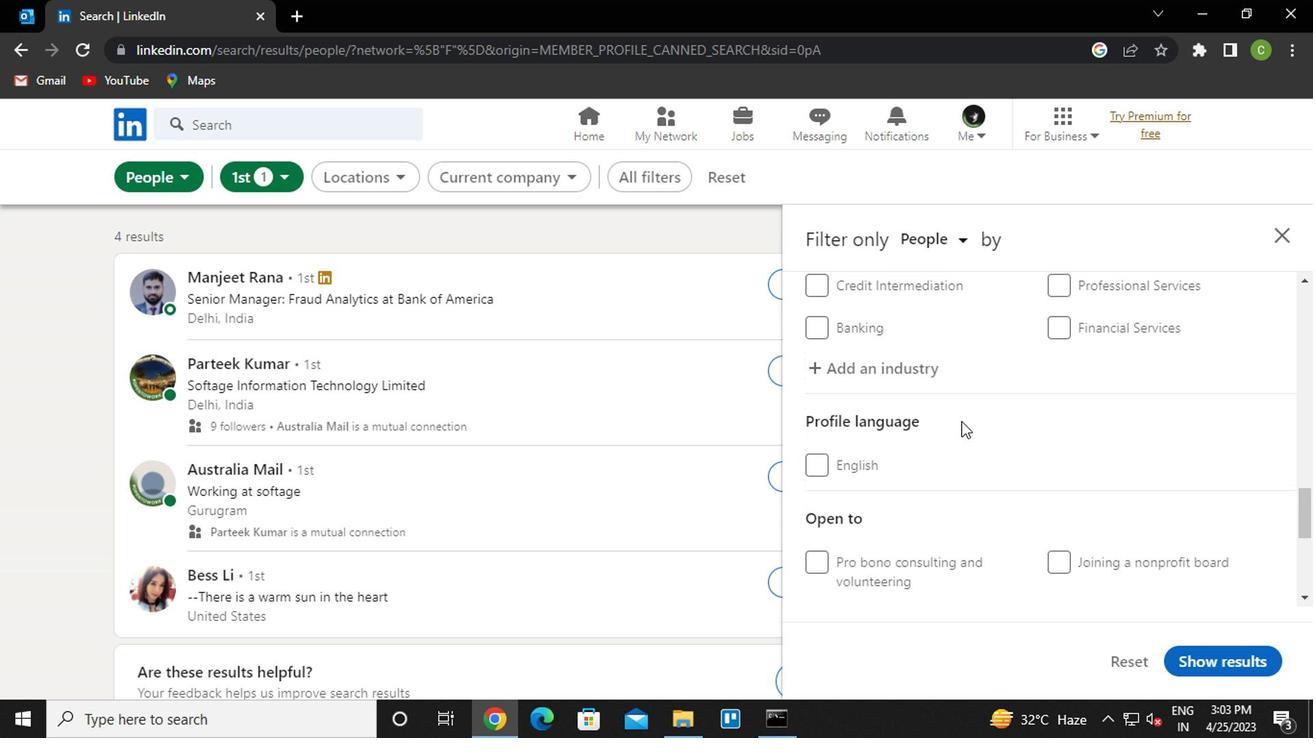 
Action: Mouse scrolled (956, 421) with delta (0, 1)
Screenshot: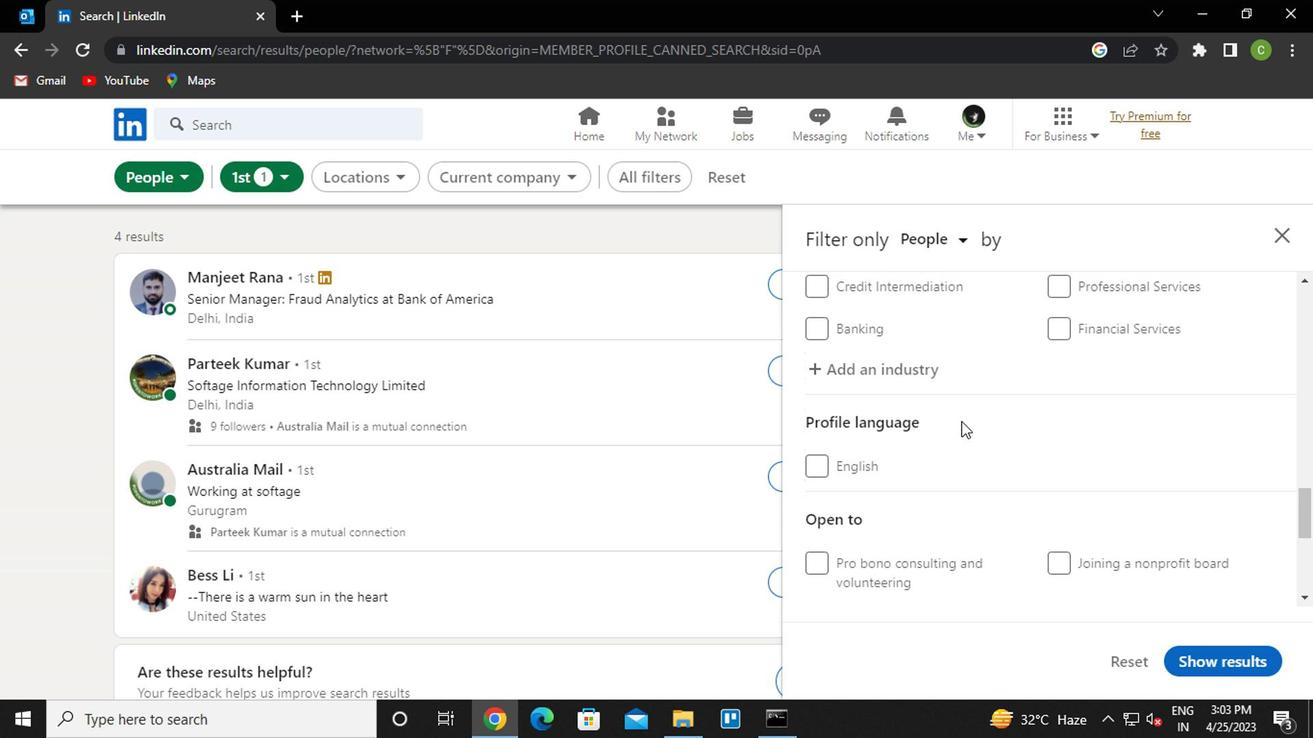 
Action: Mouse moved to (828, 435)
Screenshot: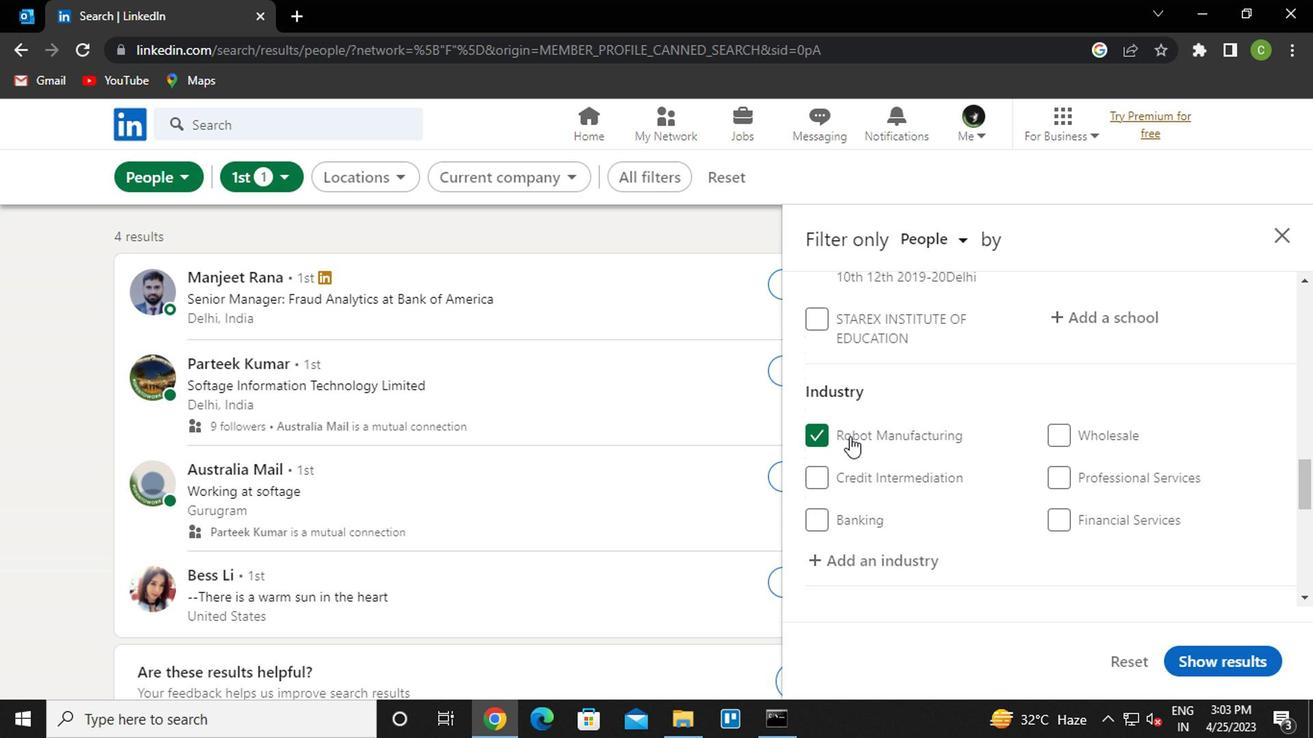 
Action: Mouse pressed left at (828, 435)
Screenshot: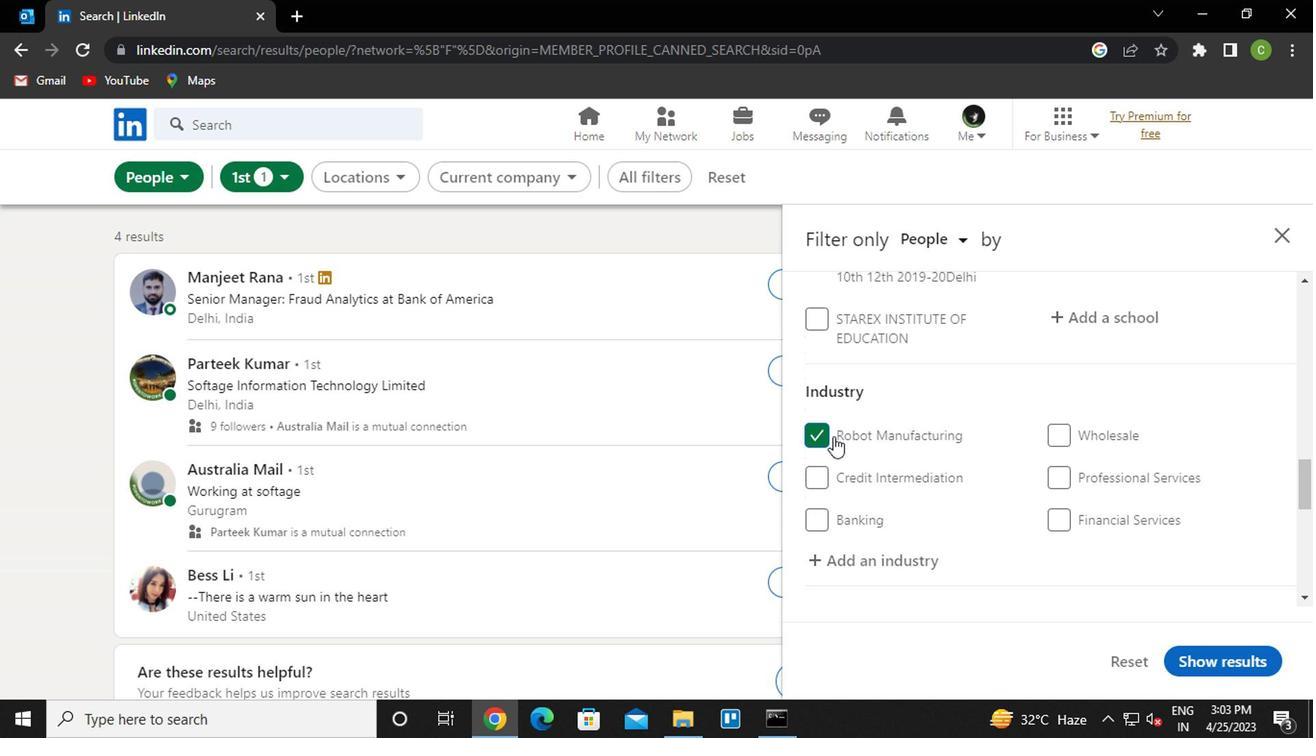 
Action: Mouse moved to (893, 554)
Screenshot: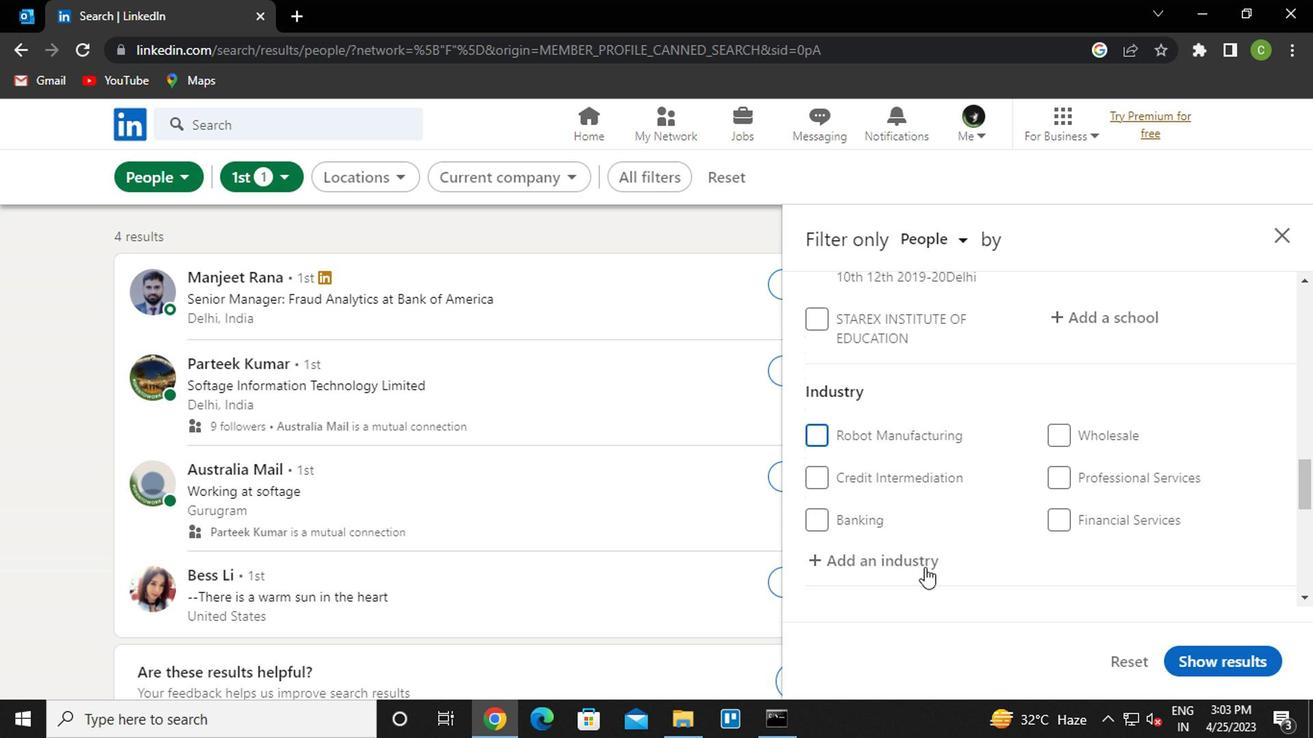 
Action: Mouse pressed left at (893, 554)
Screenshot: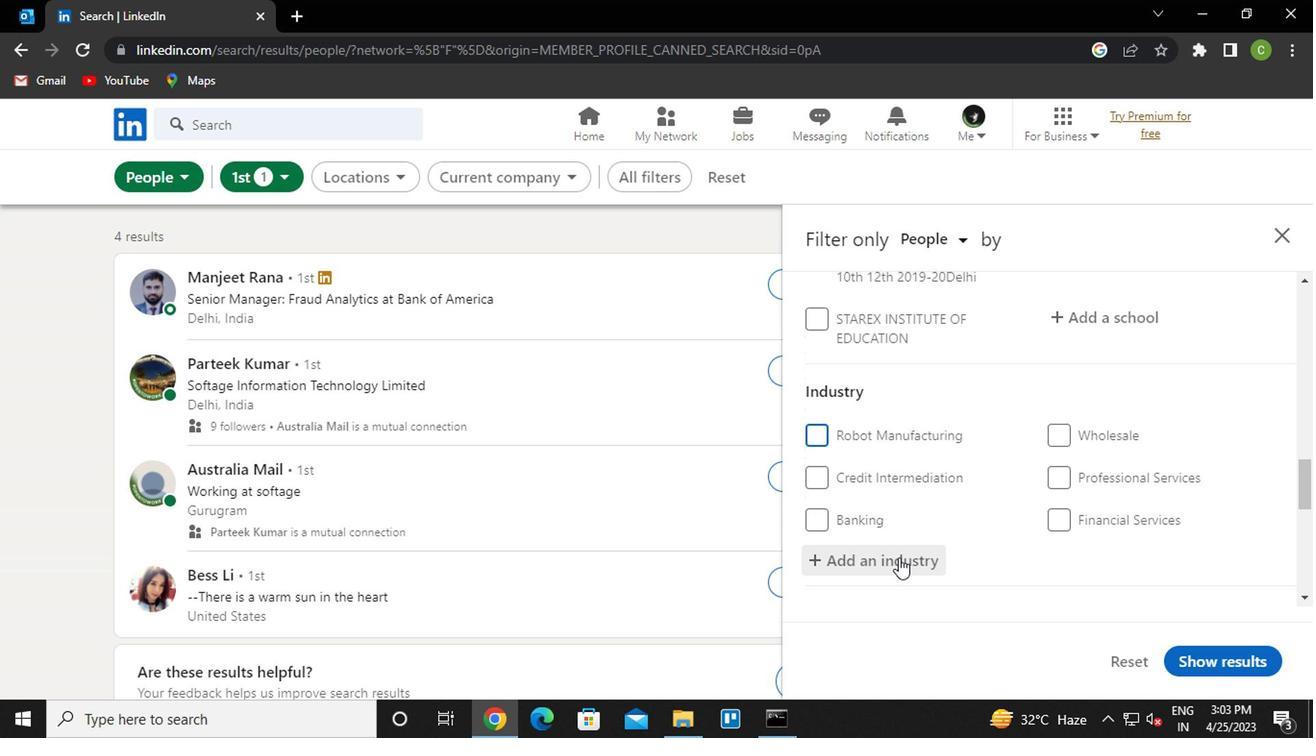 
Action: Mouse moved to (893, 551)
Screenshot: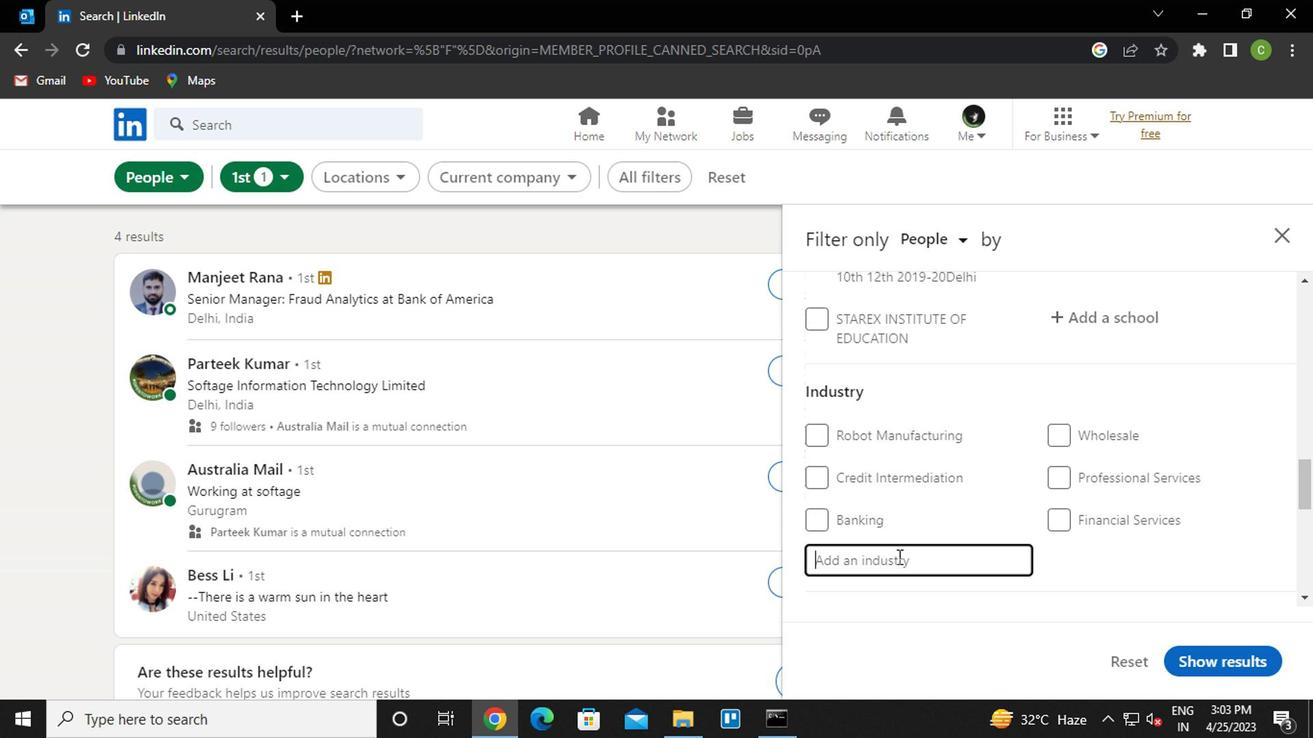 
Action: Key pressed automation<Key.down><Key.enter>
Screenshot: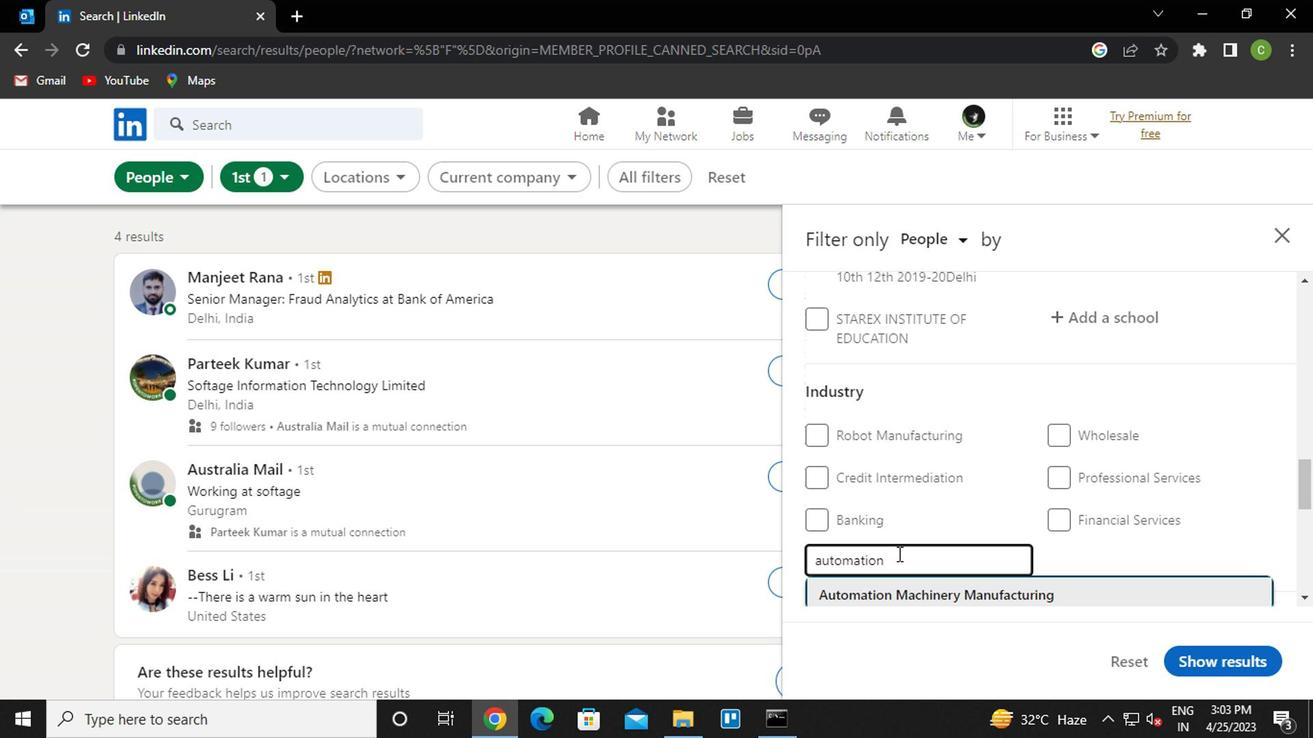 
Action: Mouse moved to (1006, 491)
Screenshot: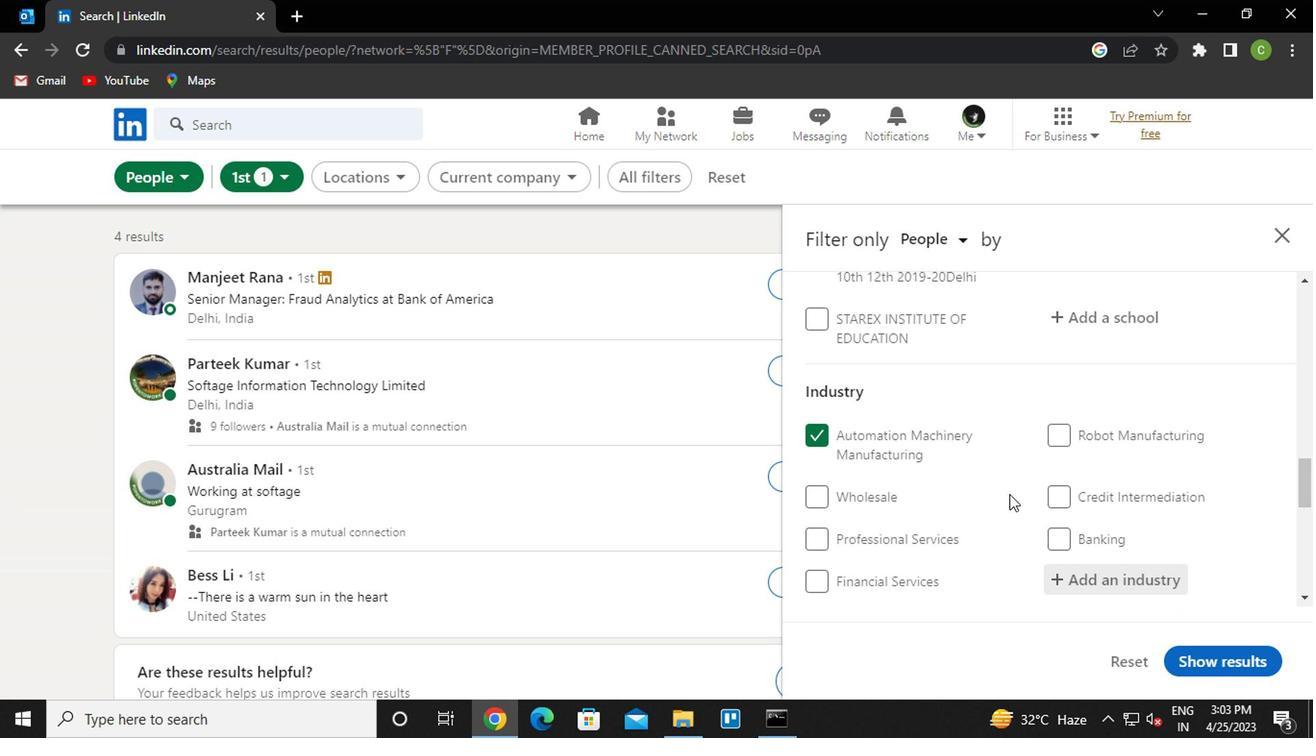 
Action: Mouse scrolled (1006, 491) with delta (0, 0)
Screenshot: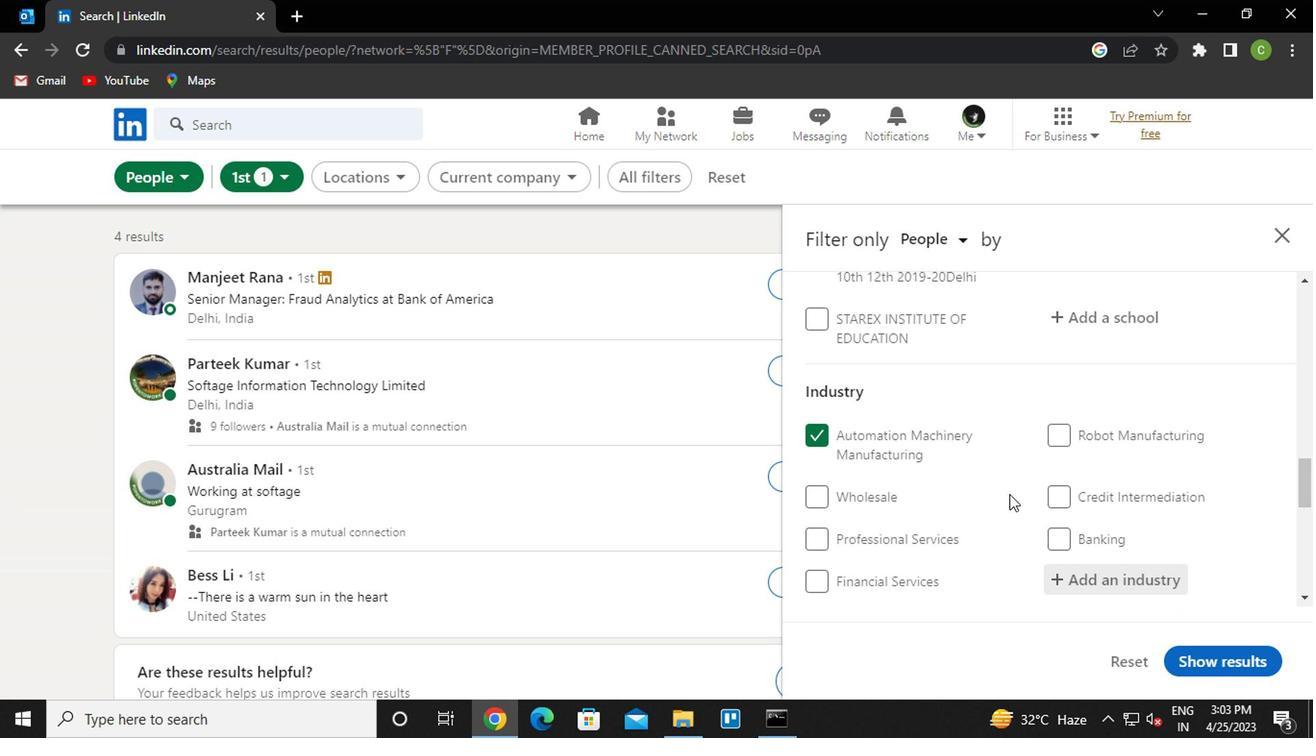
Action: Mouse moved to (1008, 491)
Screenshot: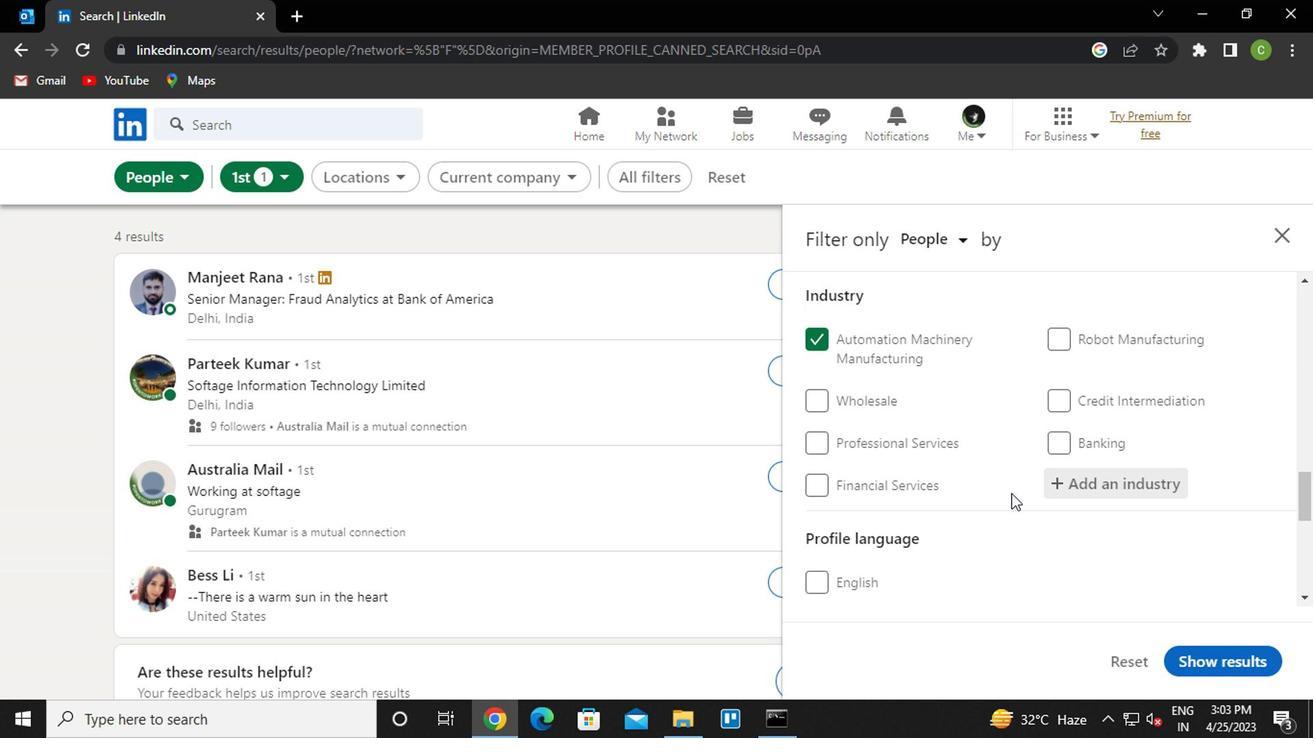 
Action: Mouse scrolled (1008, 491) with delta (0, 0)
Screenshot: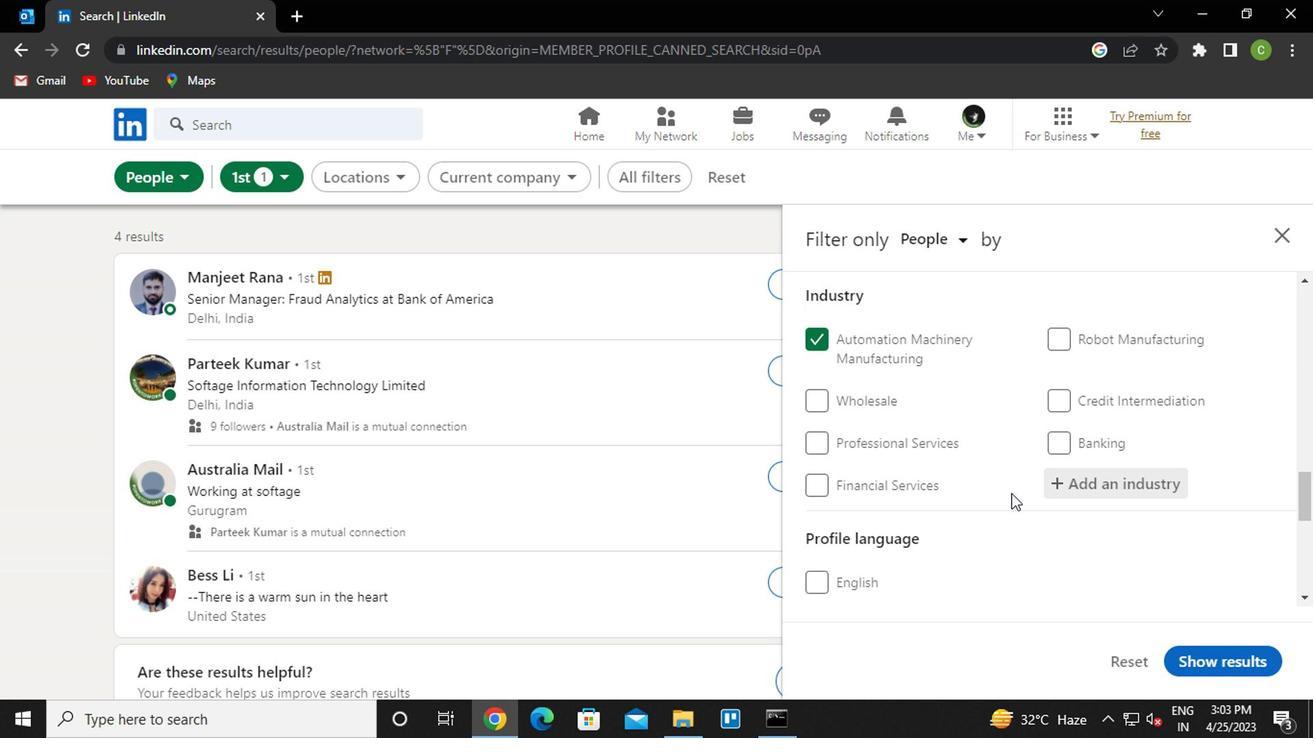 
Action: Mouse scrolled (1008, 491) with delta (0, 0)
Screenshot: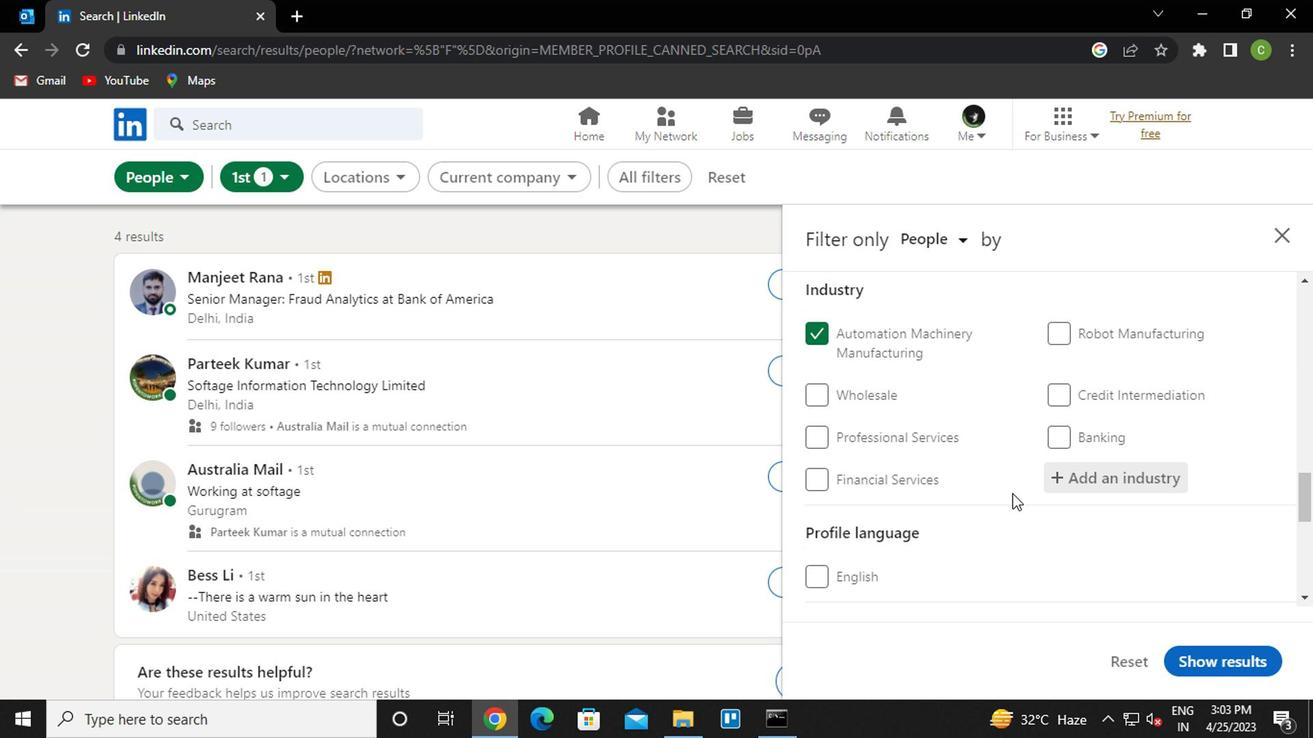 
Action: Mouse moved to (961, 510)
Screenshot: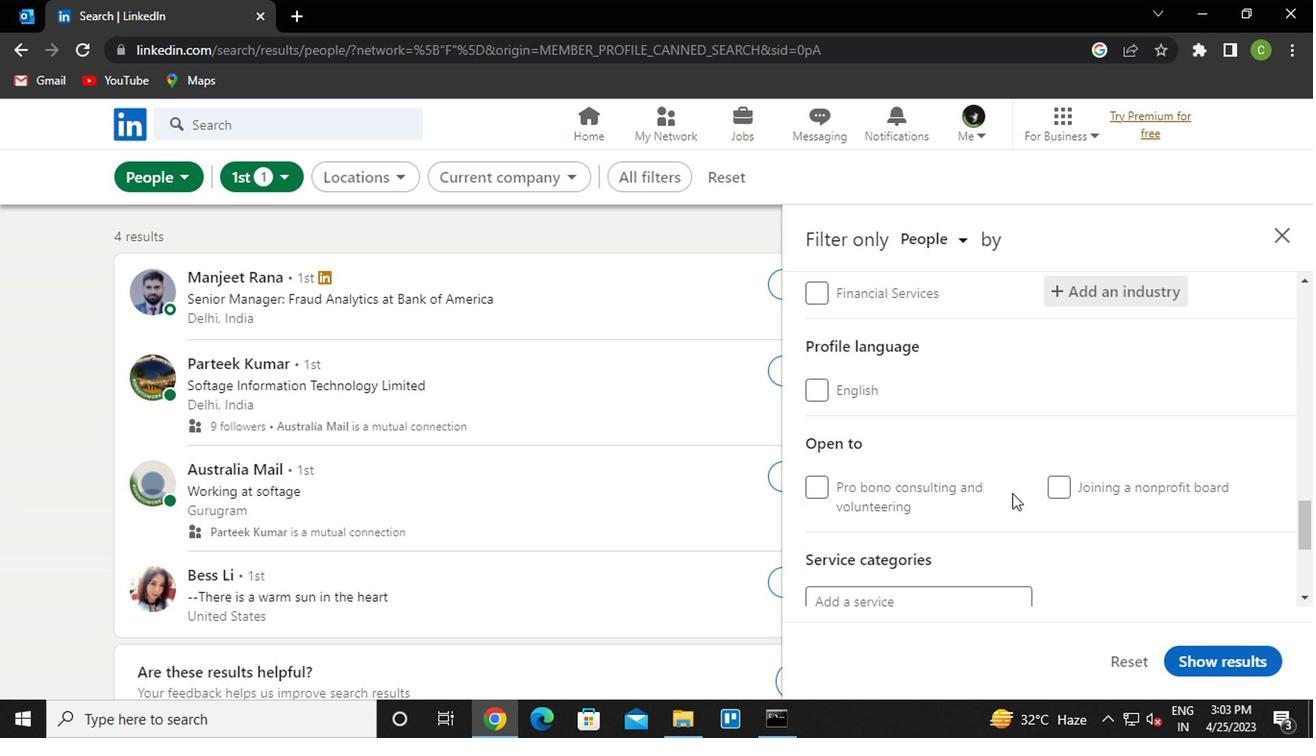 
Action: Mouse scrolled (961, 508) with delta (0, -1)
Screenshot: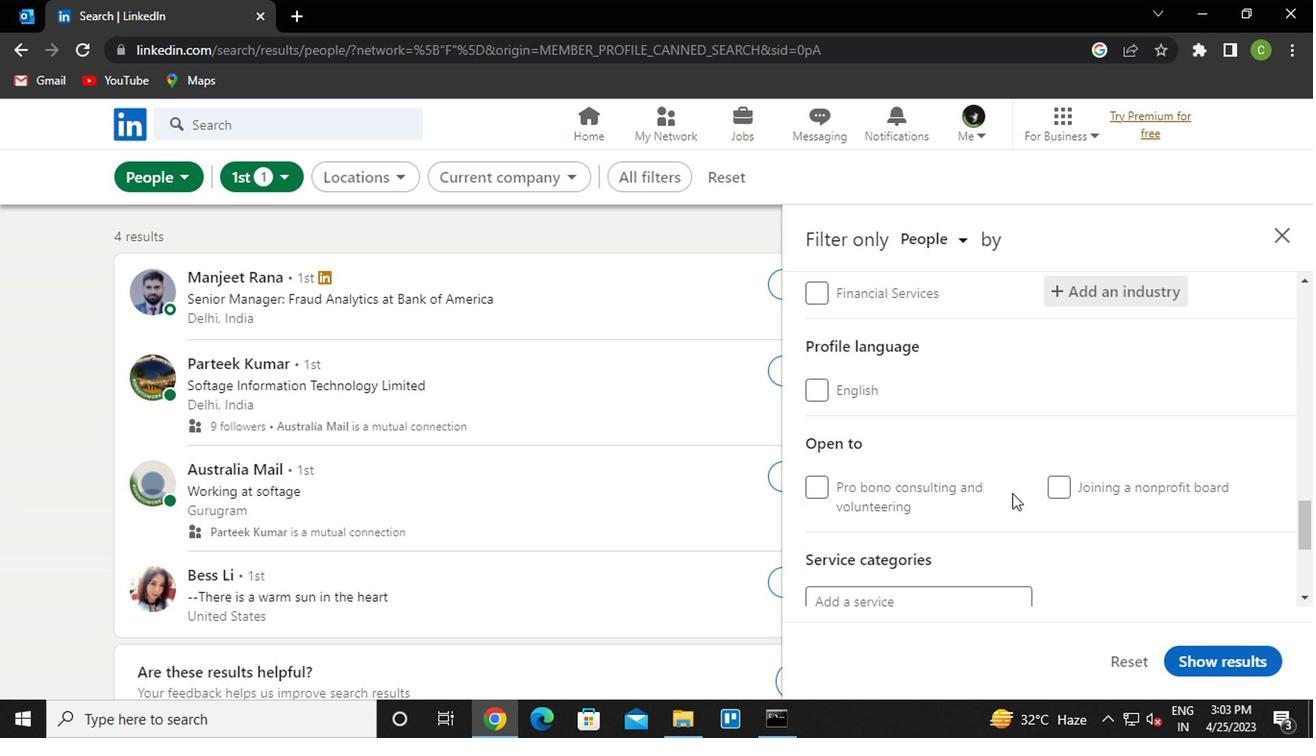 
Action: Mouse moved to (958, 519)
Screenshot: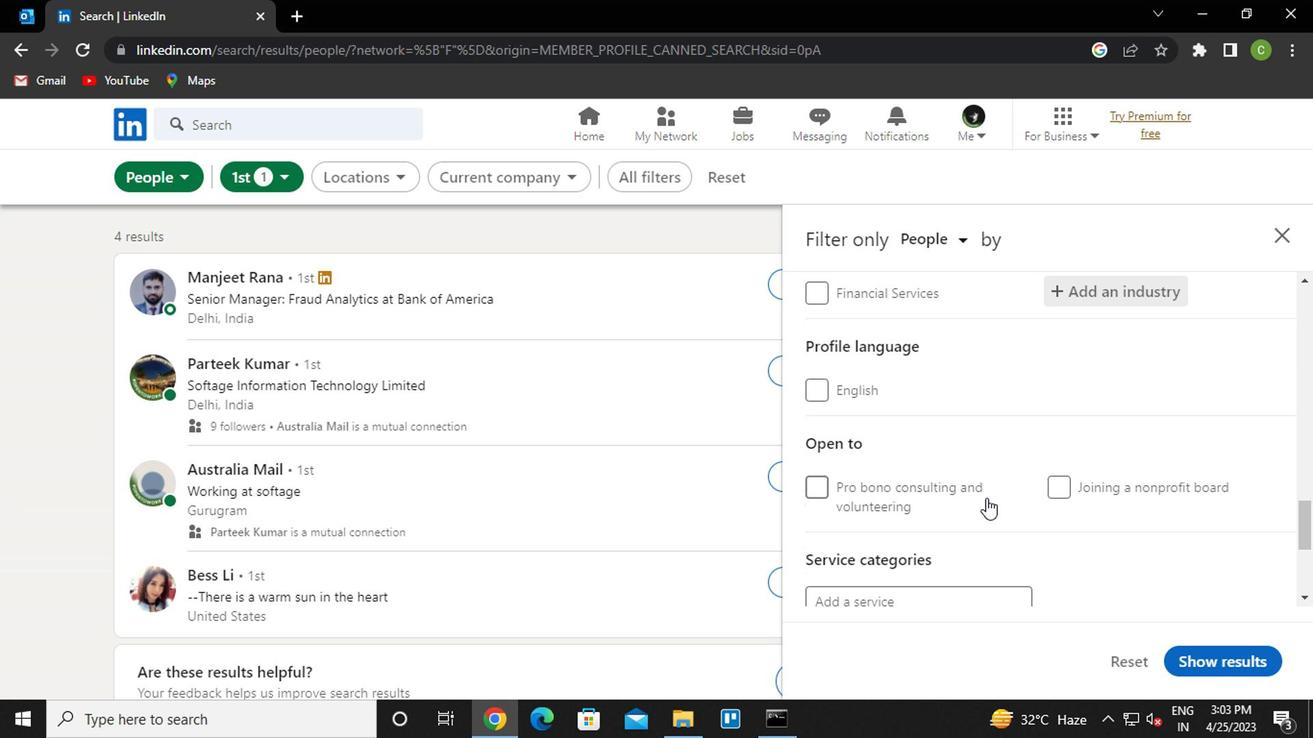 
Action: Mouse scrolled (958, 518) with delta (0, -1)
Screenshot: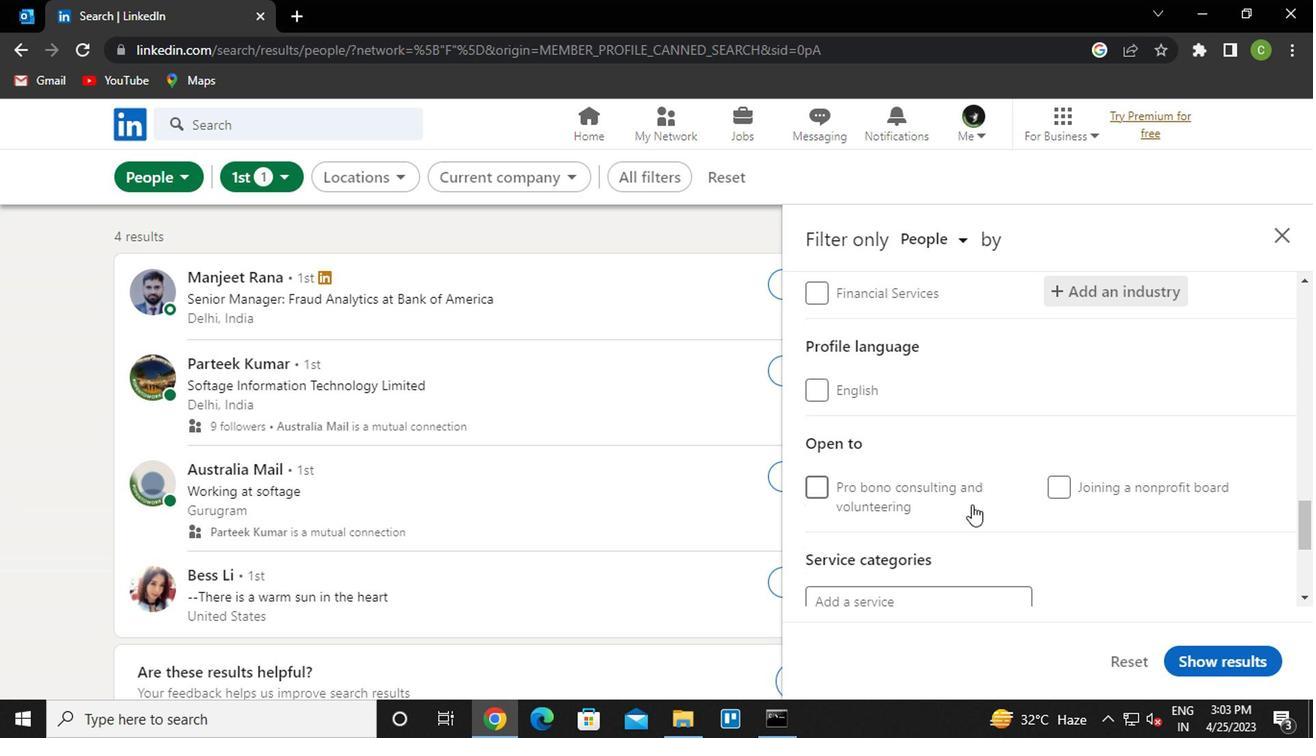 
Action: Mouse moved to (956, 519)
Screenshot: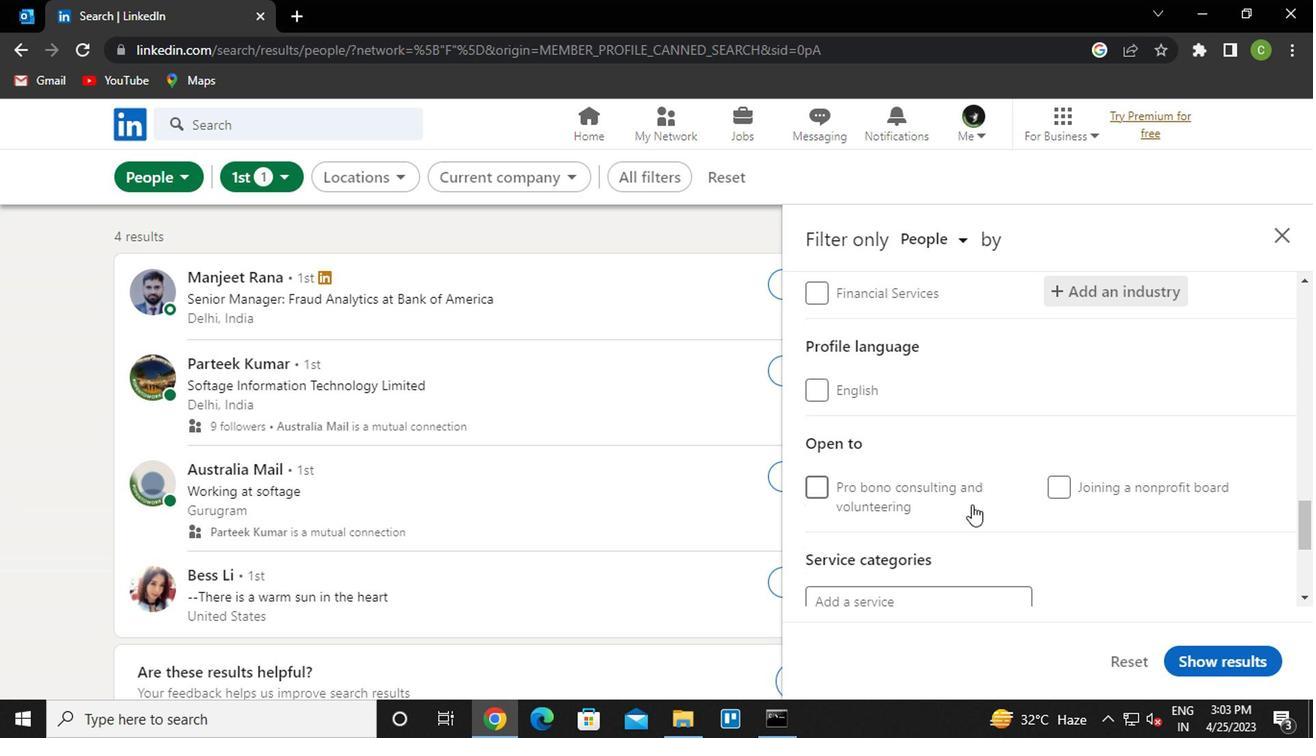 
Action: Mouse scrolled (956, 518) with delta (0, -1)
Screenshot: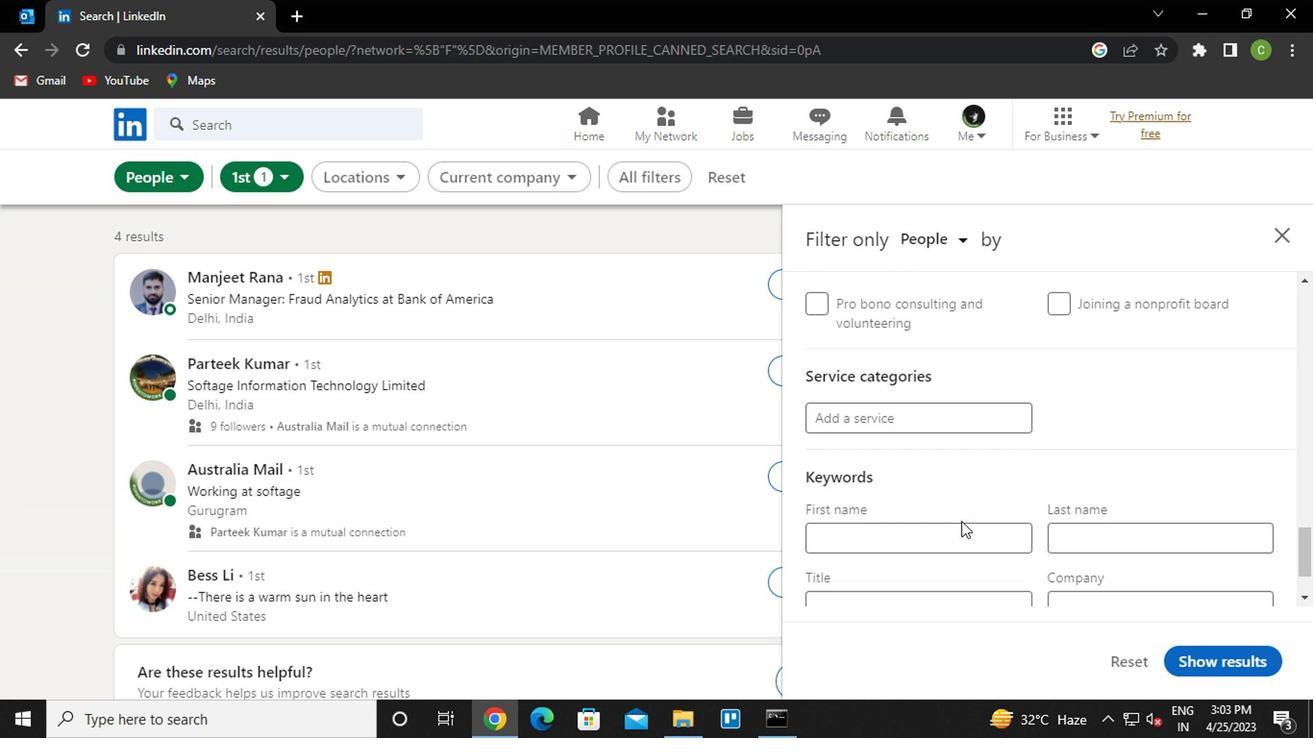 
Action: Mouse moved to (956, 519)
Screenshot: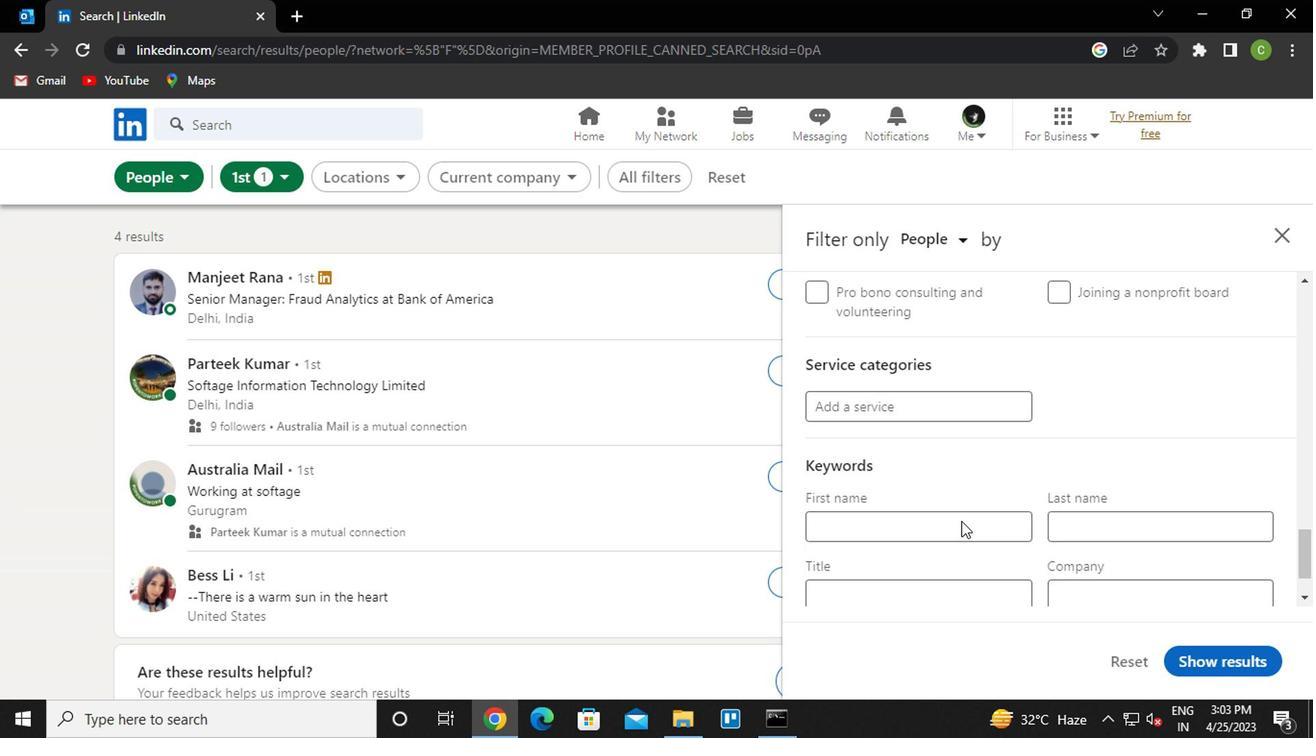 
Action: Mouse scrolled (956, 518) with delta (0, -1)
Screenshot: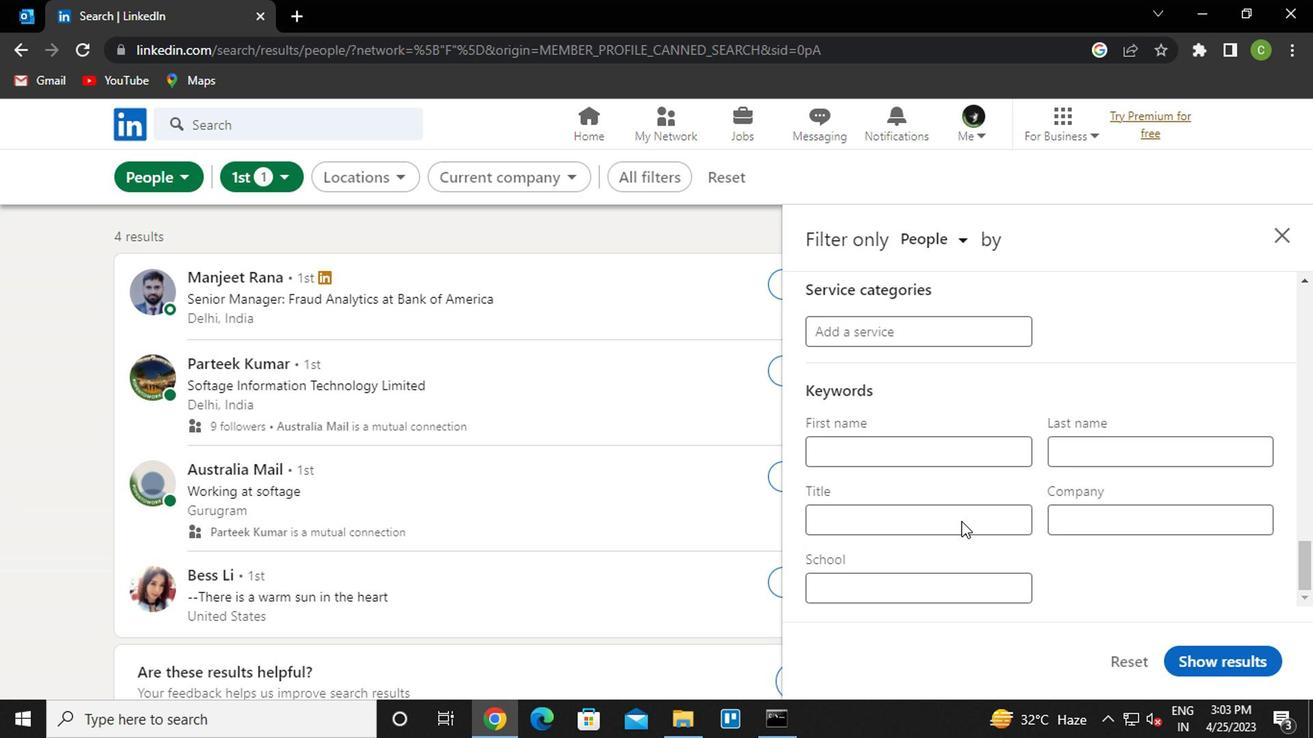 
Action: Mouse moved to (956, 516)
Screenshot: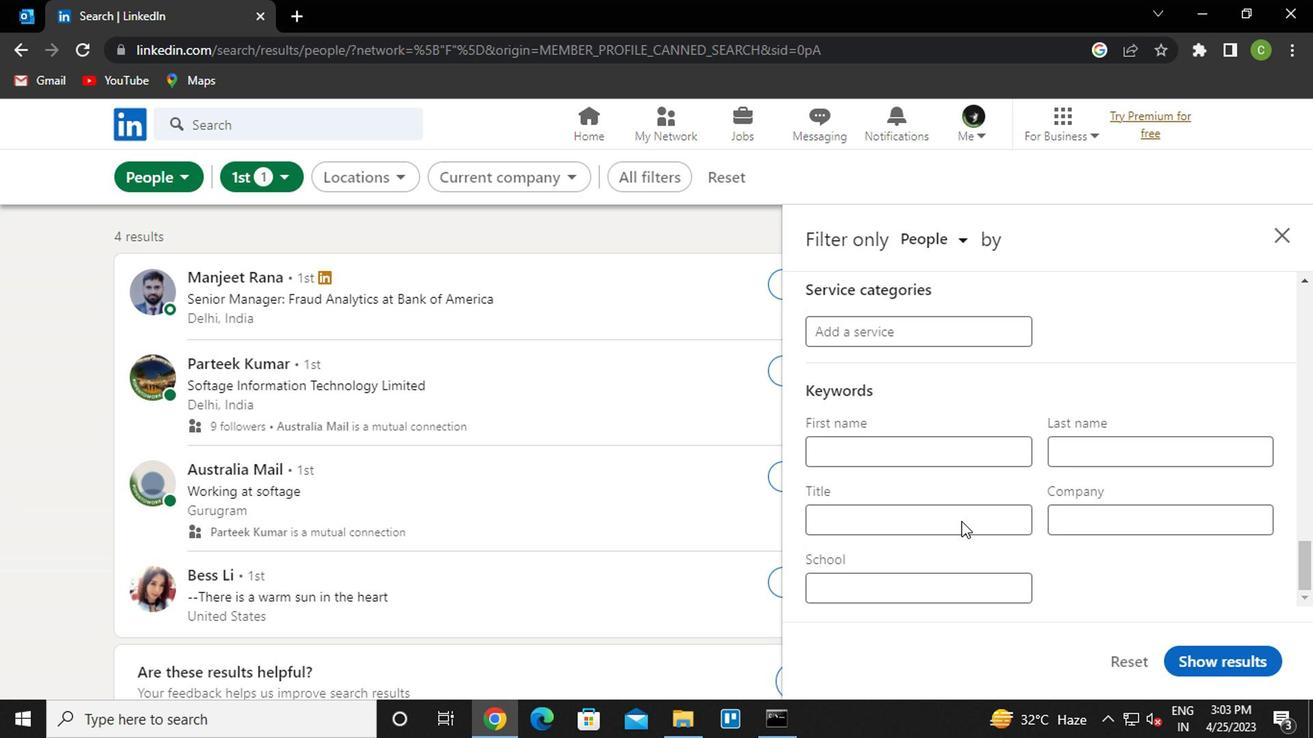 
Action: Mouse scrolled (956, 517) with delta (0, 1)
Screenshot: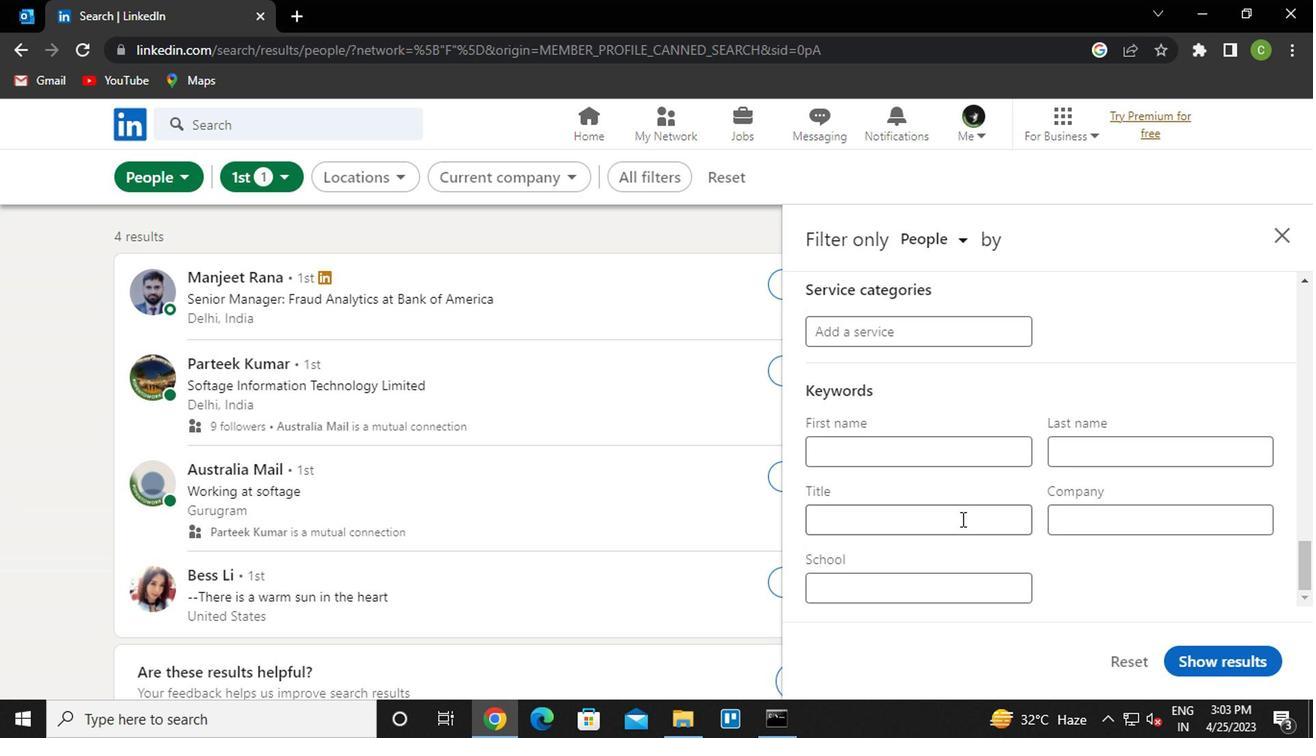 
Action: Mouse moved to (915, 422)
Screenshot: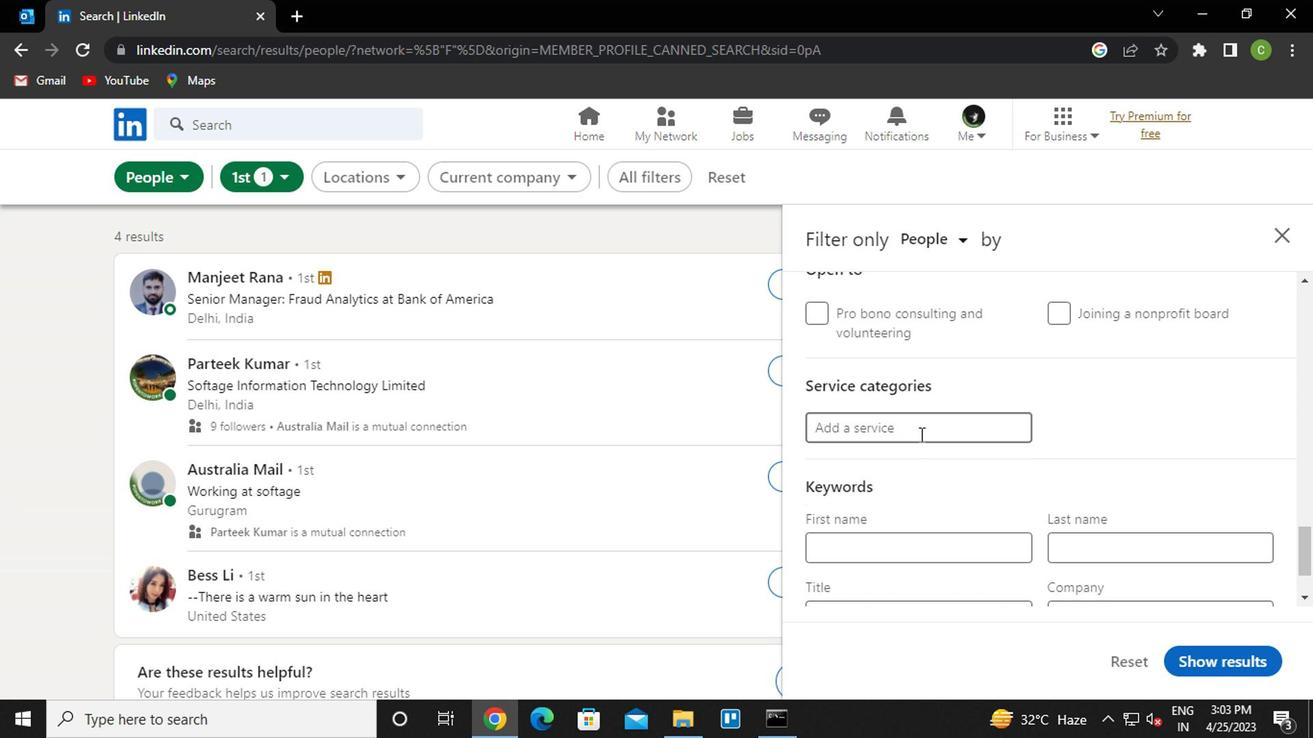 
Action: Mouse pressed left at (915, 422)
Screenshot: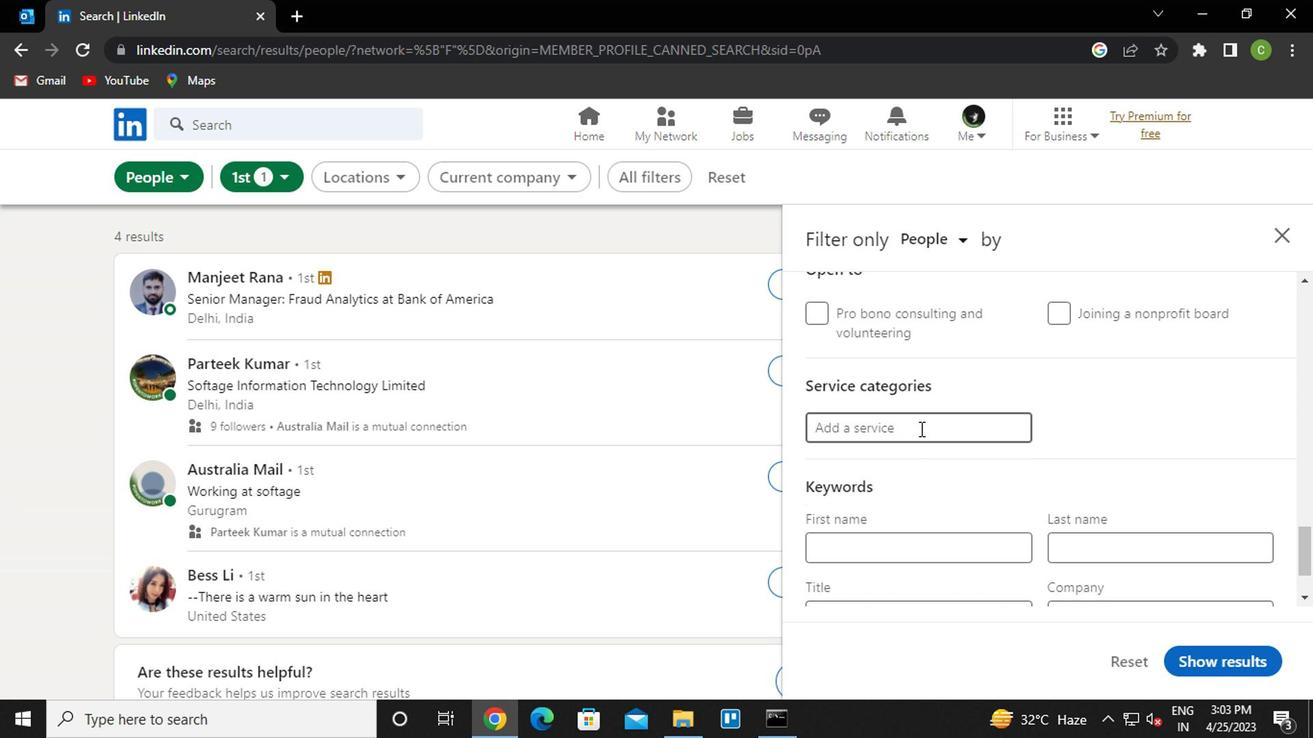 
Action: Key pressed <Key.caps_lock>p<Key.caps_lock>ublic<Key.space><Key.down><Key.enter>
Screenshot: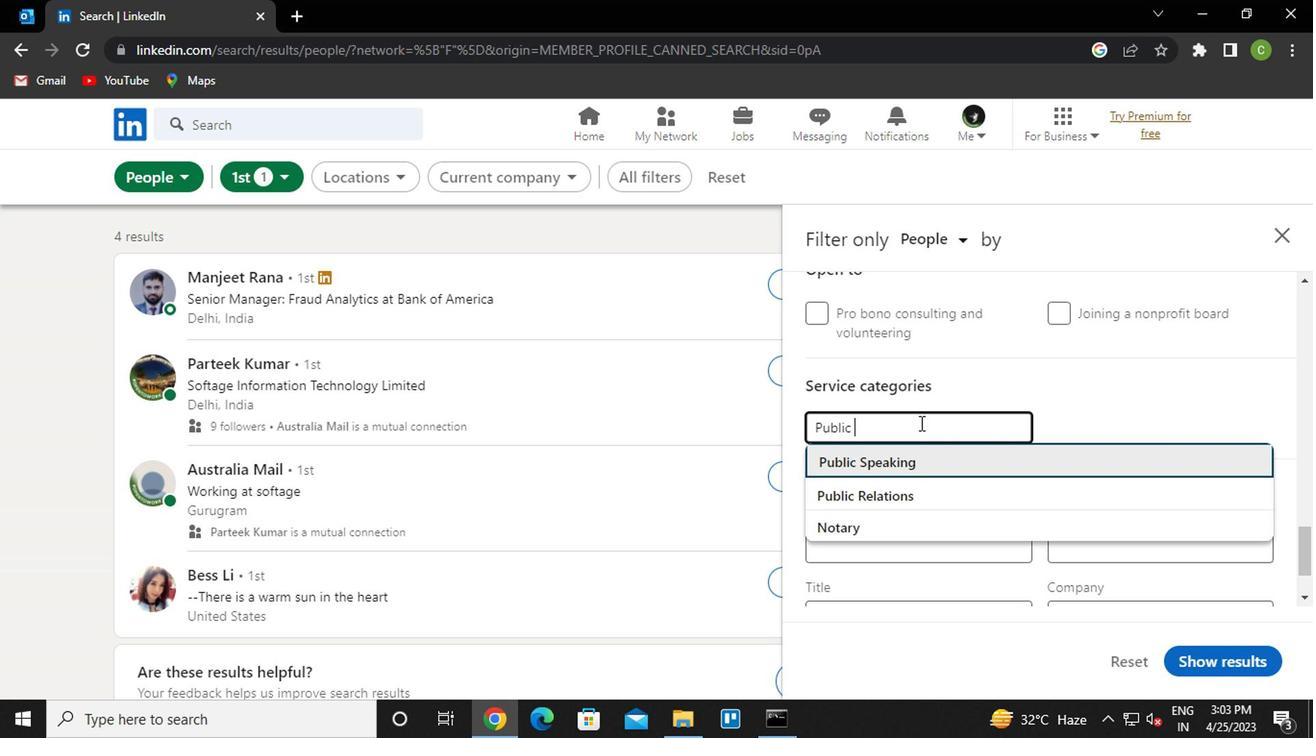 
Action: Mouse moved to (944, 451)
Screenshot: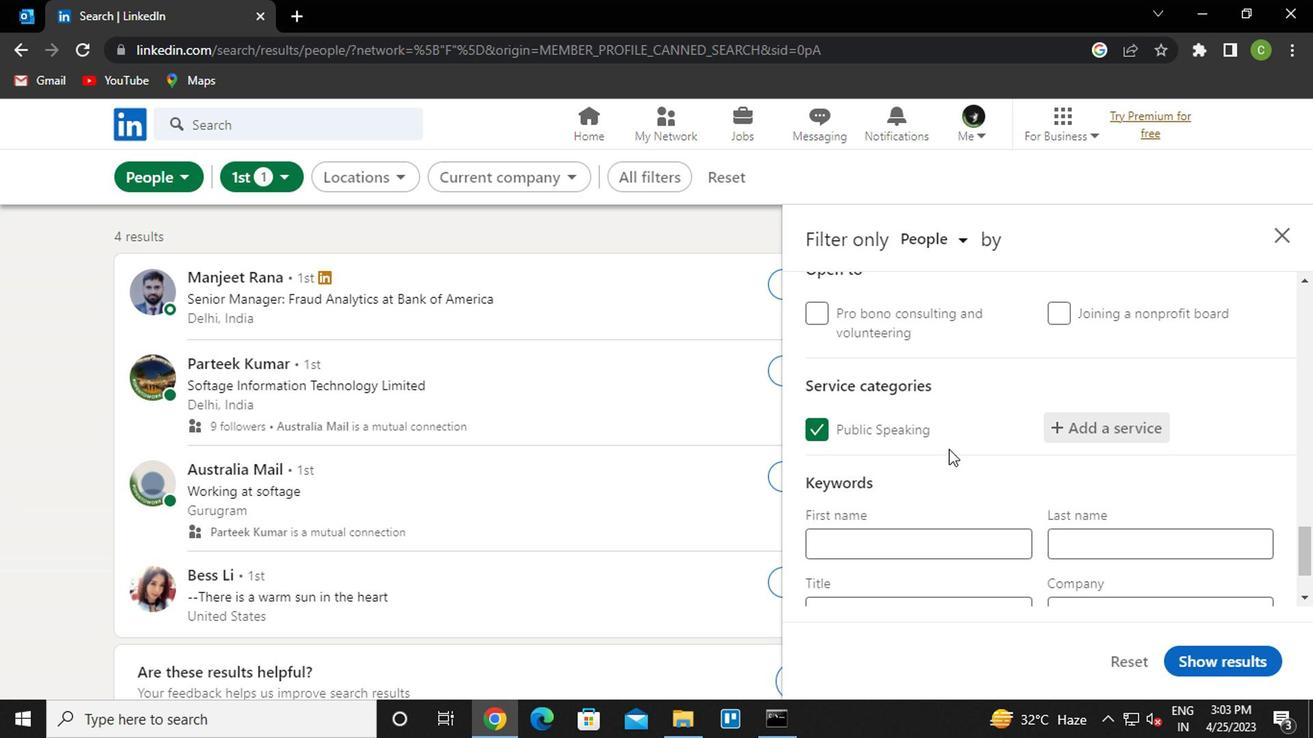 
Action: Mouse scrolled (944, 450) with delta (0, -1)
Screenshot: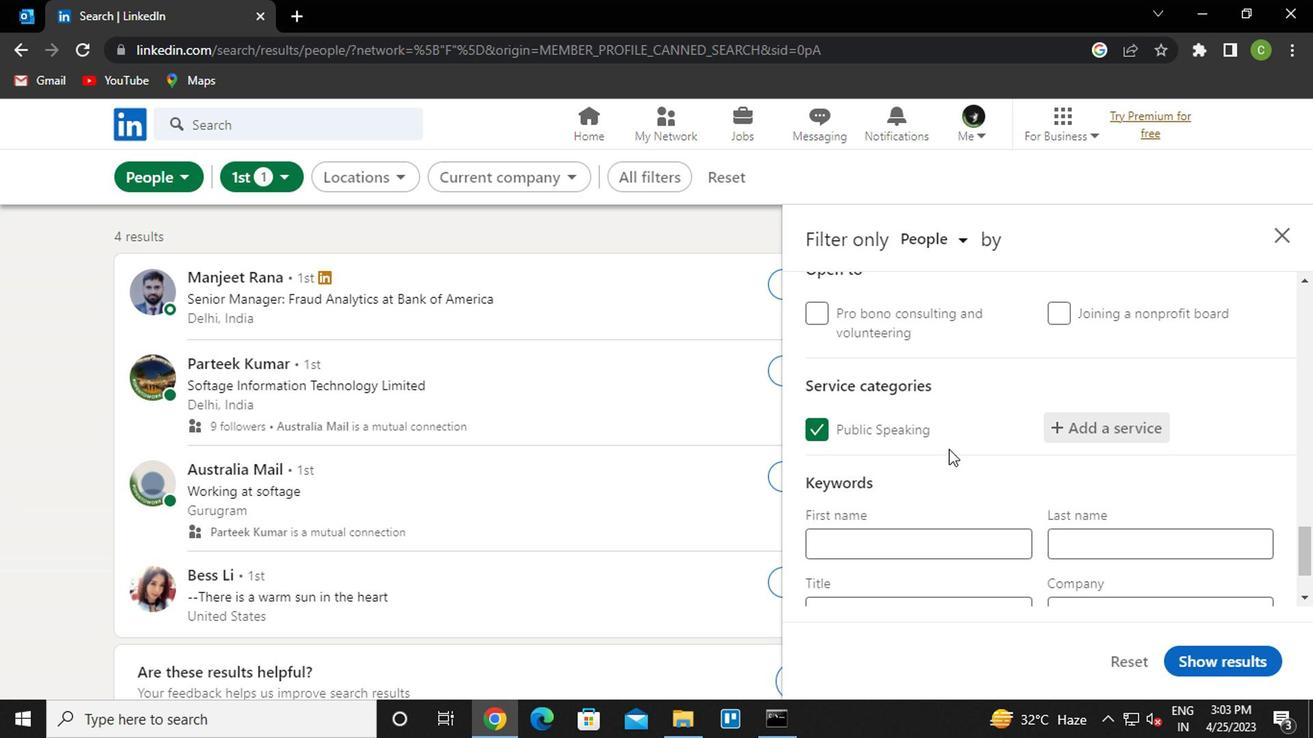 
Action: Mouse moved to (939, 452)
Screenshot: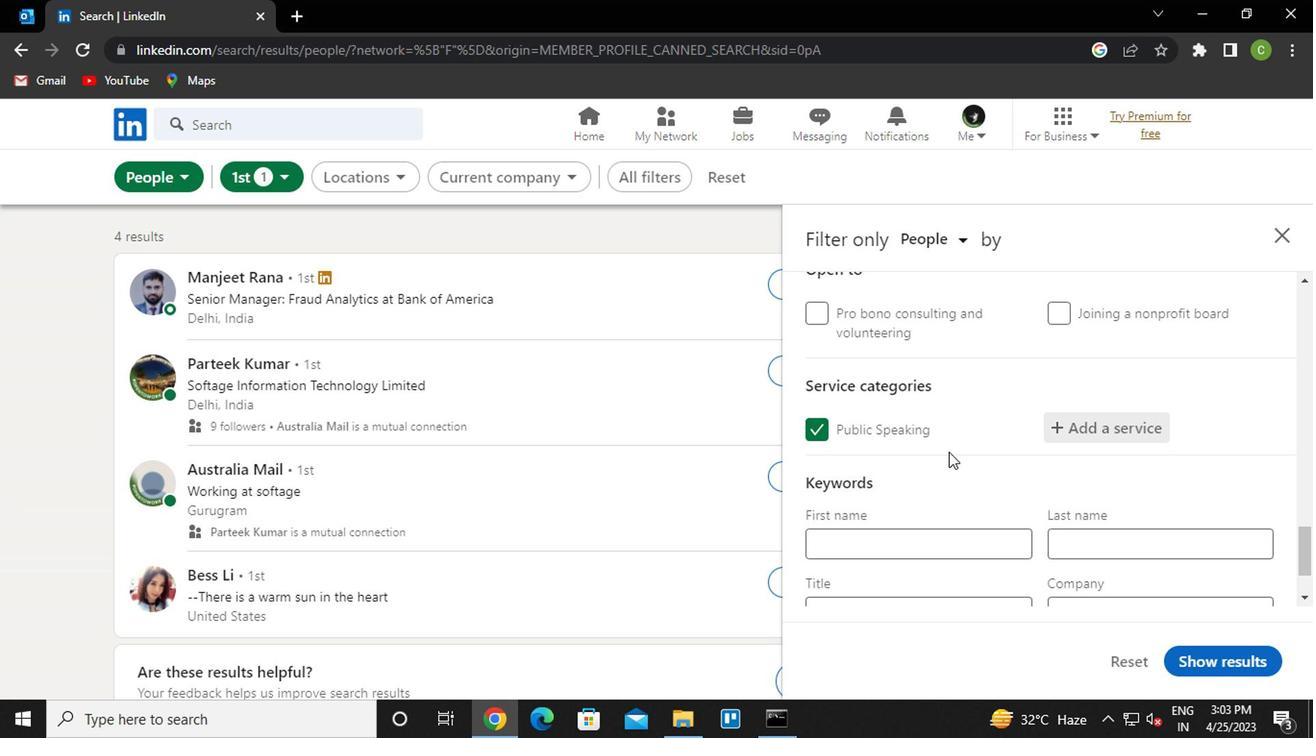 
Action: Mouse scrolled (939, 452) with delta (0, 0)
Screenshot: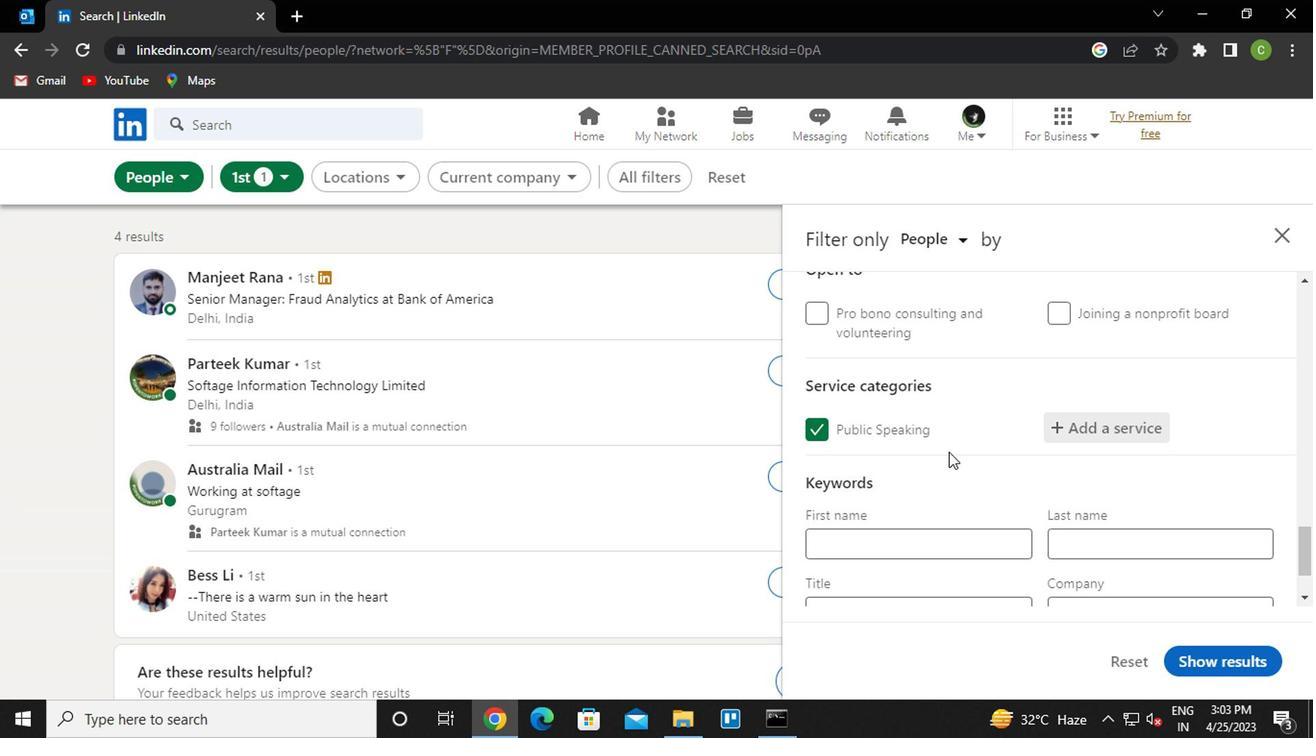 
Action: Mouse moved to (932, 457)
Screenshot: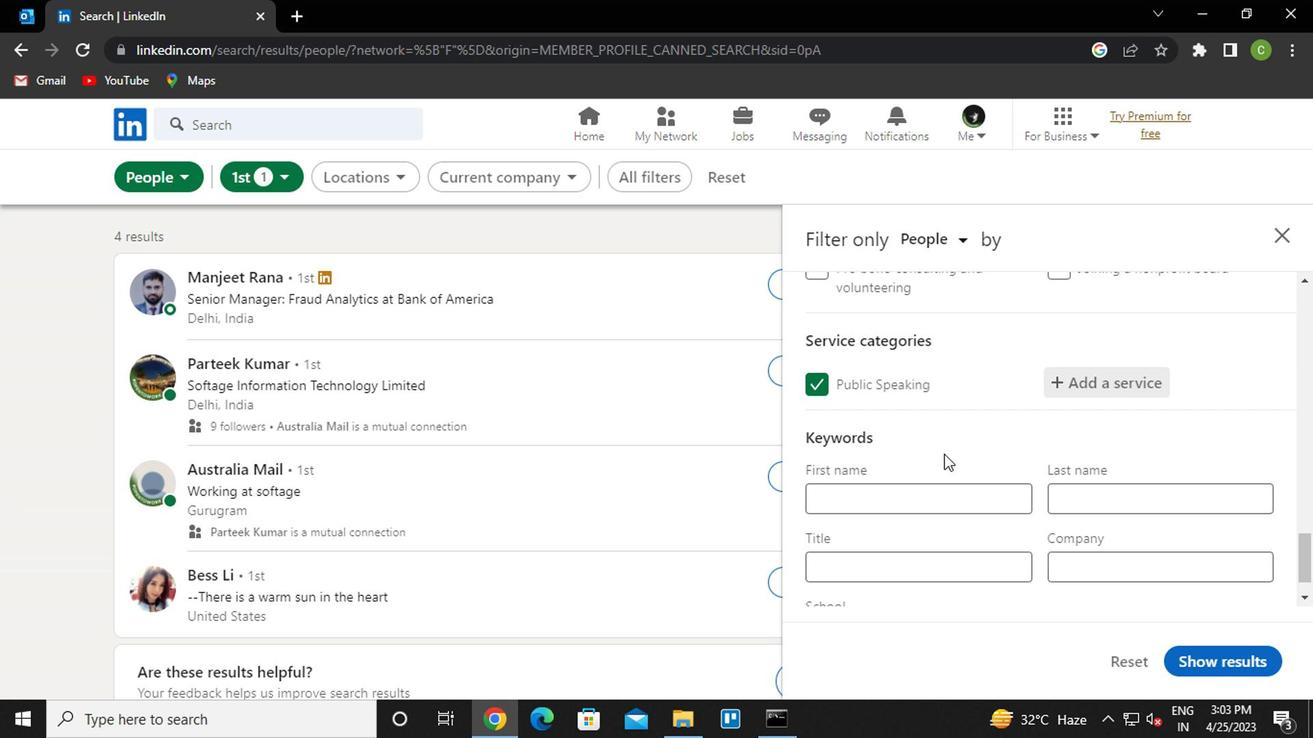
Action: Mouse scrolled (932, 456) with delta (0, 0)
Screenshot: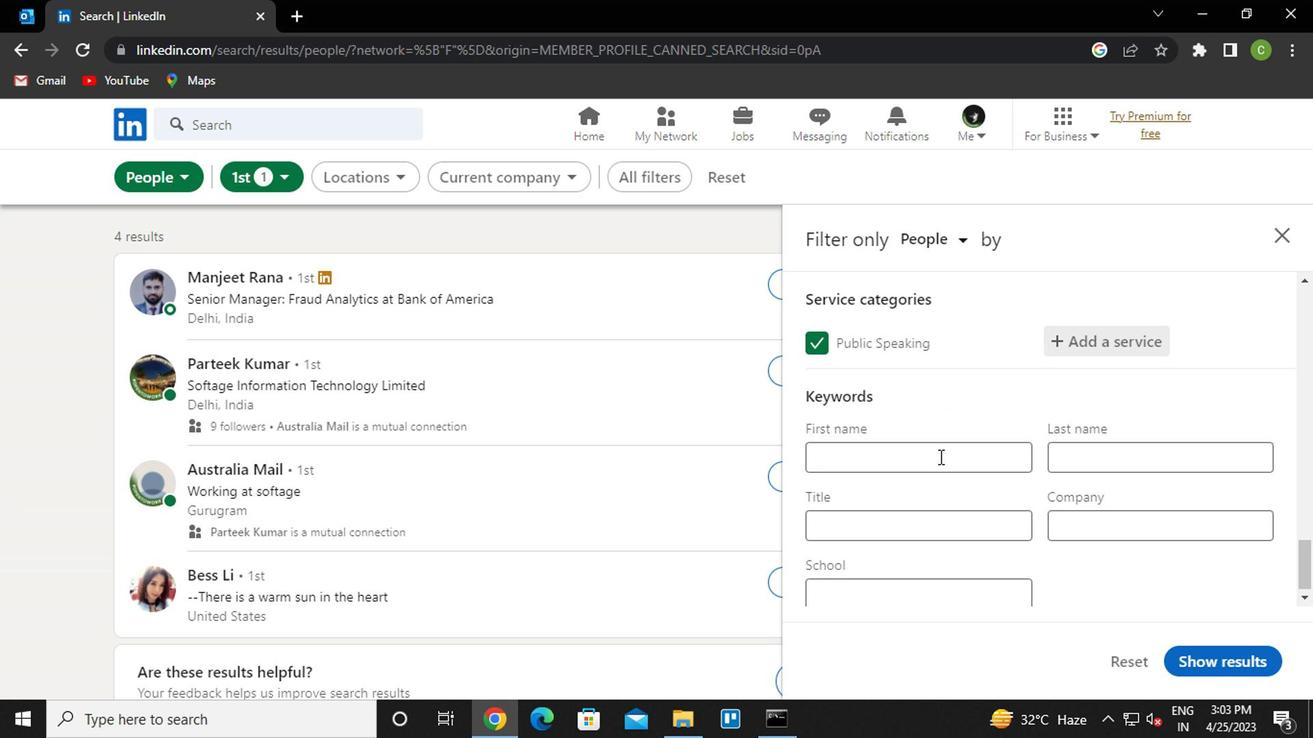 
Action: Mouse moved to (903, 527)
Screenshot: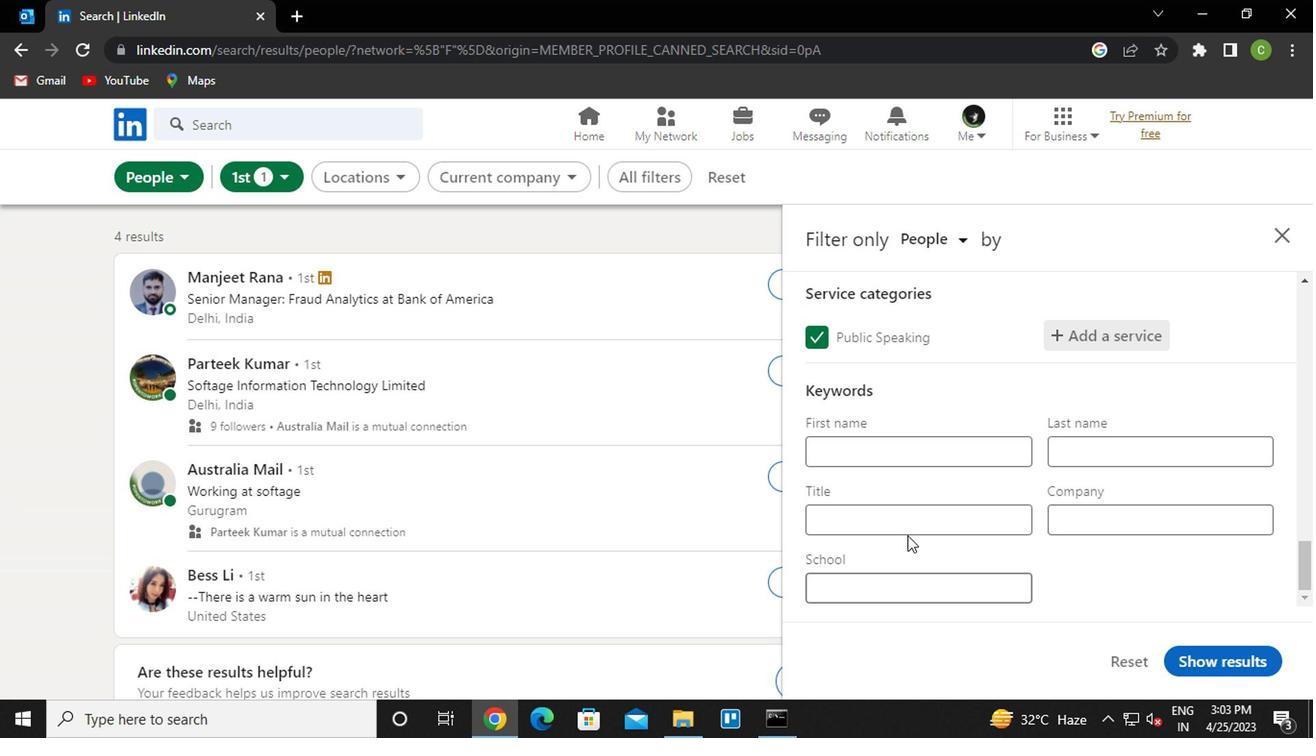 
Action: Mouse pressed left at (903, 527)
Screenshot: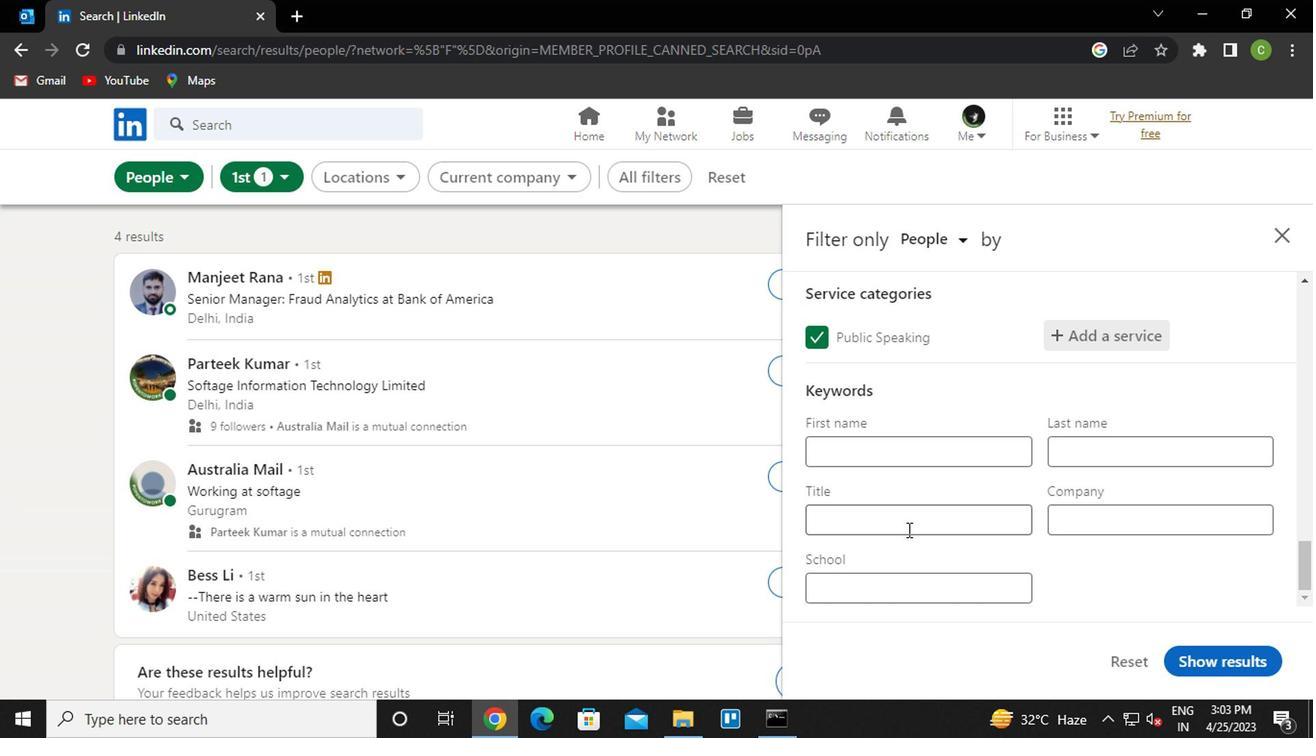 
Action: Key pressed <Key.caps_lock>m<Key.caps_lock>arket<Key.space><Key.caps_lock>r<Key.caps_lock>Esearchers
Screenshot: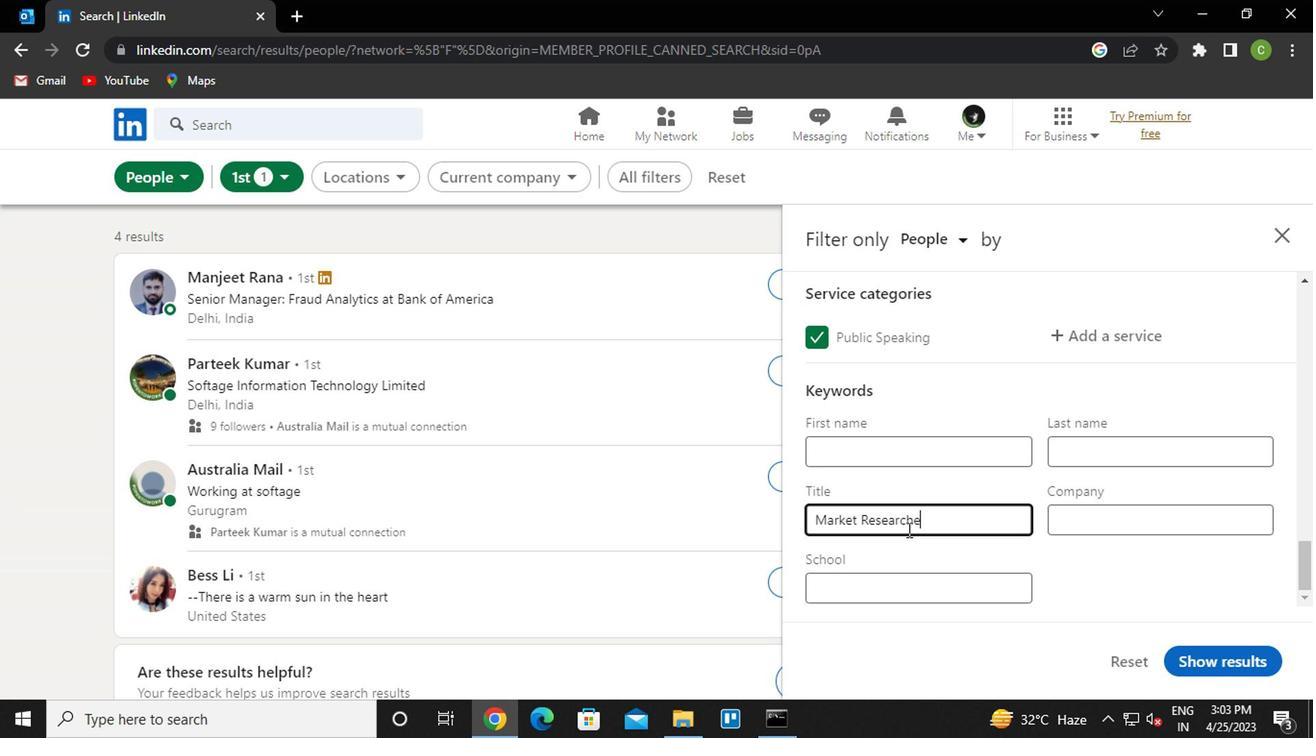 
Action: Mouse moved to (1224, 662)
Screenshot: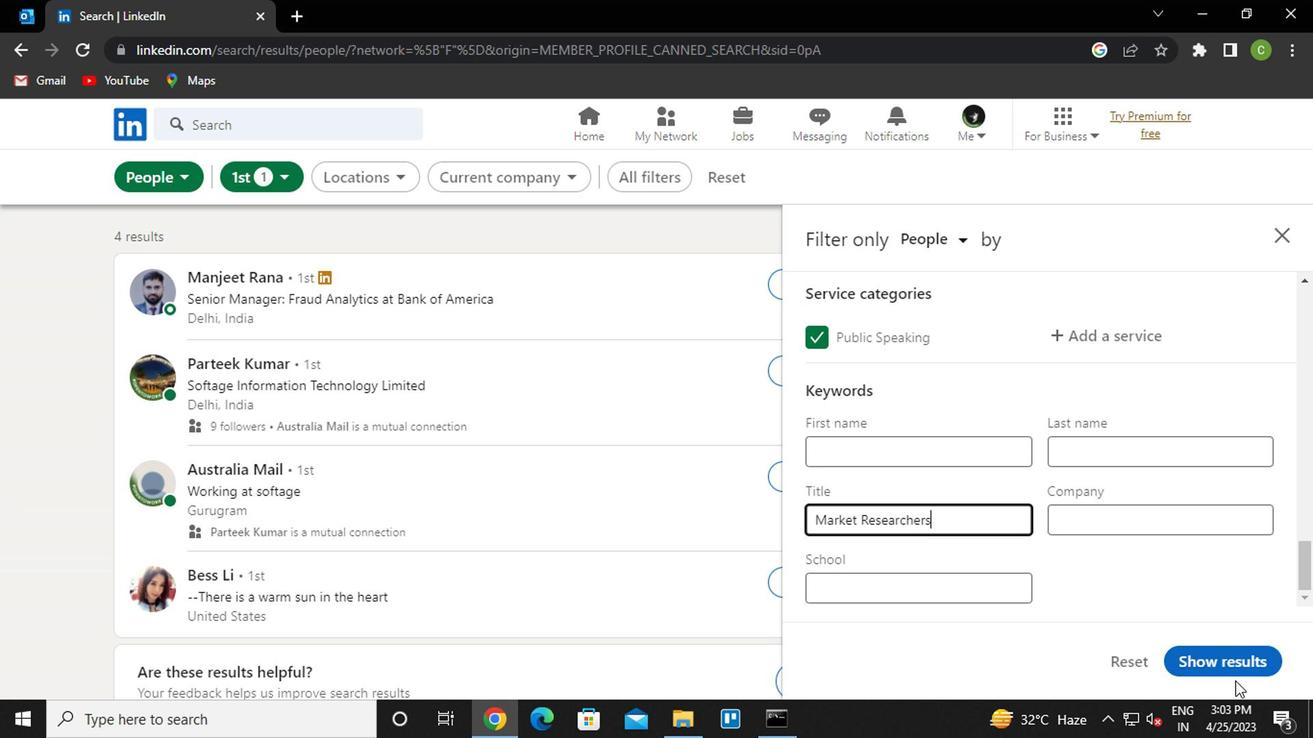 
Action: Mouse pressed left at (1224, 662)
Screenshot: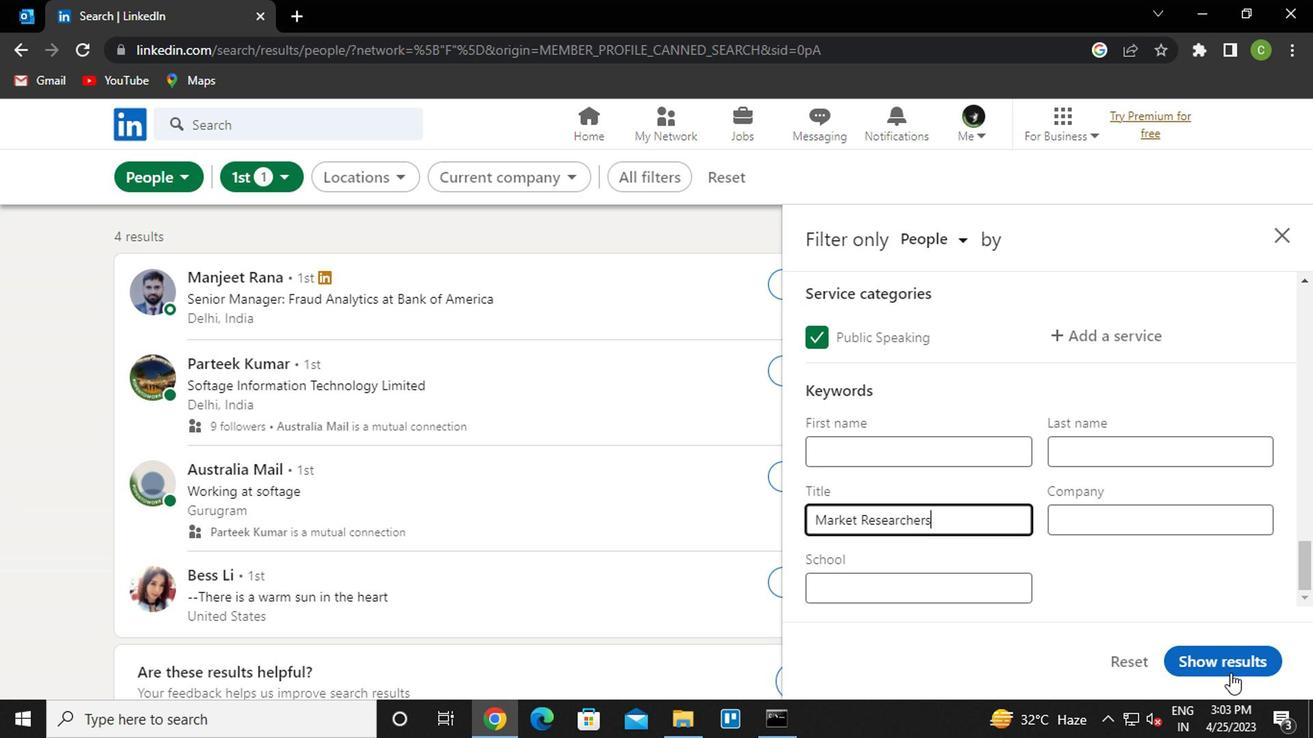 
Action: Mouse moved to (636, 652)
Screenshot: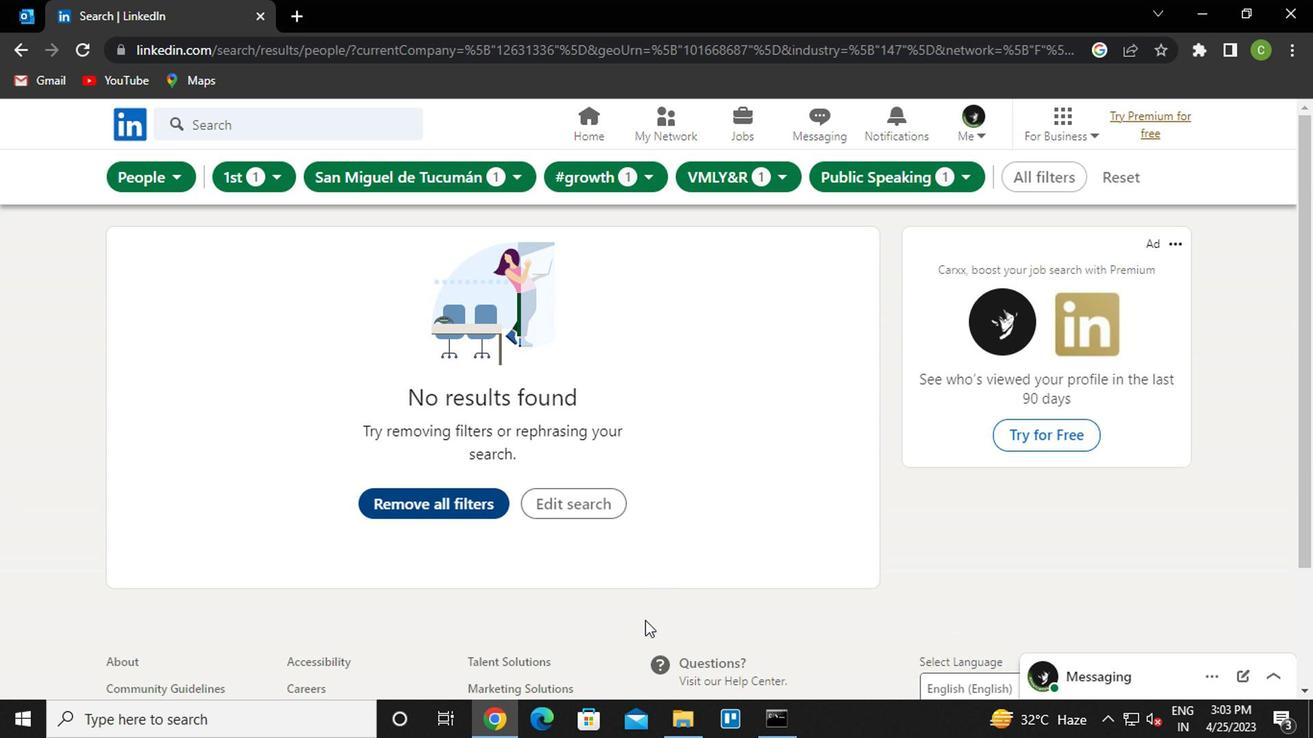 
